 Task: Find connections with filter location Sant Feliu de Llobregat with filter topic #Businesswith filter profile language Spanish with filter current company Fiserv with filter school GIET College of Engineering, NH-5, Chaitanya Knowledge City, Rajahmundry, PIN -533296 (CC-6R) with filter industry Oil and Coal Product Manufacturing with filter service category Auto Insurance with filter keywords title Animal Control Officer
Action: Mouse moved to (657, 85)
Screenshot: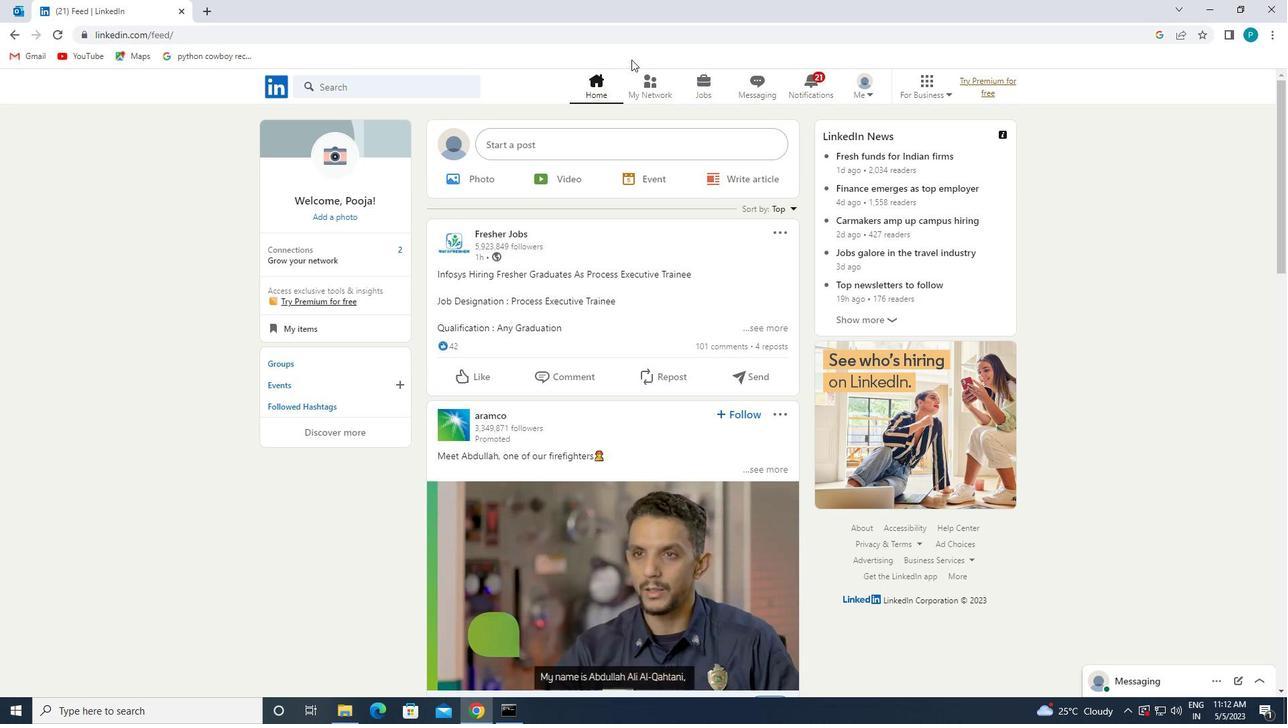 
Action: Mouse pressed left at (657, 85)
Screenshot: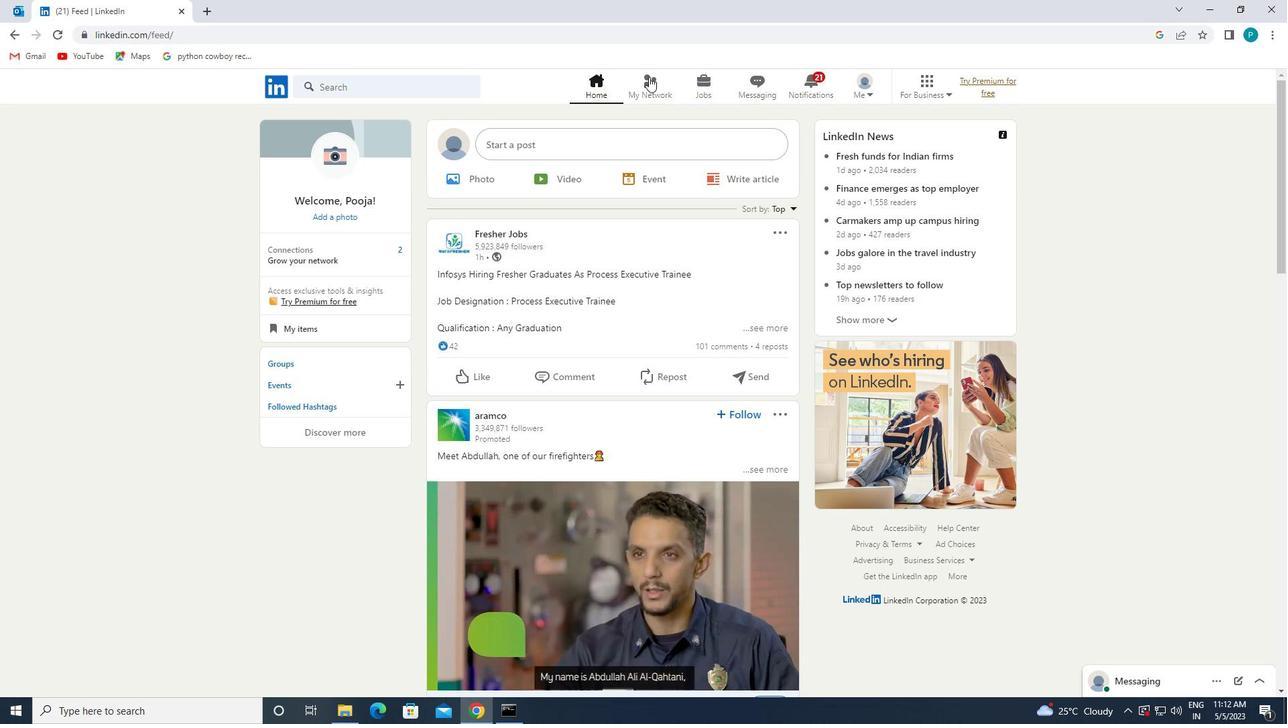 
Action: Mouse moved to (405, 166)
Screenshot: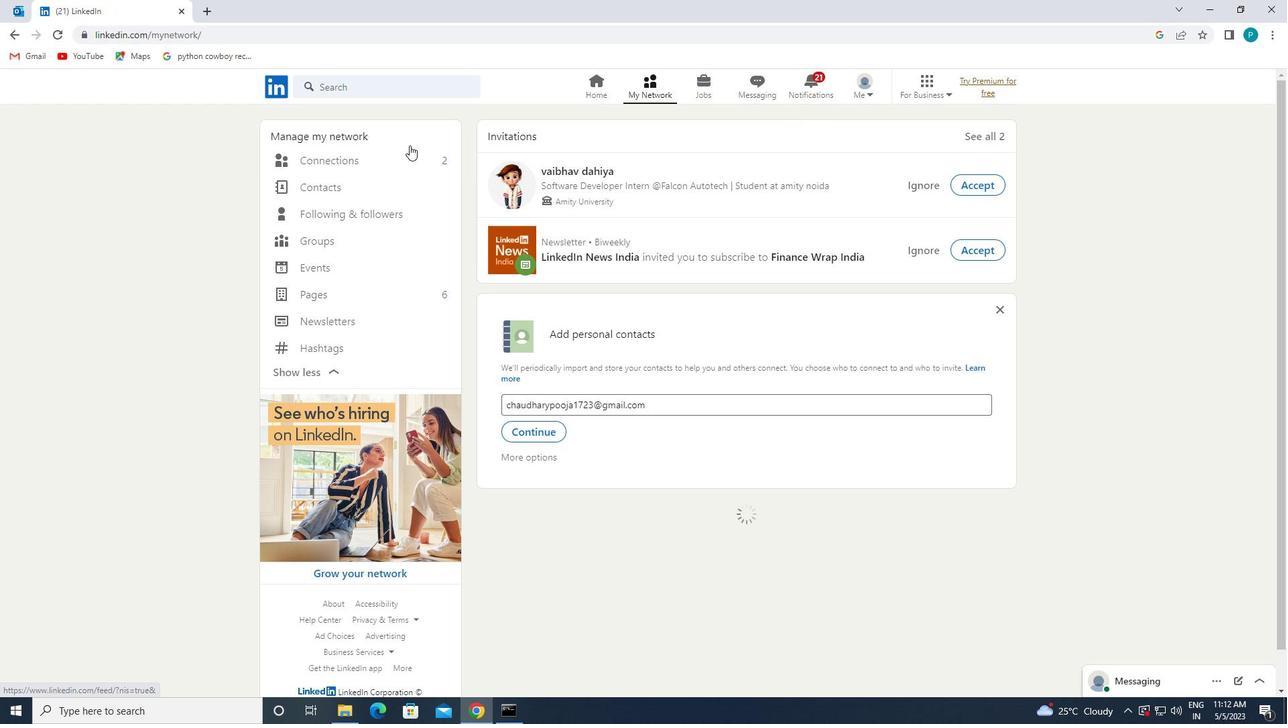 
Action: Mouse pressed left at (405, 166)
Screenshot: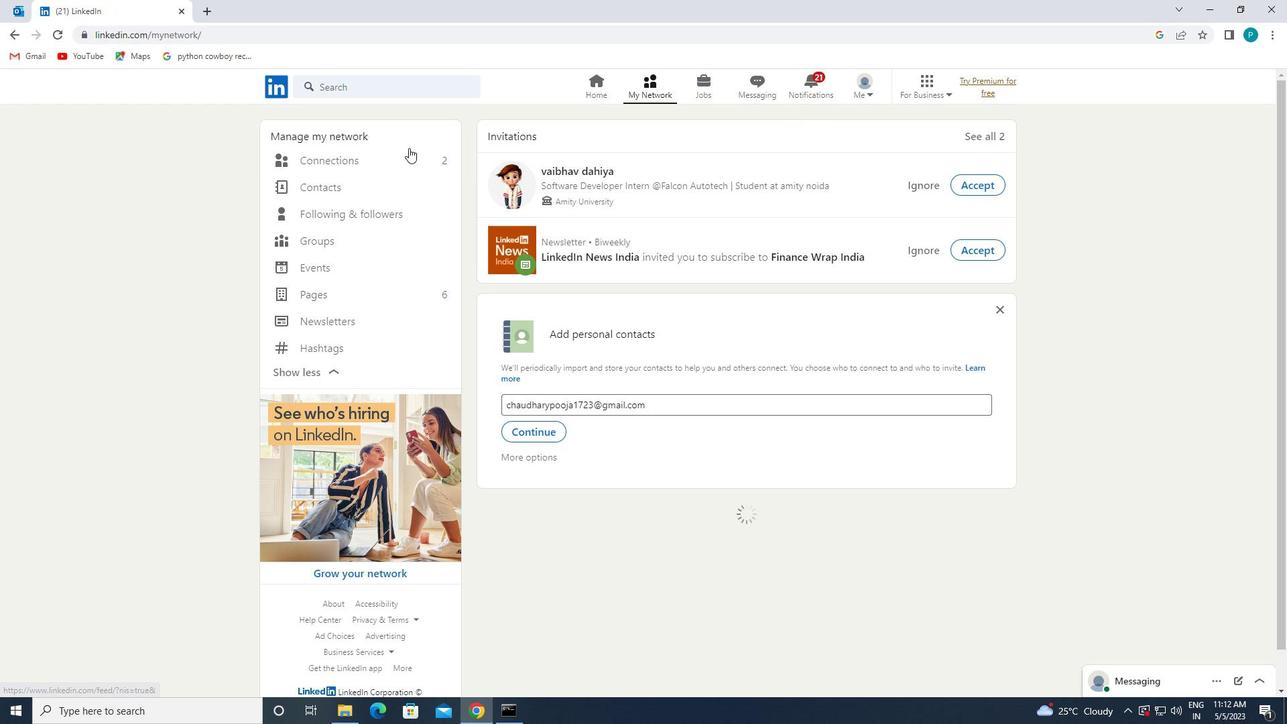 
Action: Mouse moved to (749, 150)
Screenshot: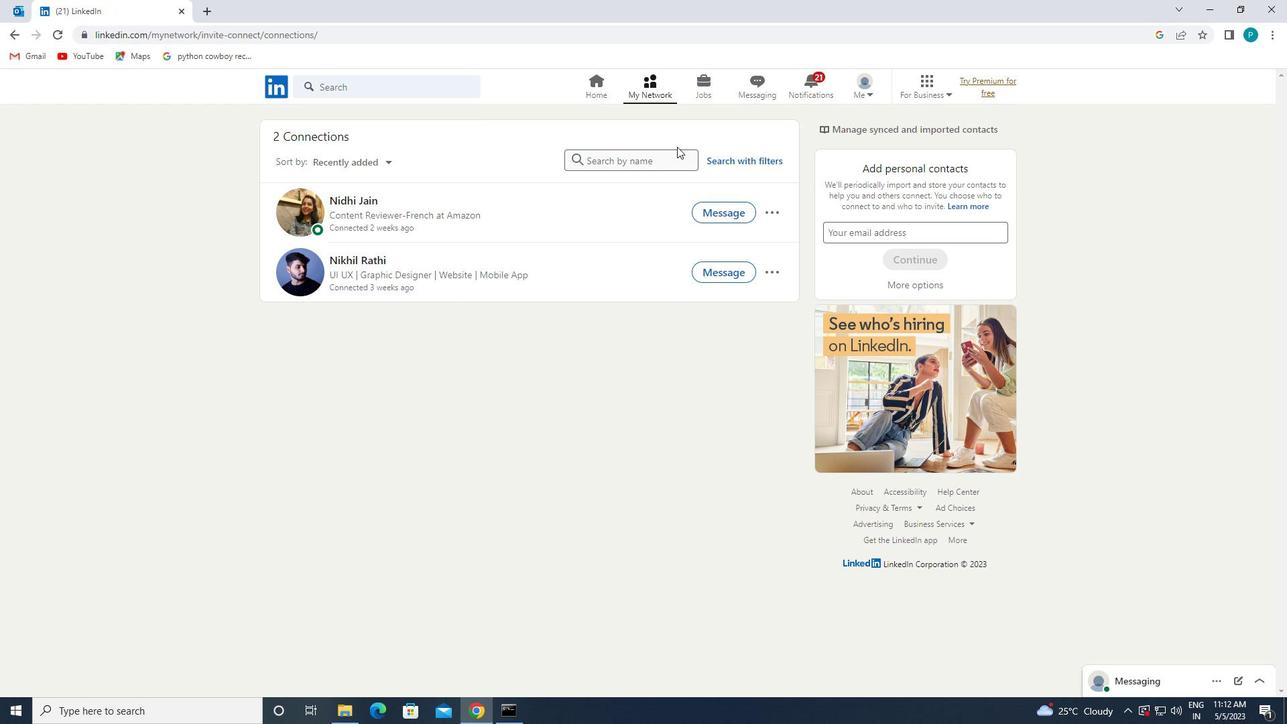
Action: Mouse pressed left at (749, 150)
Screenshot: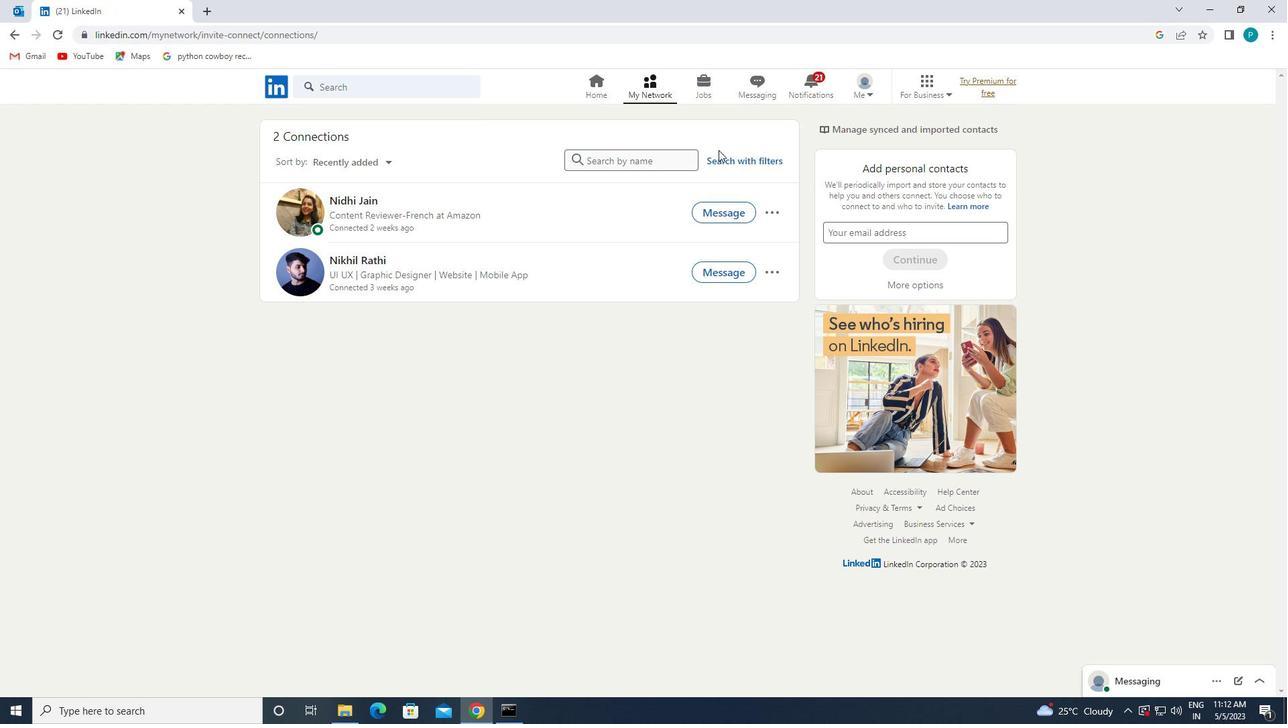 
Action: Mouse moved to (749, 170)
Screenshot: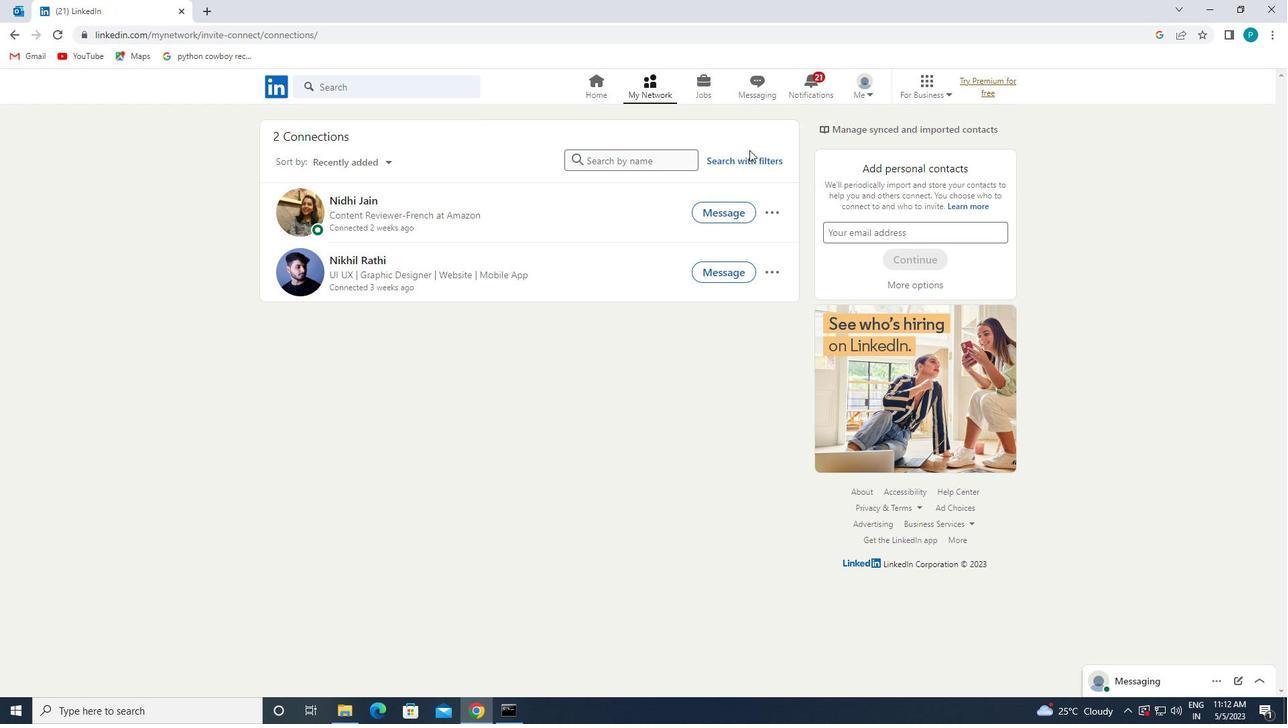 
Action: Mouse pressed left at (749, 170)
Screenshot: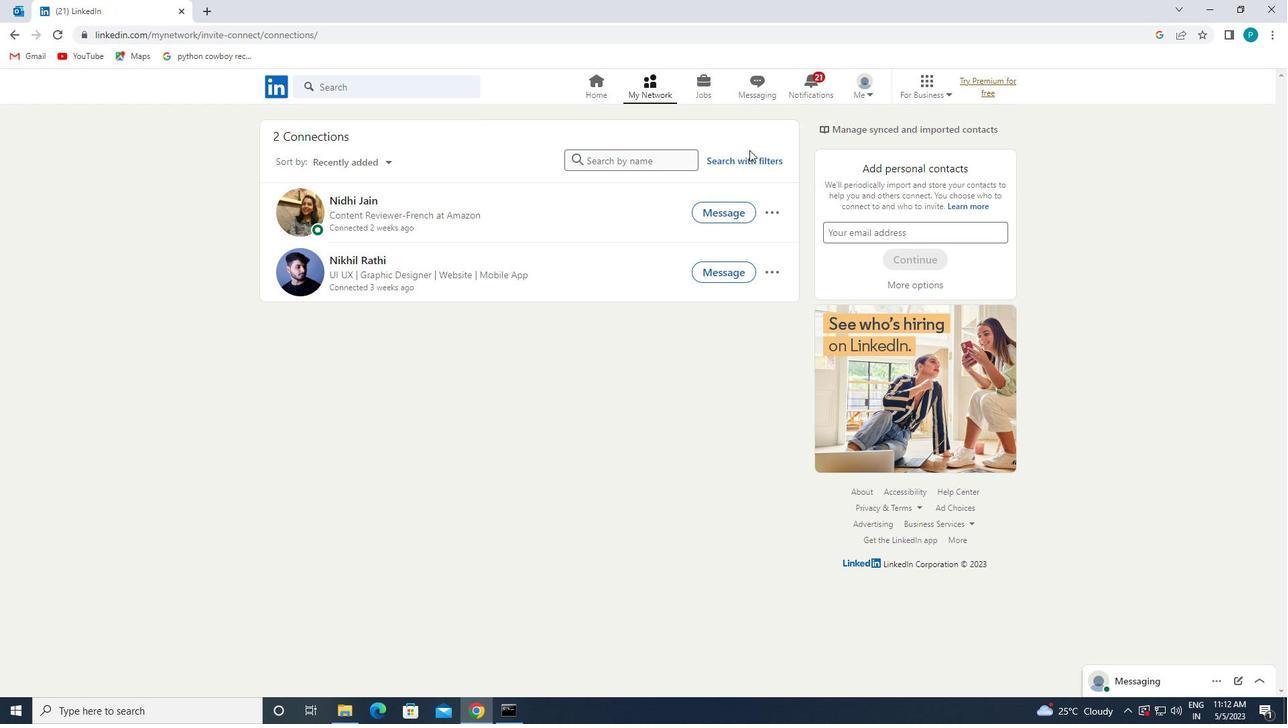
Action: Mouse moved to (748, 165)
Screenshot: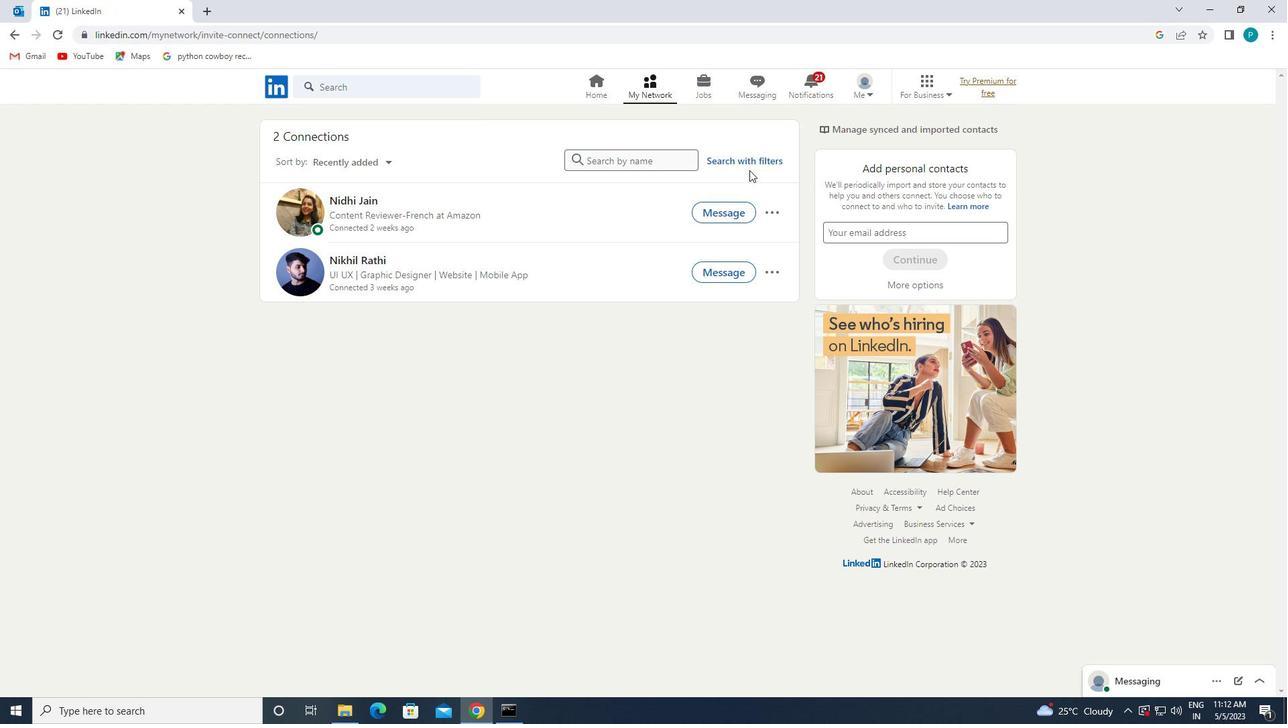 
Action: Mouse pressed left at (748, 165)
Screenshot: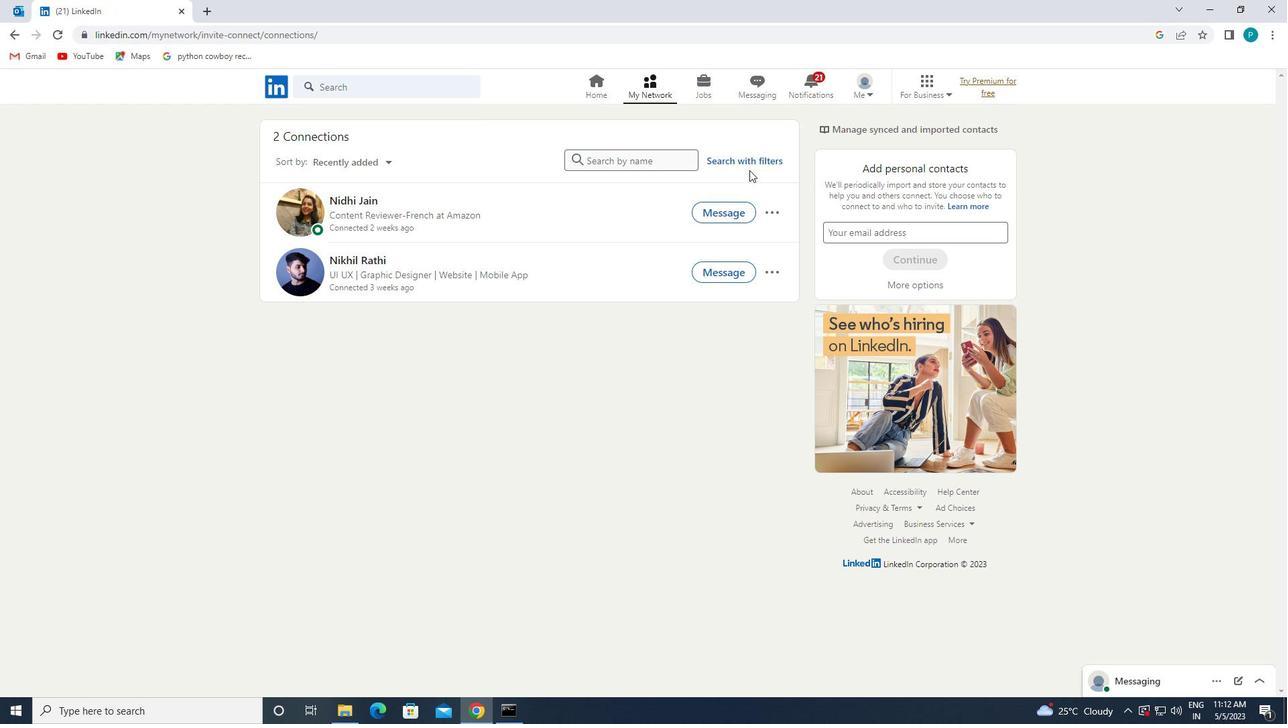 
Action: Mouse moved to (663, 121)
Screenshot: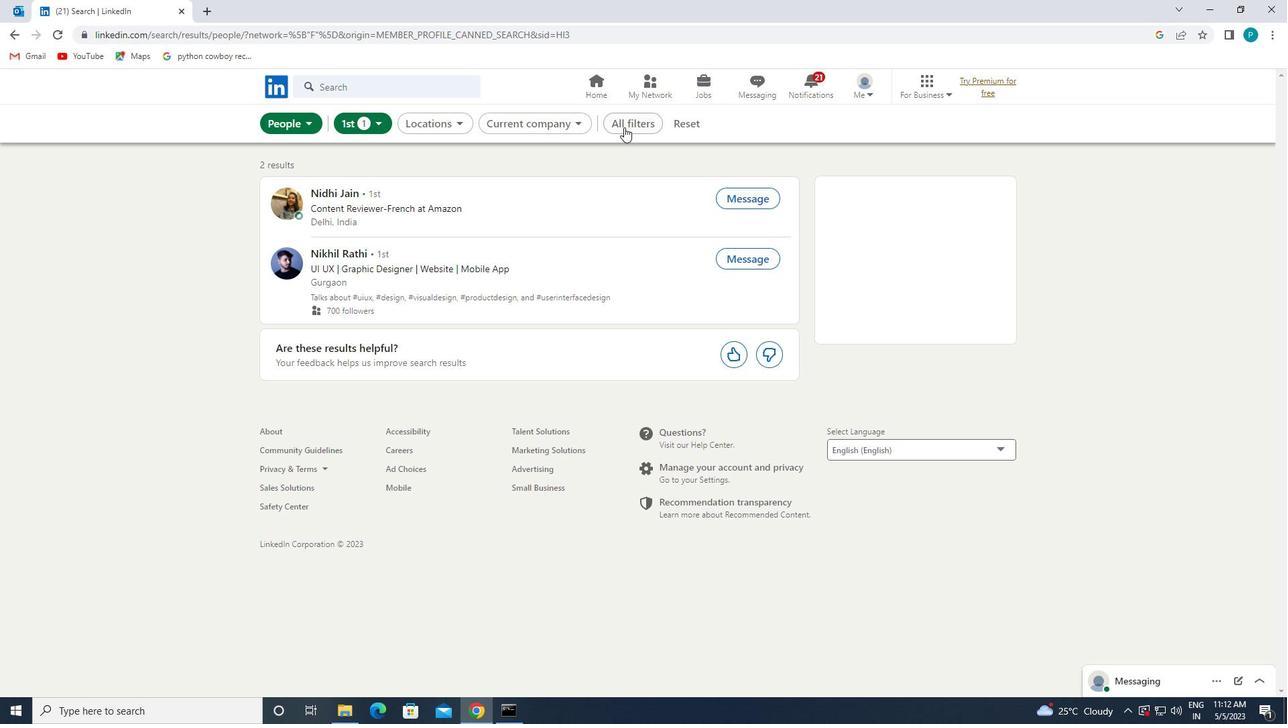 
Action: Mouse pressed left at (663, 121)
Screenshot: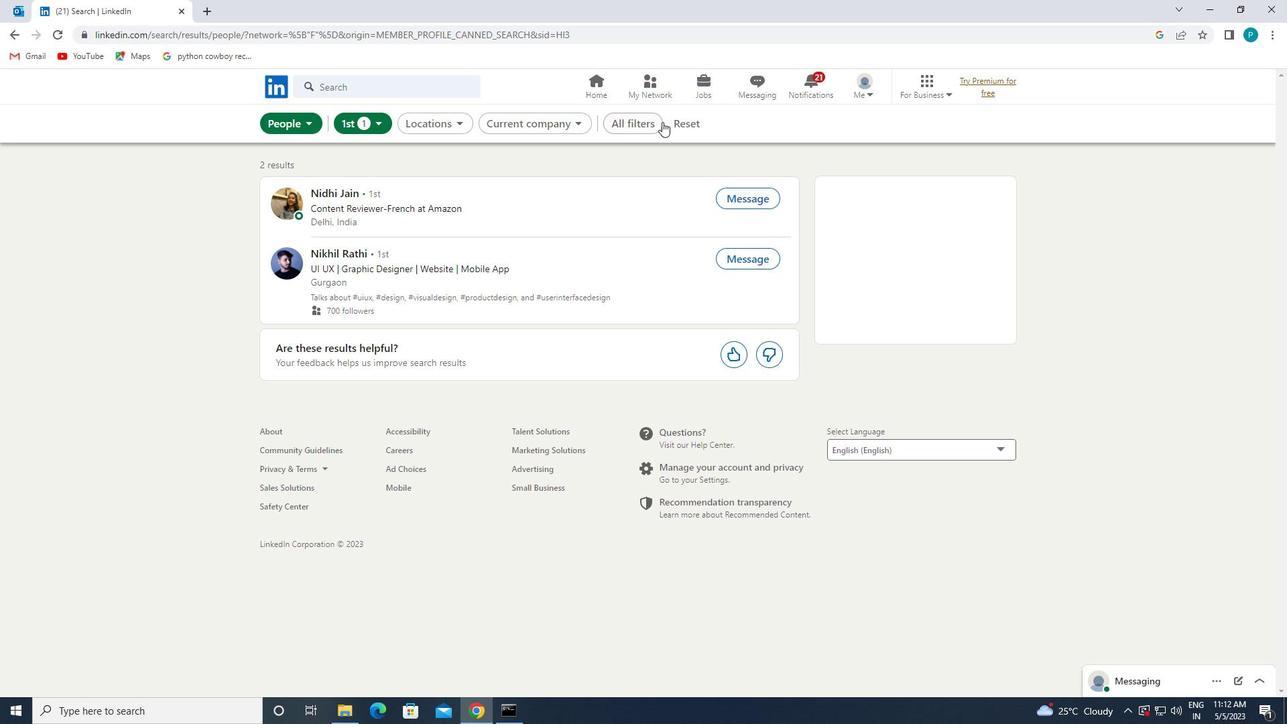 
Action: Mouse moved to (667, 121)
Screenshot: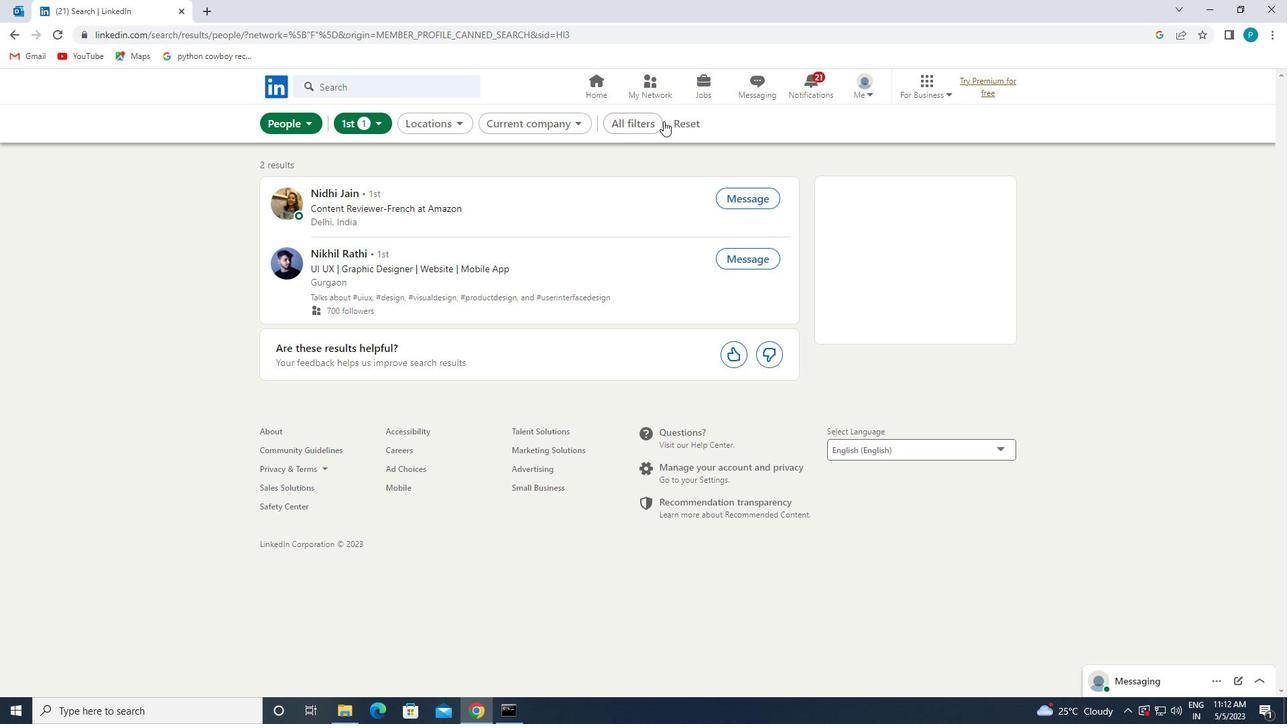 
Action: Mouse pressed left at (667, 121)
Screenshot: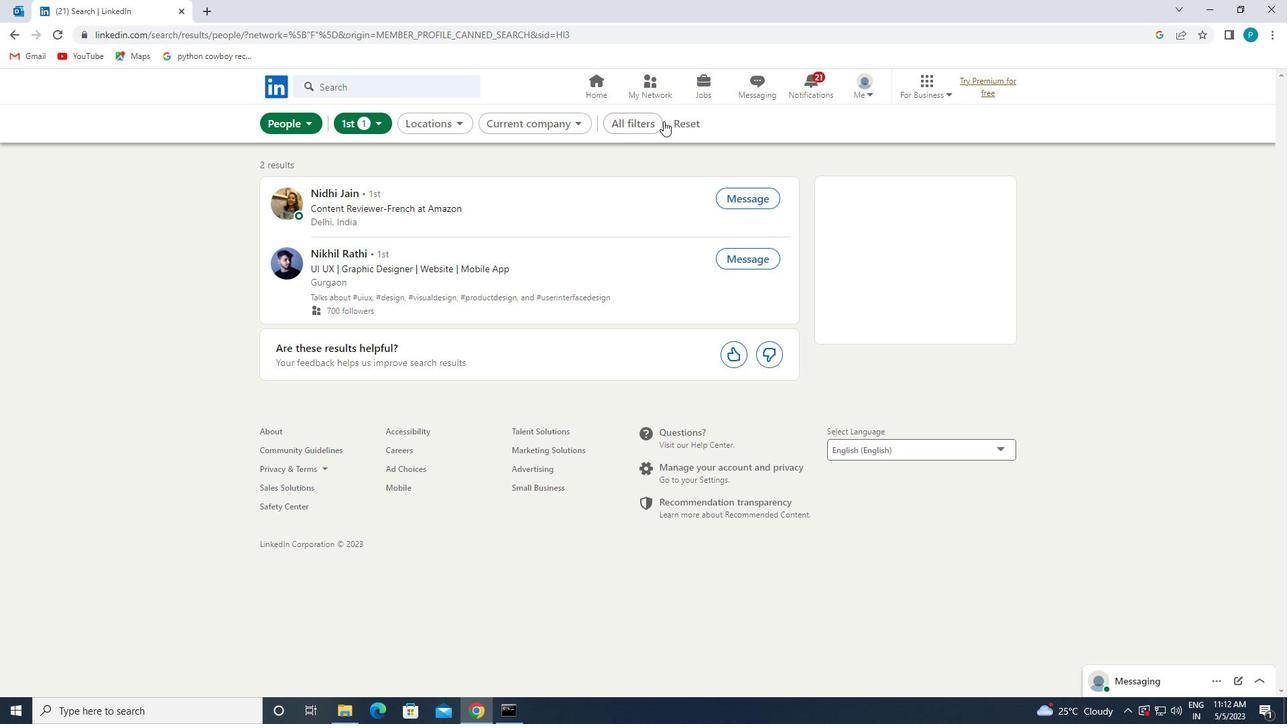 
Action: Mouse pressed left at (667, 121)
Screenshot: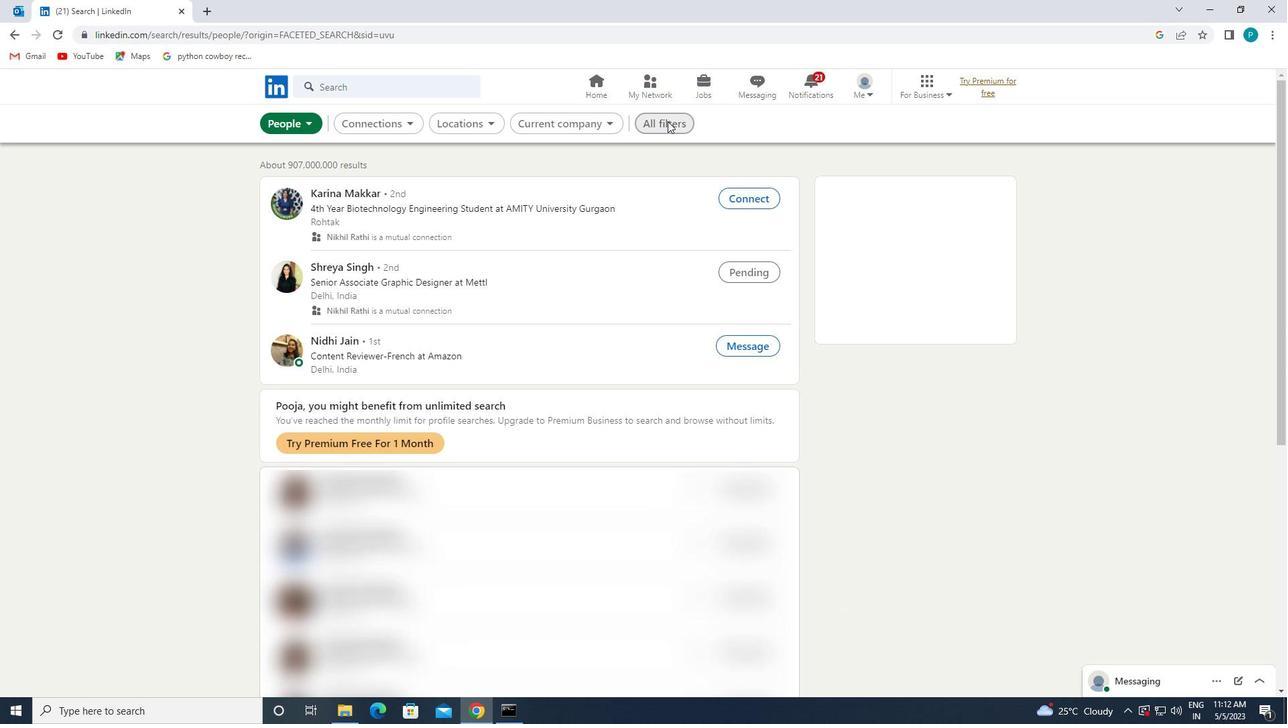 
Action: Mouse moved to (1286, 347)
Screenshot: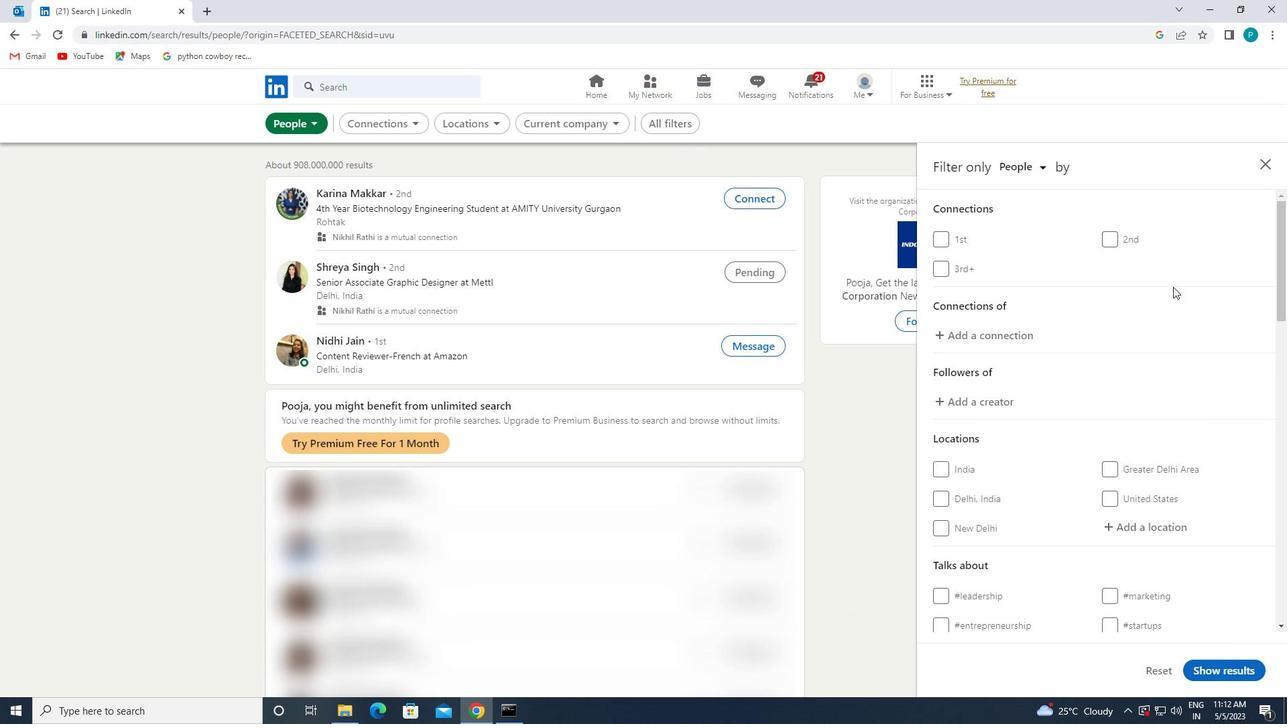 
Action: Mouse scrolled (1286, 346) with delta (0, 0)
Screenshot: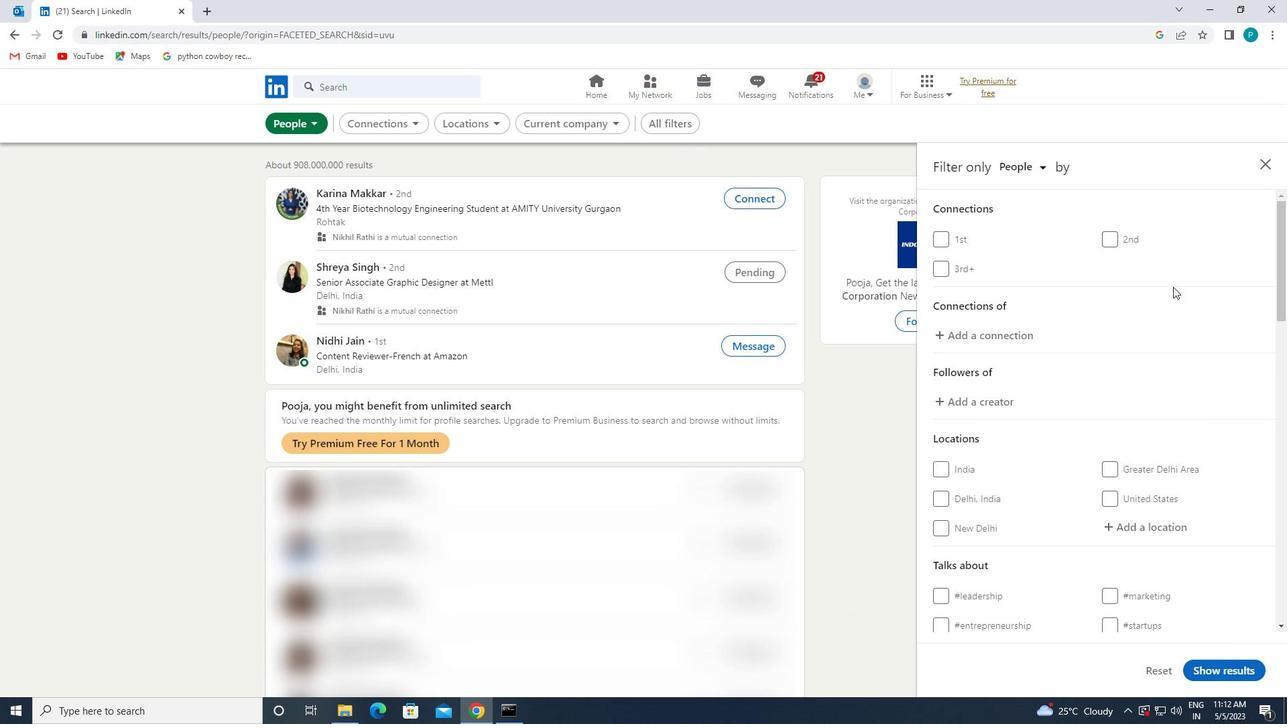 
Action: Mouse moved to (1286, 347)
Screenshot: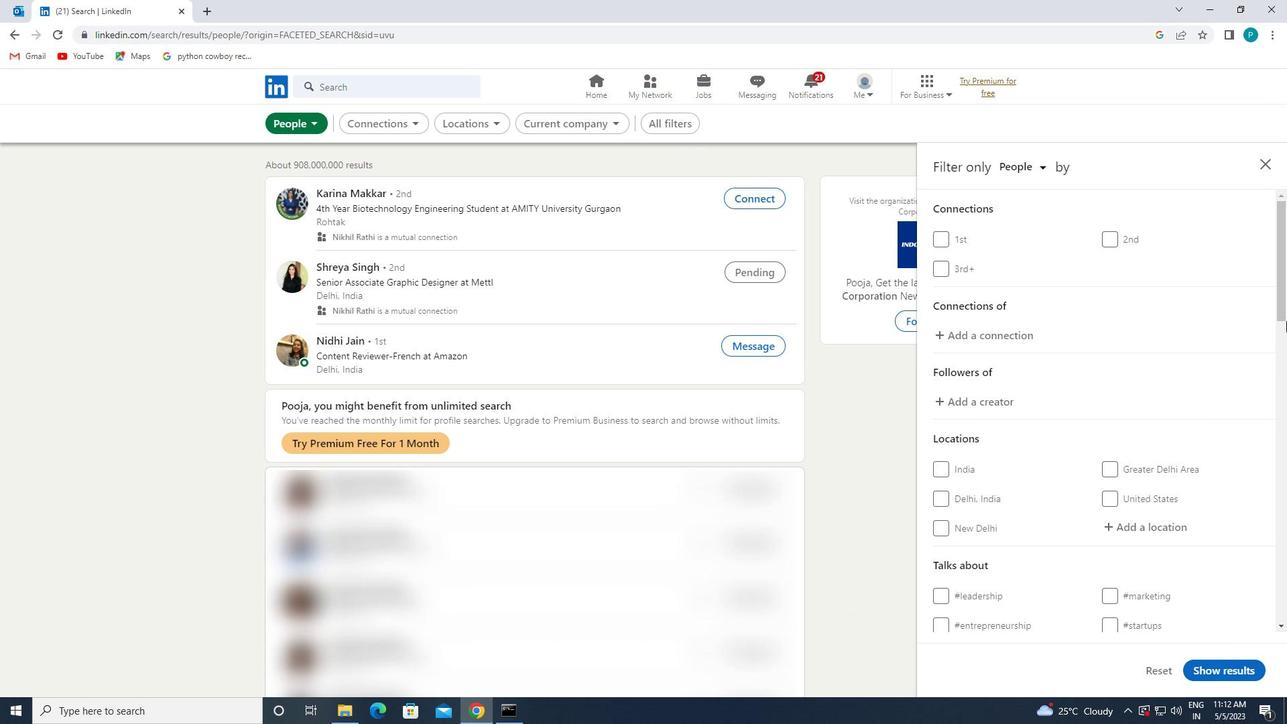 
Action: Mouse scrolled (1286, 346) with delta (0, 0)
Screenshot: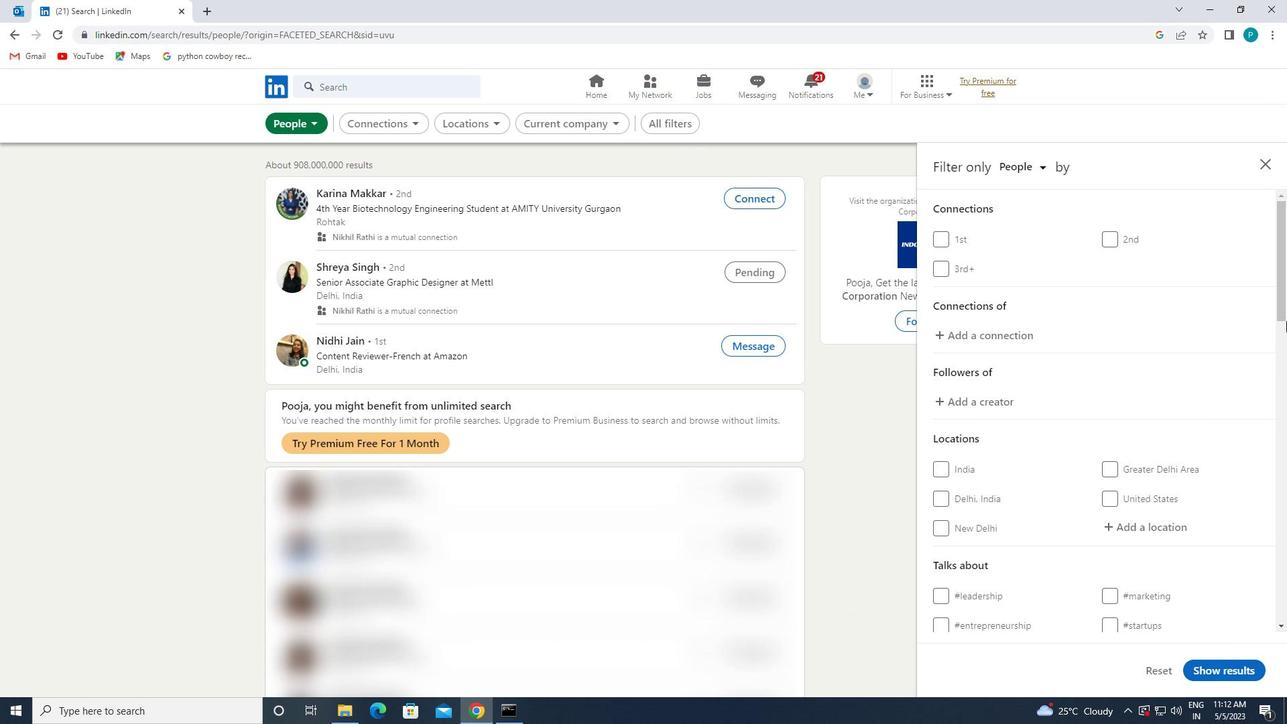 
Action: Mouse moved to (1285, 348)
Screenshot: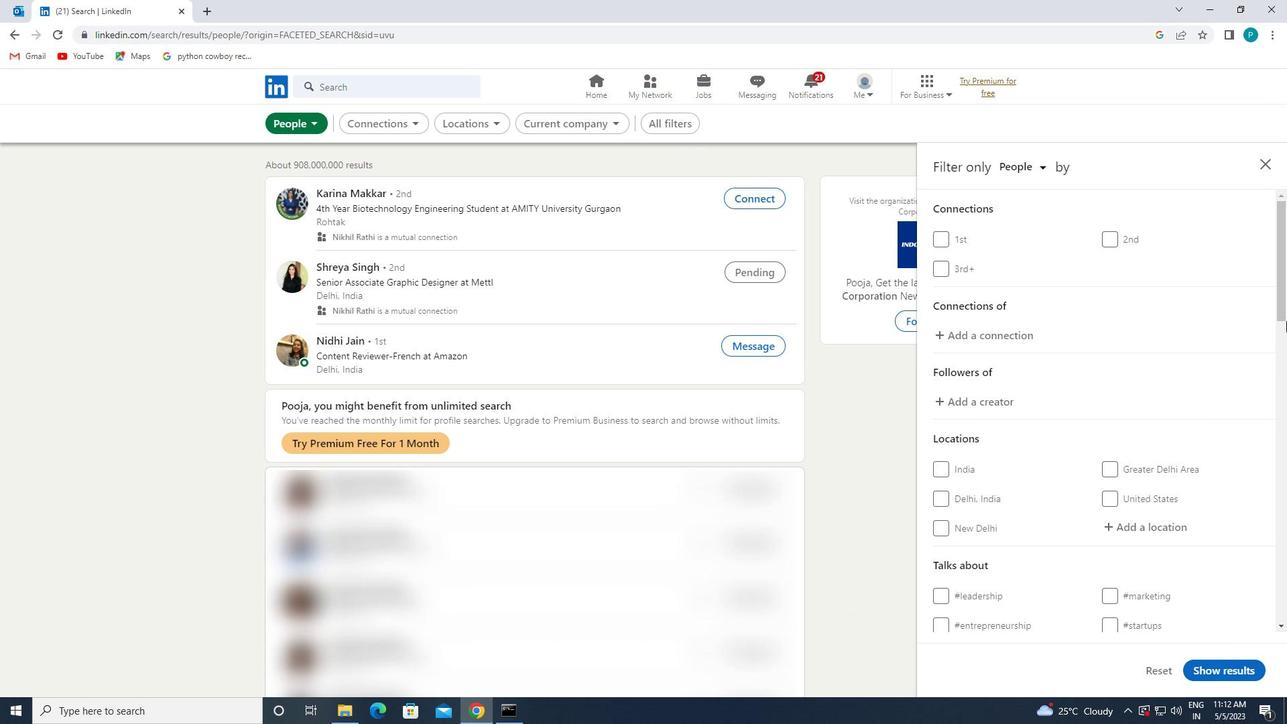 
Action: Mouse scrolled (1285, 347) with delta (0, 0)
Screenshot: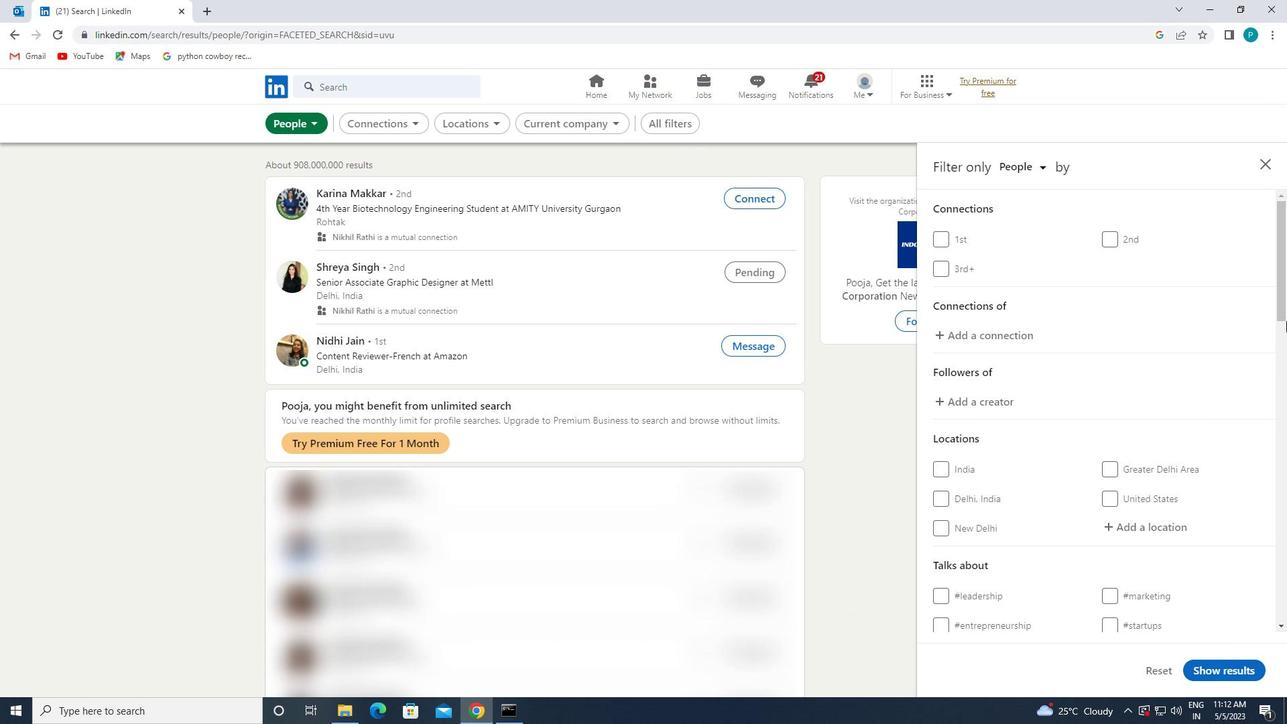 
Action: Mouse moved to (1167, 327)
Screenshot: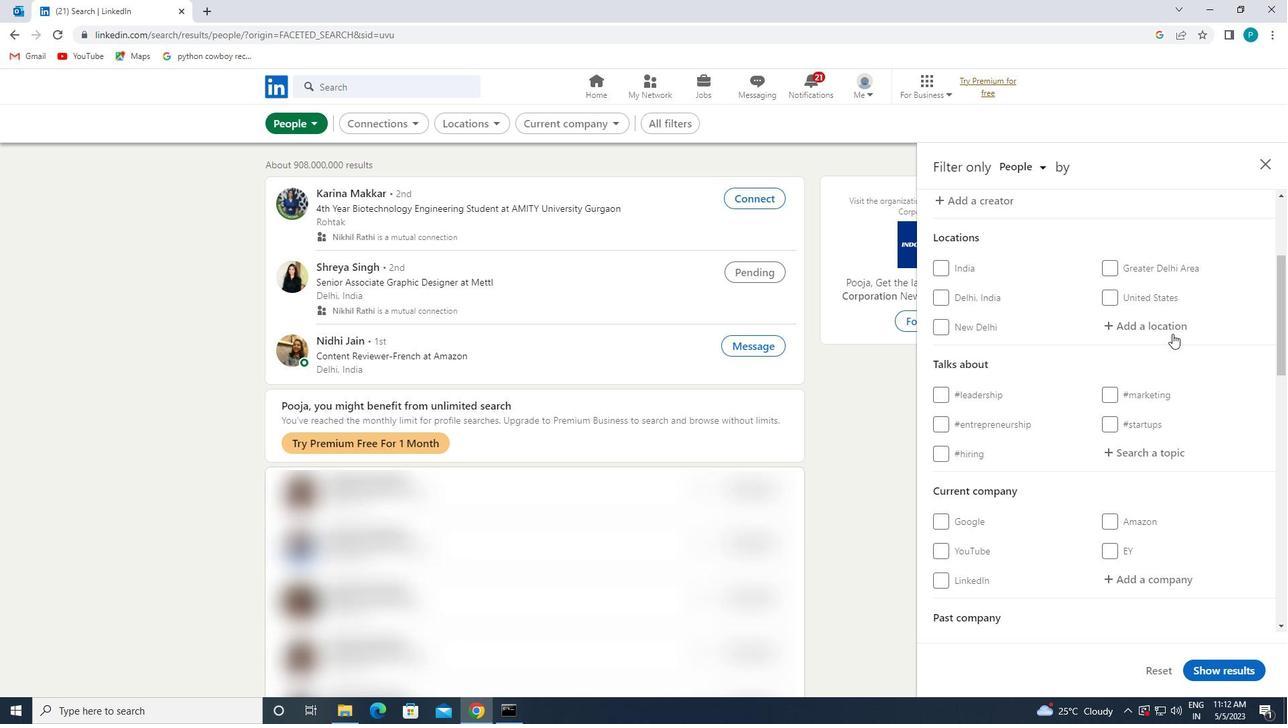 
Action: Mouse pressed left at (1167, 327)
Screenshot: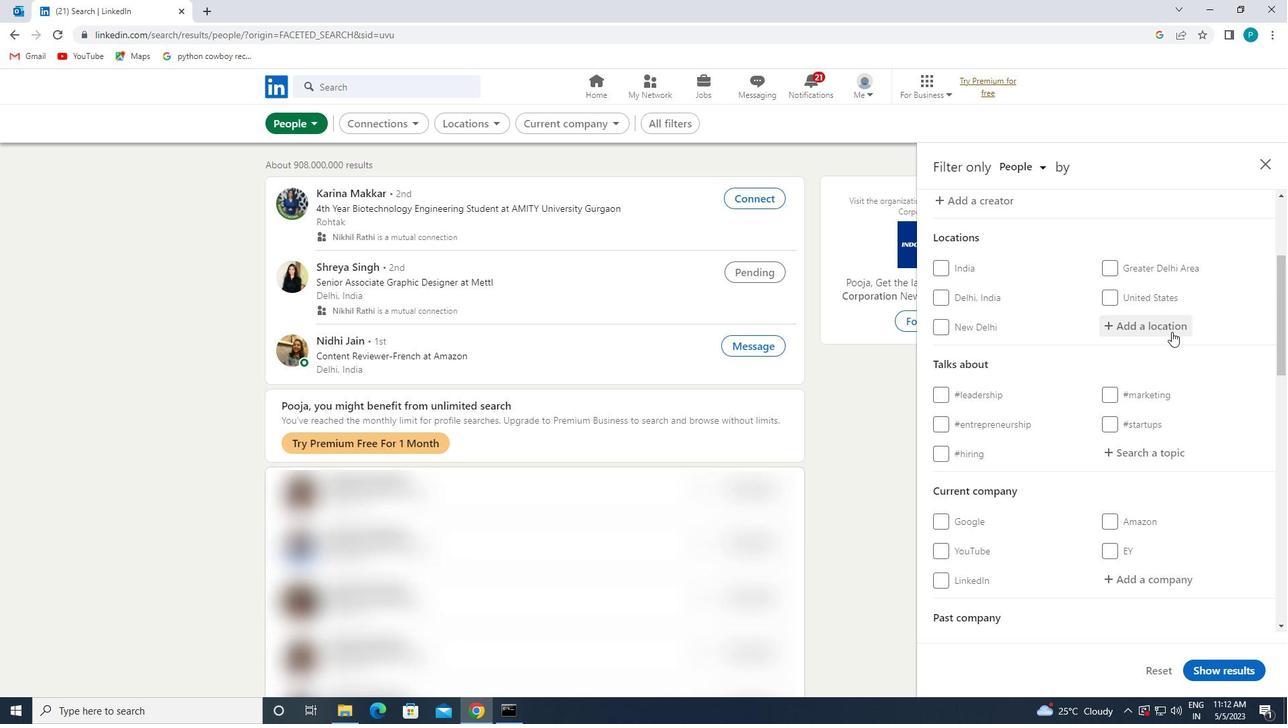 
Action: Mouse moved to (1164, 323)
Screenshot: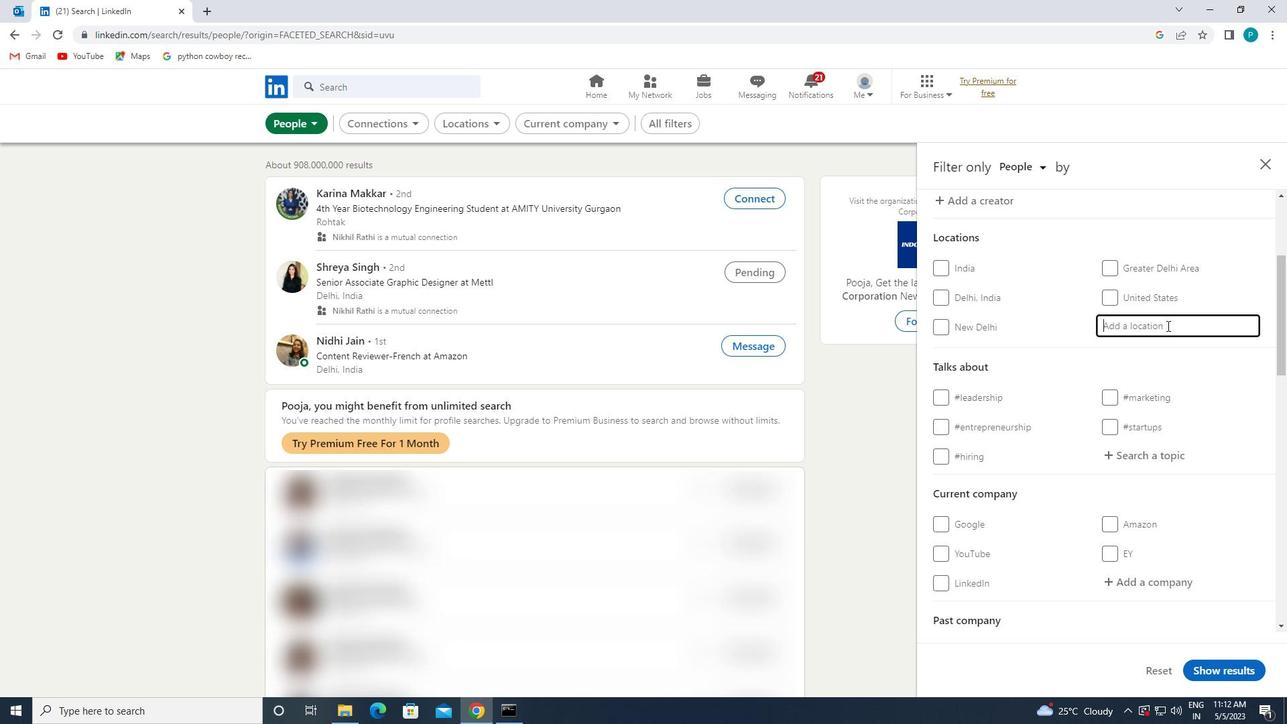 
Action: Key pressed <Key.caps_lock>s<Key.caps_lock>a
Screenshot: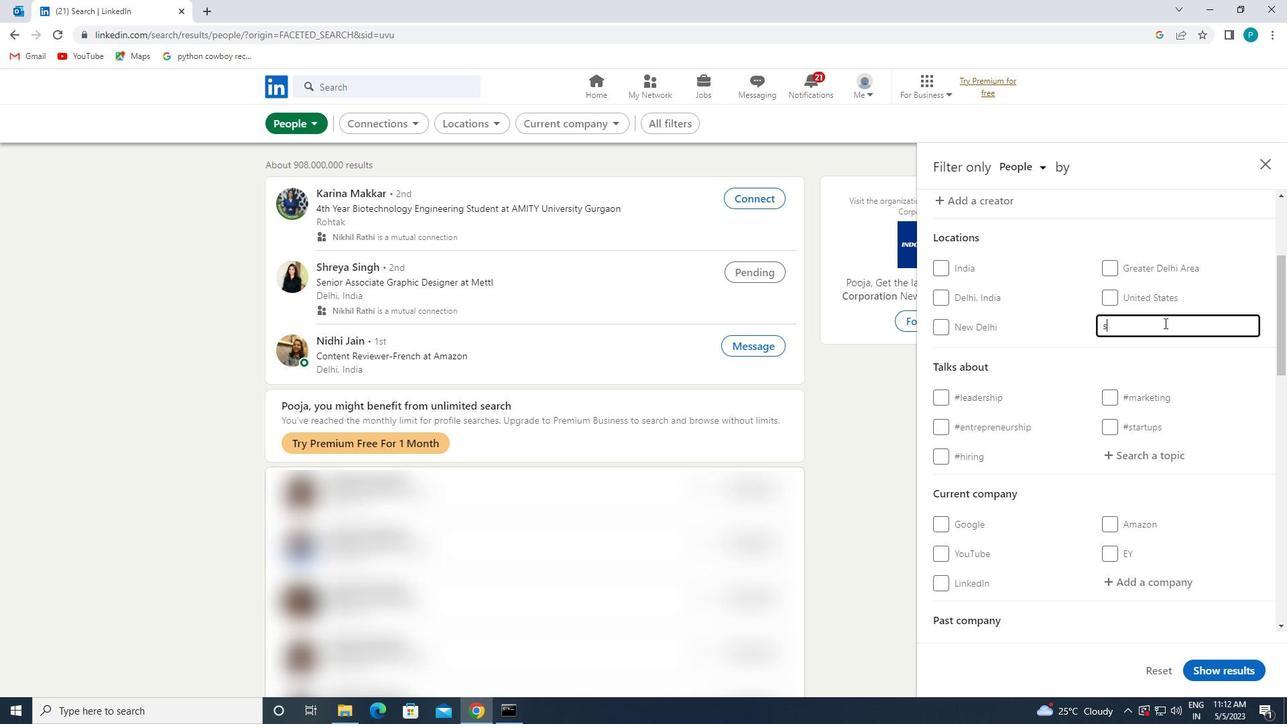 
Action: Mouse moved to (1164, 323)
Screenshot: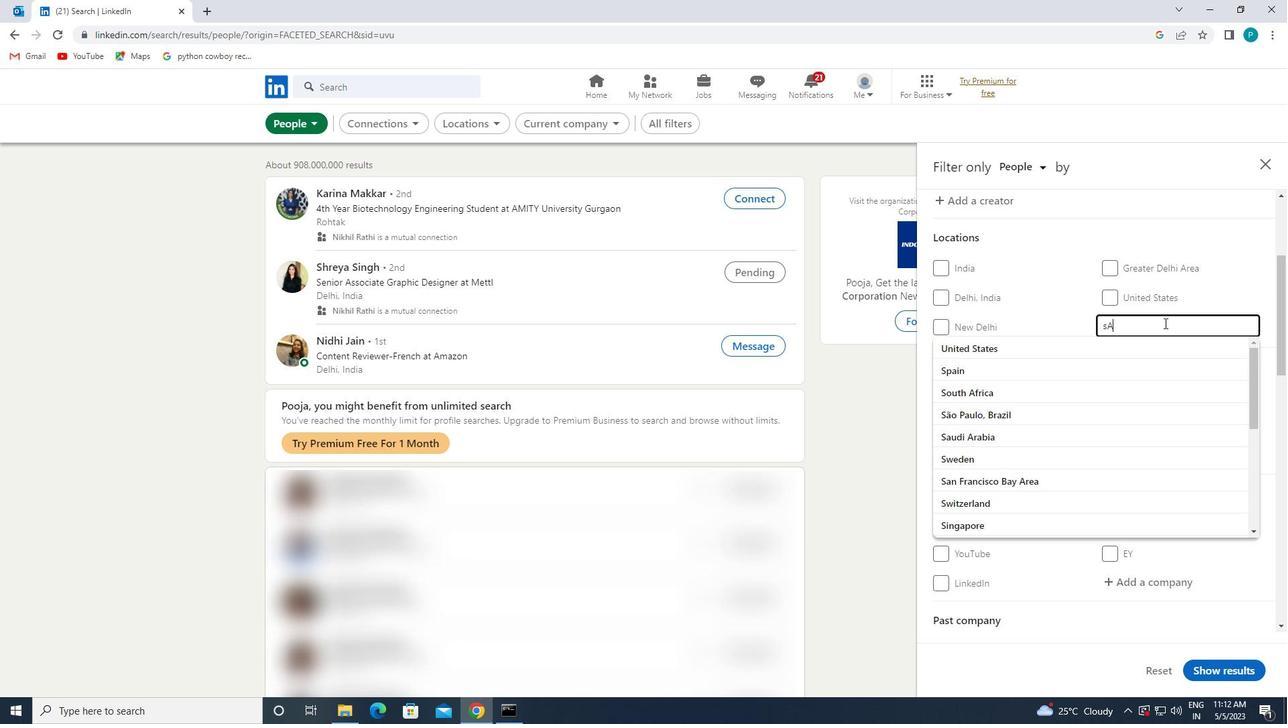 
Action: Key pressed nt<Key.space><Key.caps_lock>f<Key.caps_lock>eliu<Key.space>de
Screenshot: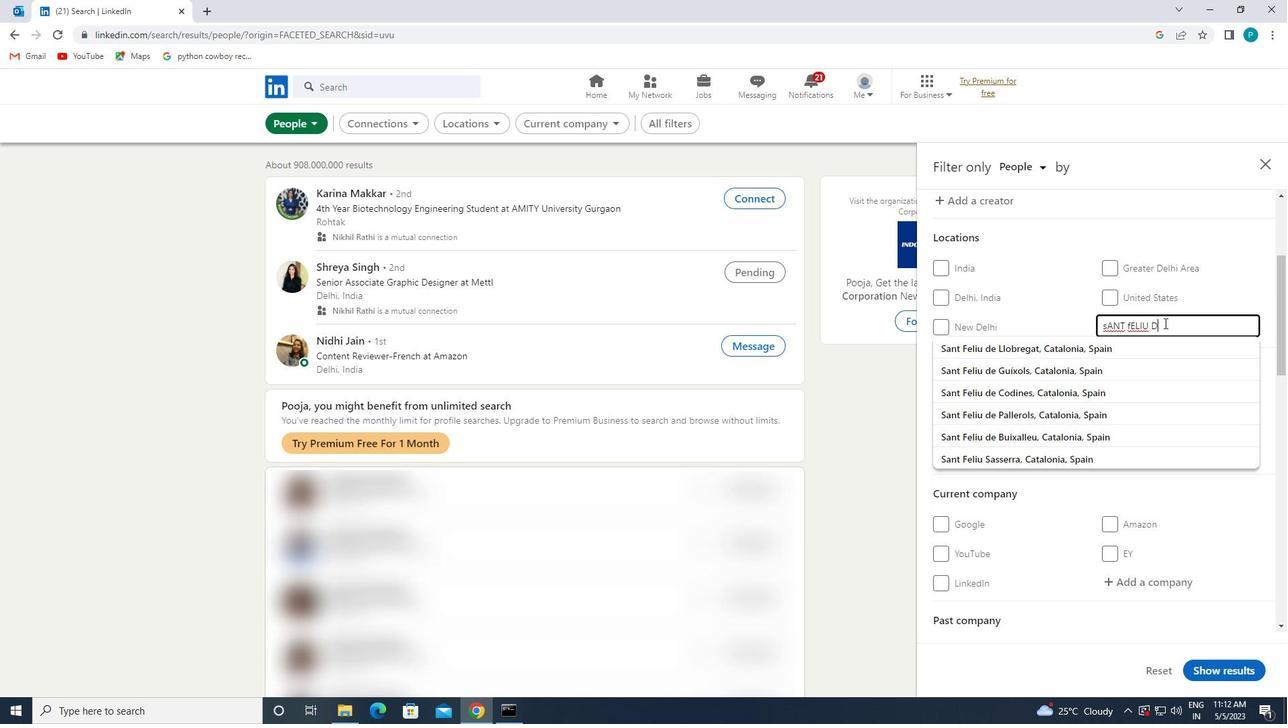 
Action: Mouse moved to (1086, 340)
Screenshot: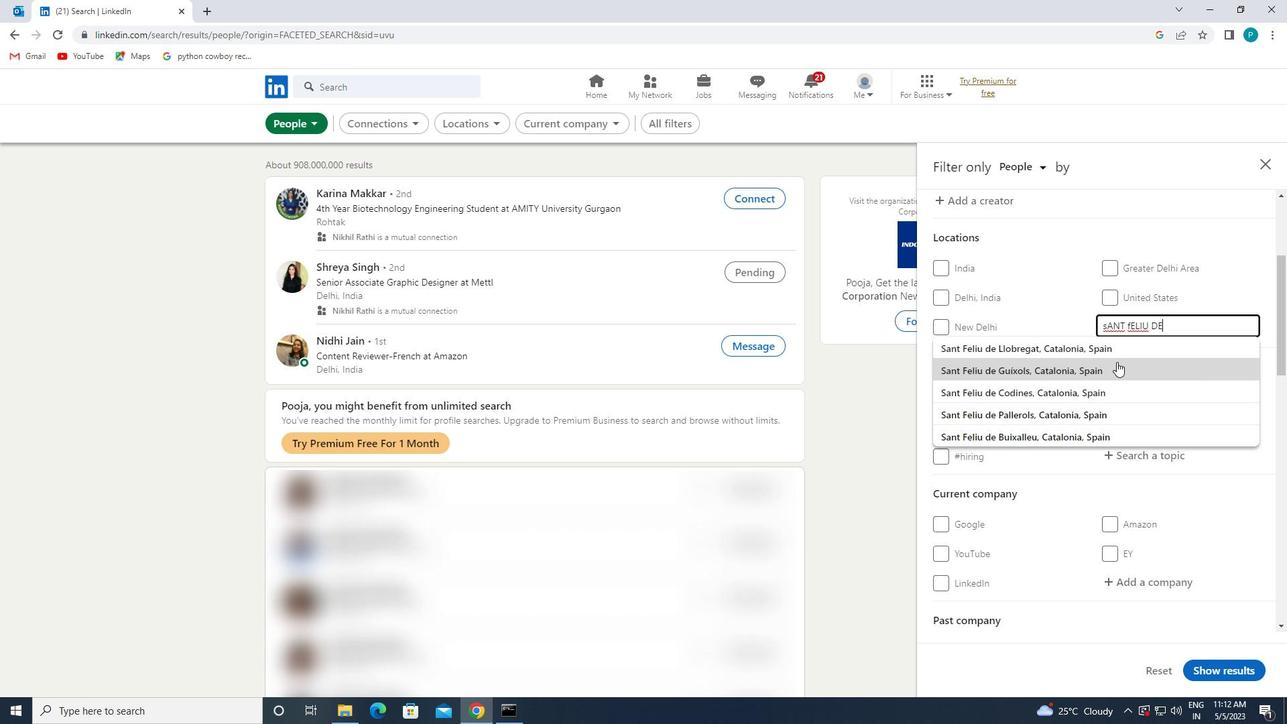 
Action: Mouse pressed left at (1086, 340)
Screenshot: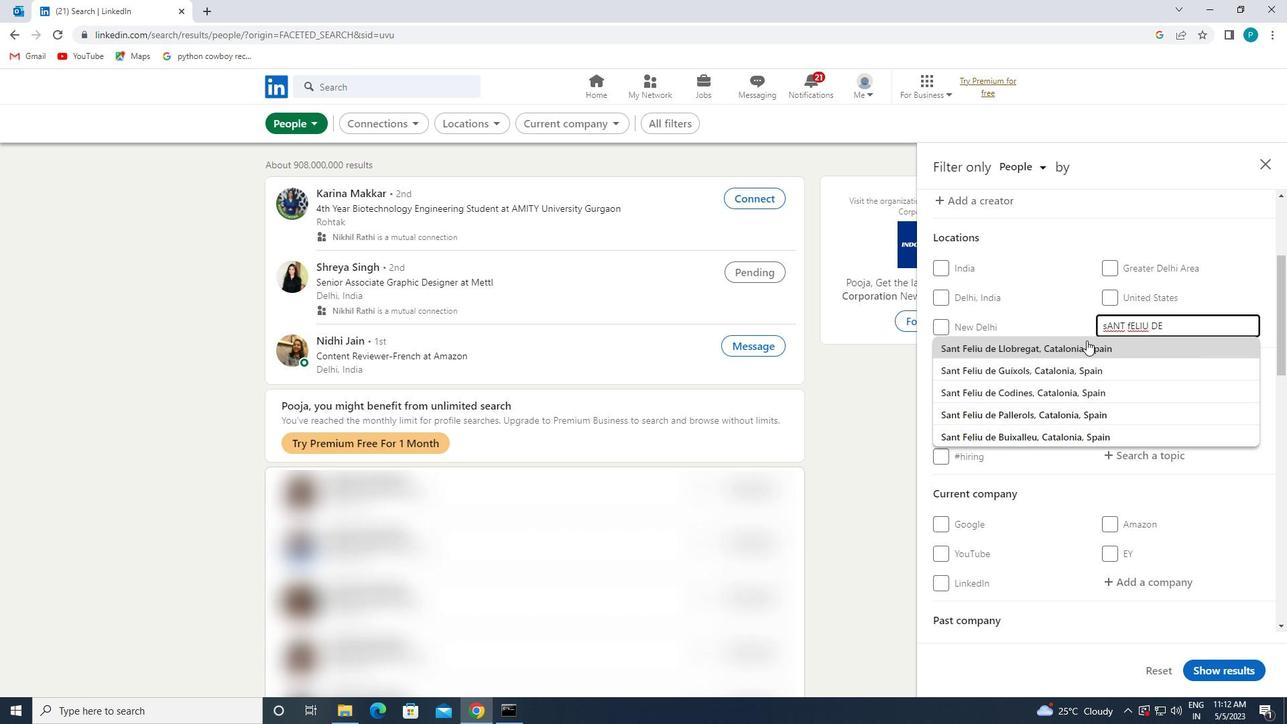 
Action: Mouse moved to (1133, 345)
Screenshot: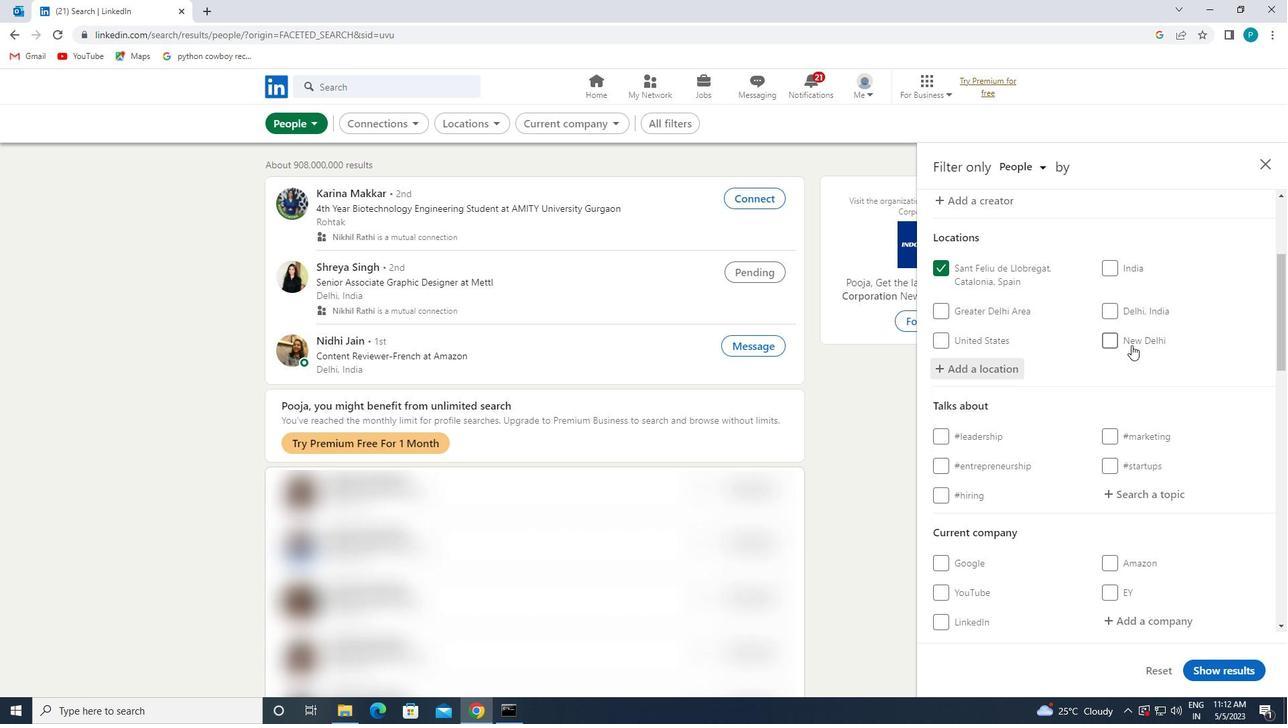 
Action: Mouse scrolled (1133, 344) with delta (0, 0)
Screenshot: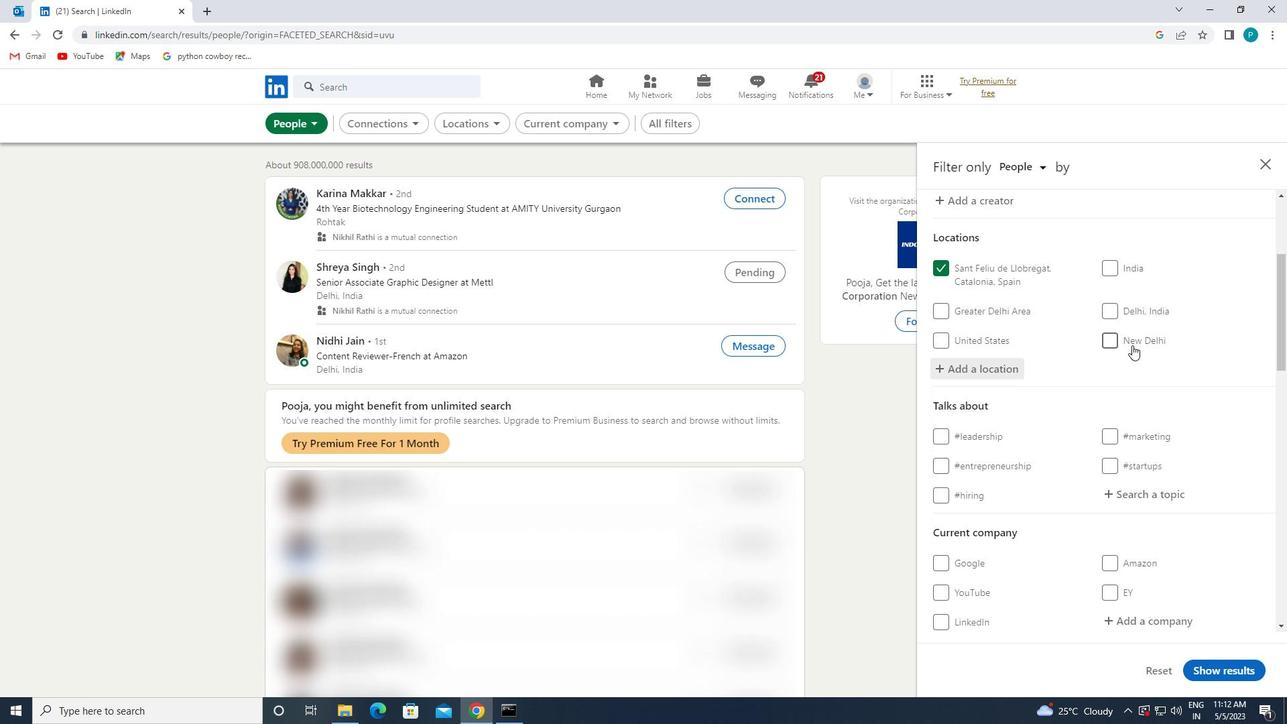 
Action: Mouse scrolled (1133, 344) with delta (0, 0)
Screenshot: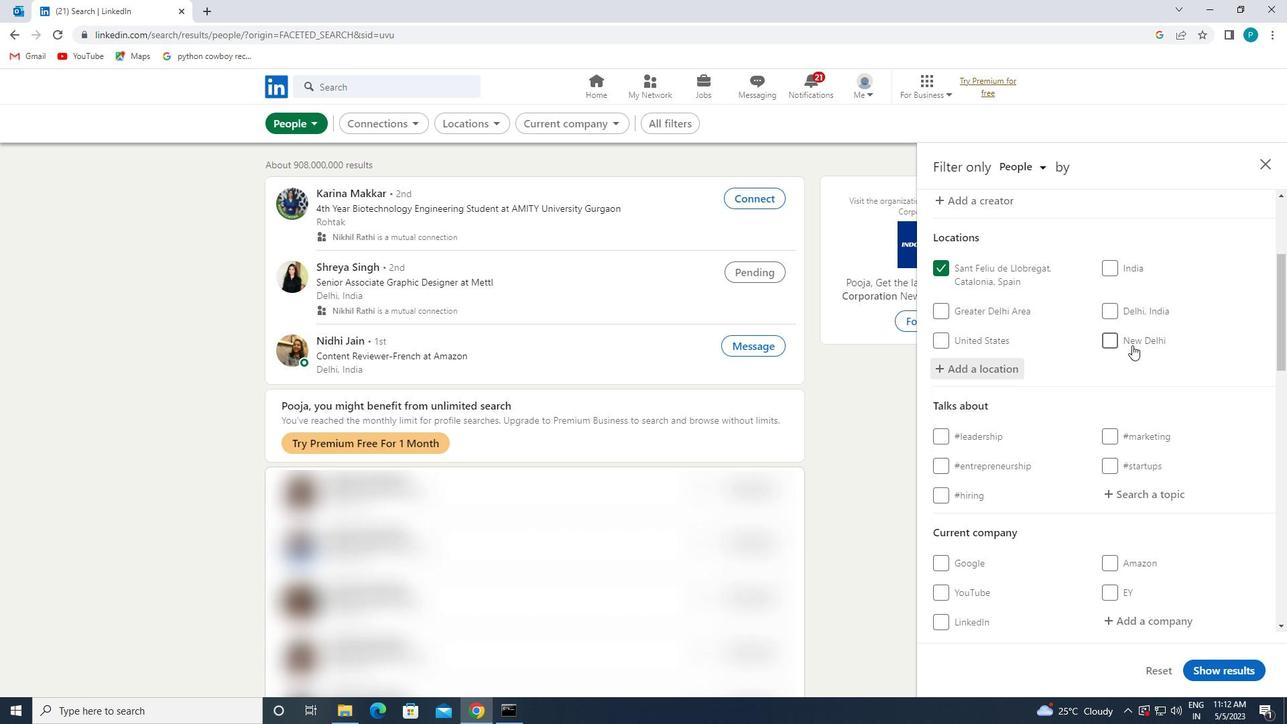 
Action: Mouse scrolled (1133, 344) with delta (0, 0)
Screenshot: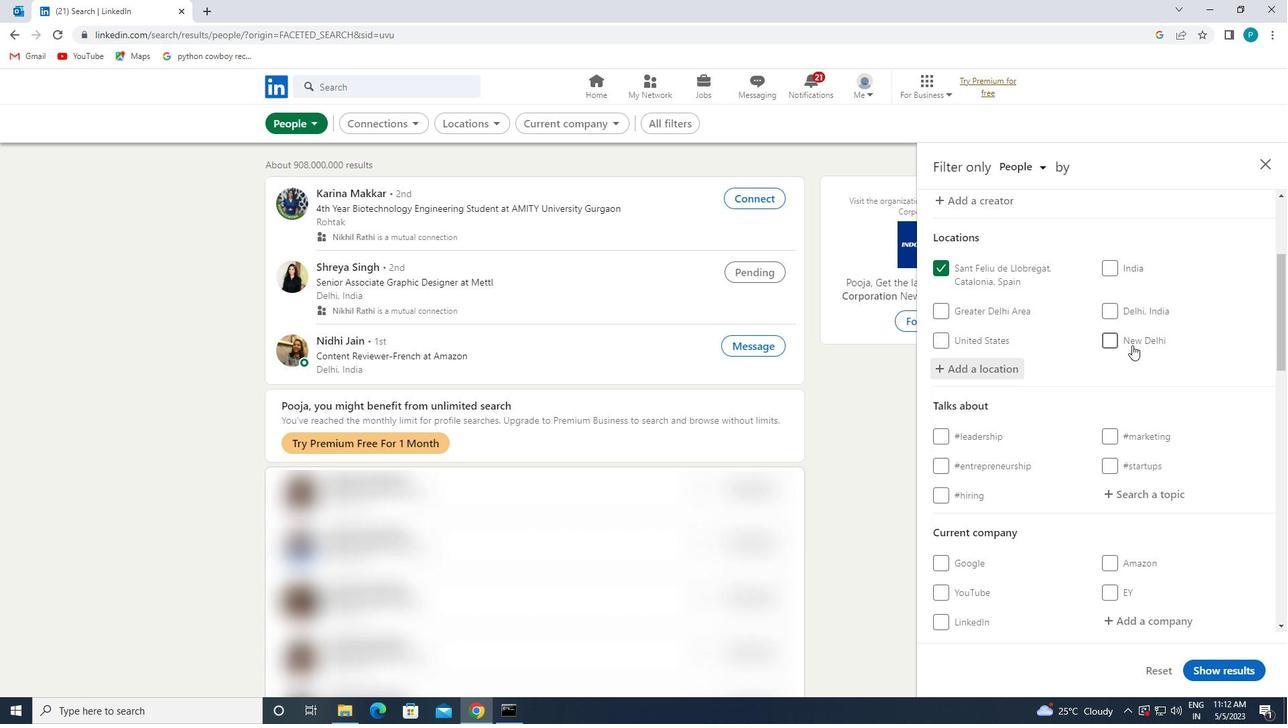 
Action: Mouse moved to (1141, 304)
Screenshot: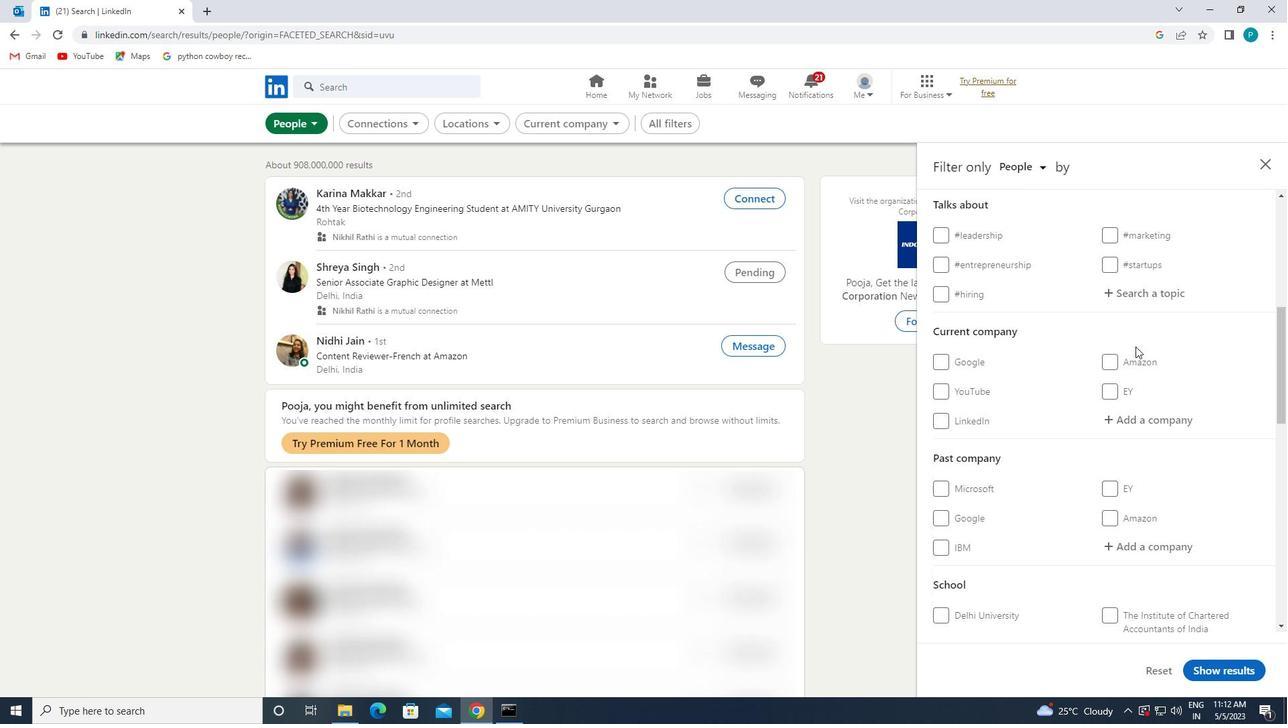 
Action: Mouse pressed left at (1141, 304)
Screenshot: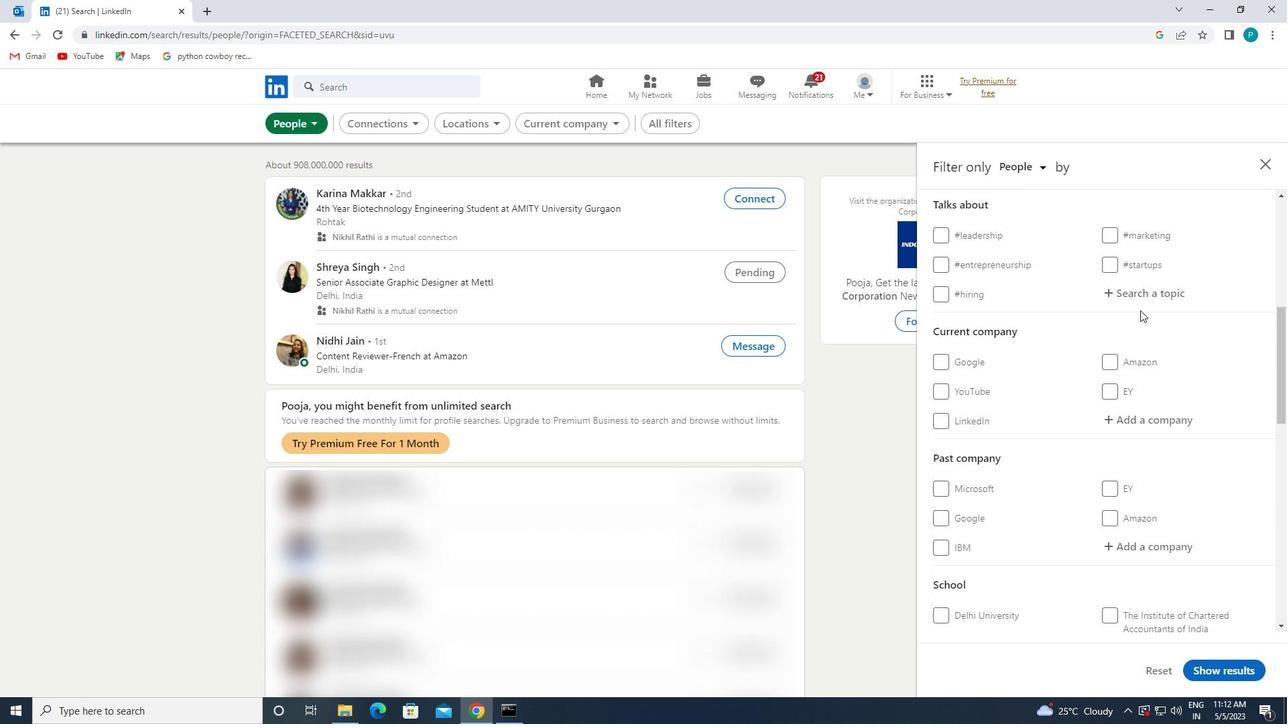 
Action: Mouse moved to (1141, 298)
Screenshot: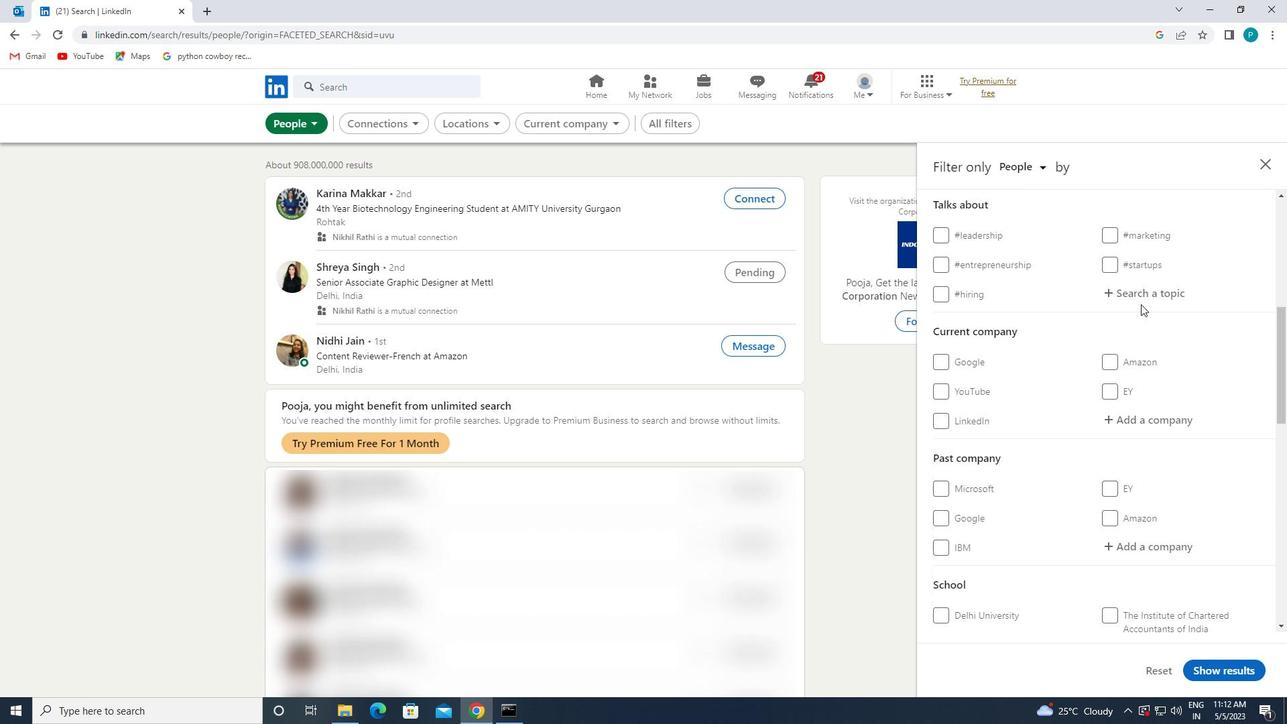 
Action: Mouse pressed left at (1141, 298)
Screenshot: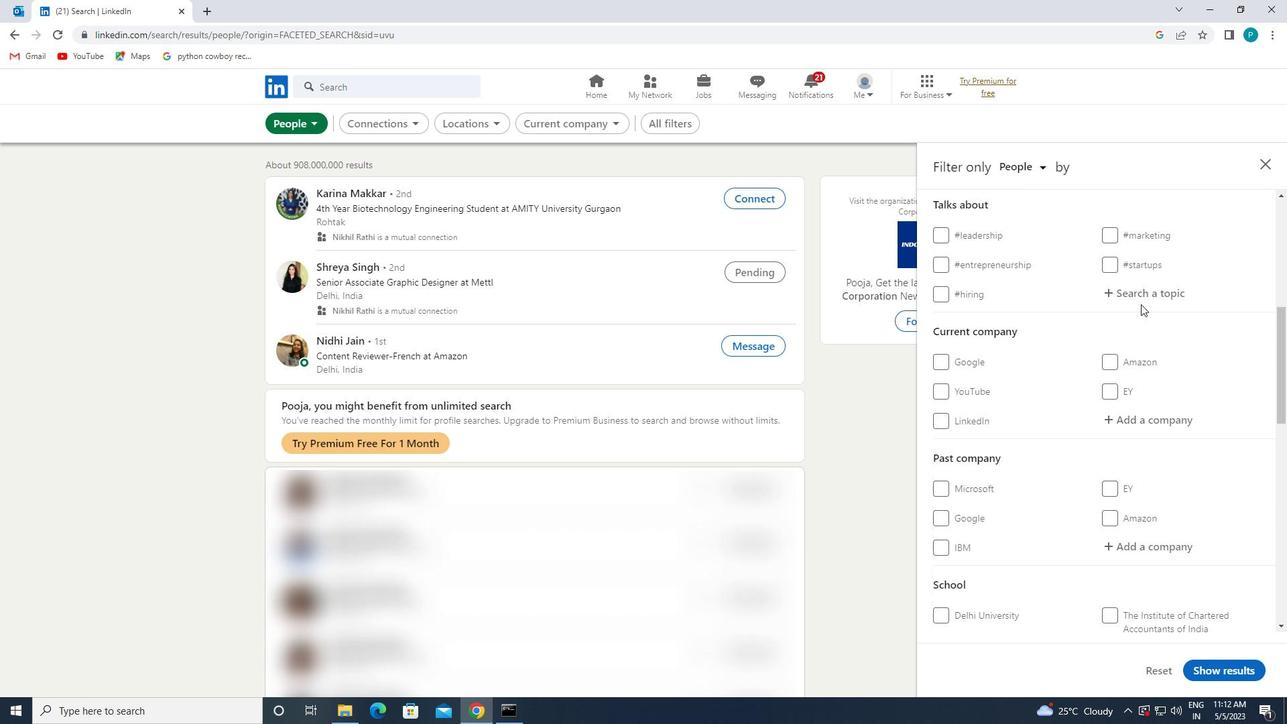 
Action: Key pressed <Key.shift>#<Key.caps_lock>B<Key.caps_lock>USINESS
Screenshot: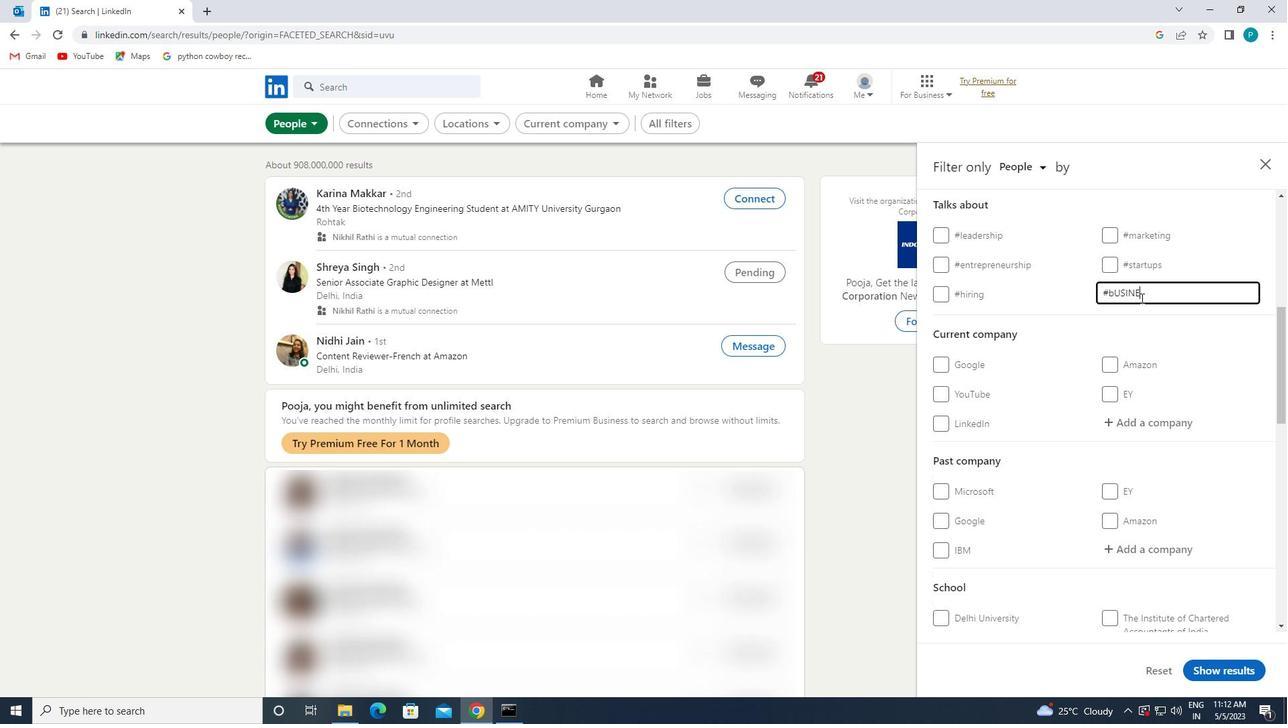 
Action: Mouse moved to (1141, 298)
Screenshot: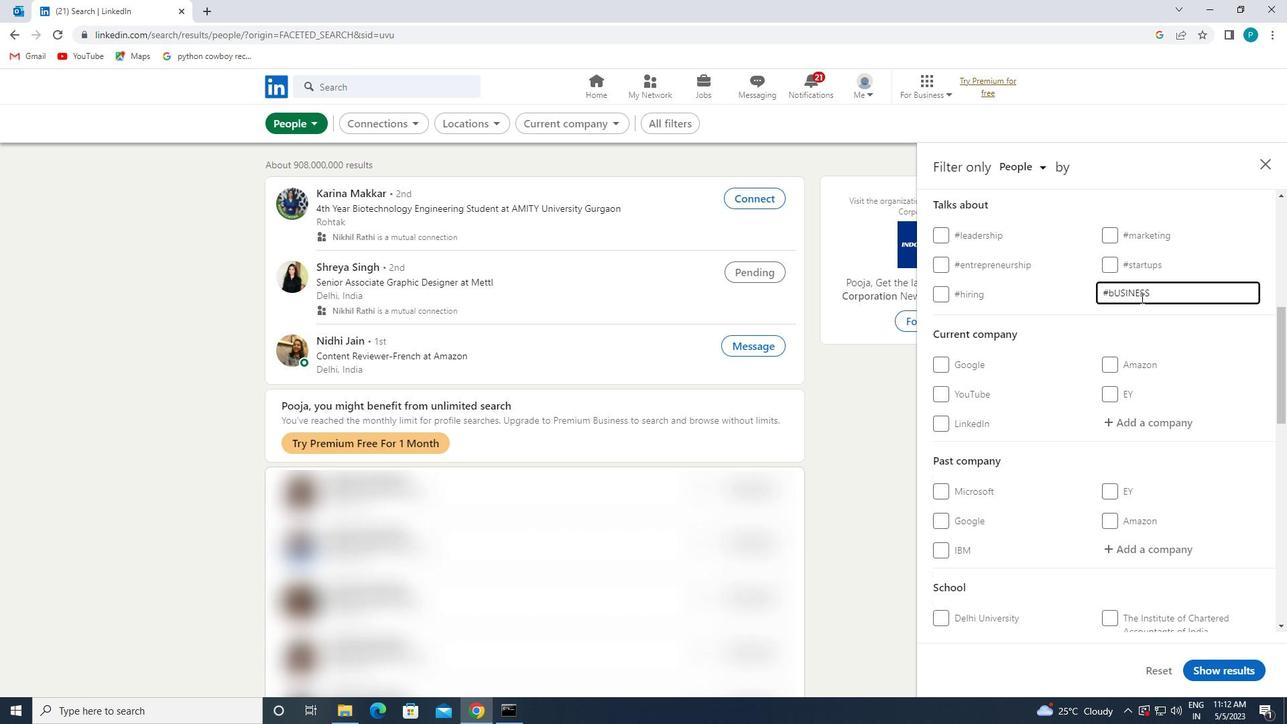 
Action: Mouse scrolled (1141, 297) with delta (0, 0)
Screenshot: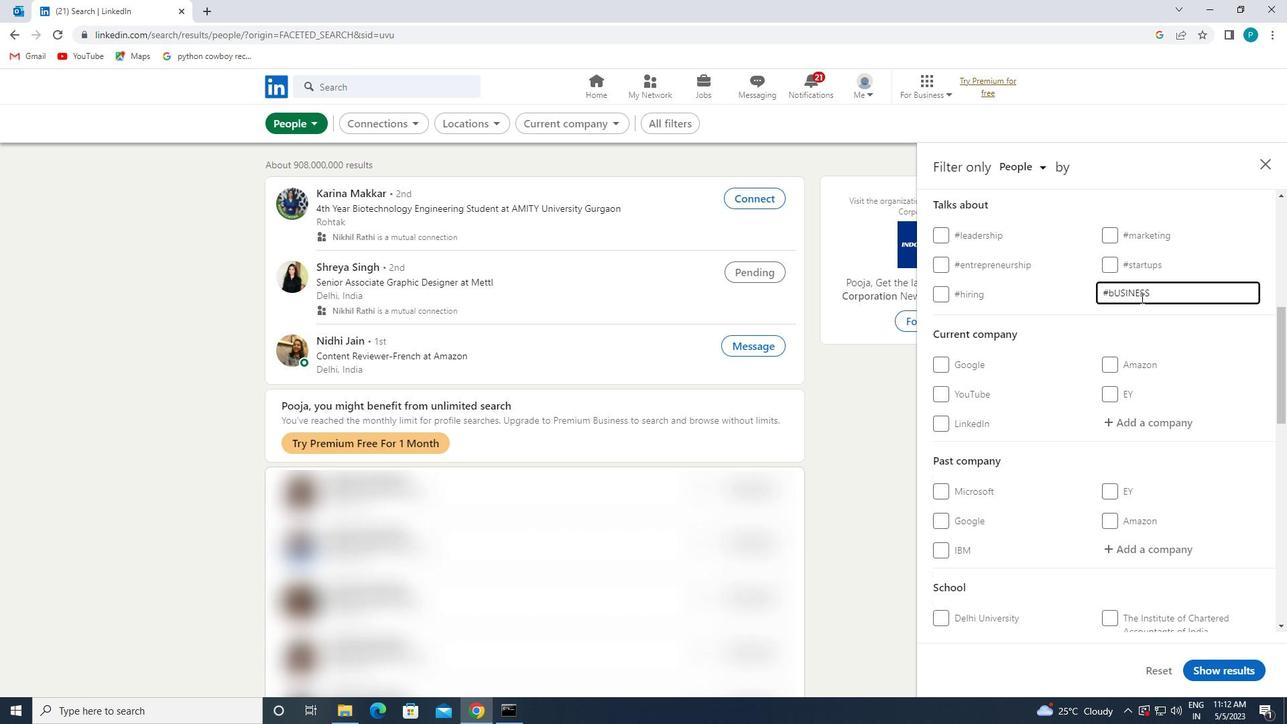 
Action: Mouse moved to (1141, 298)
Screenshot: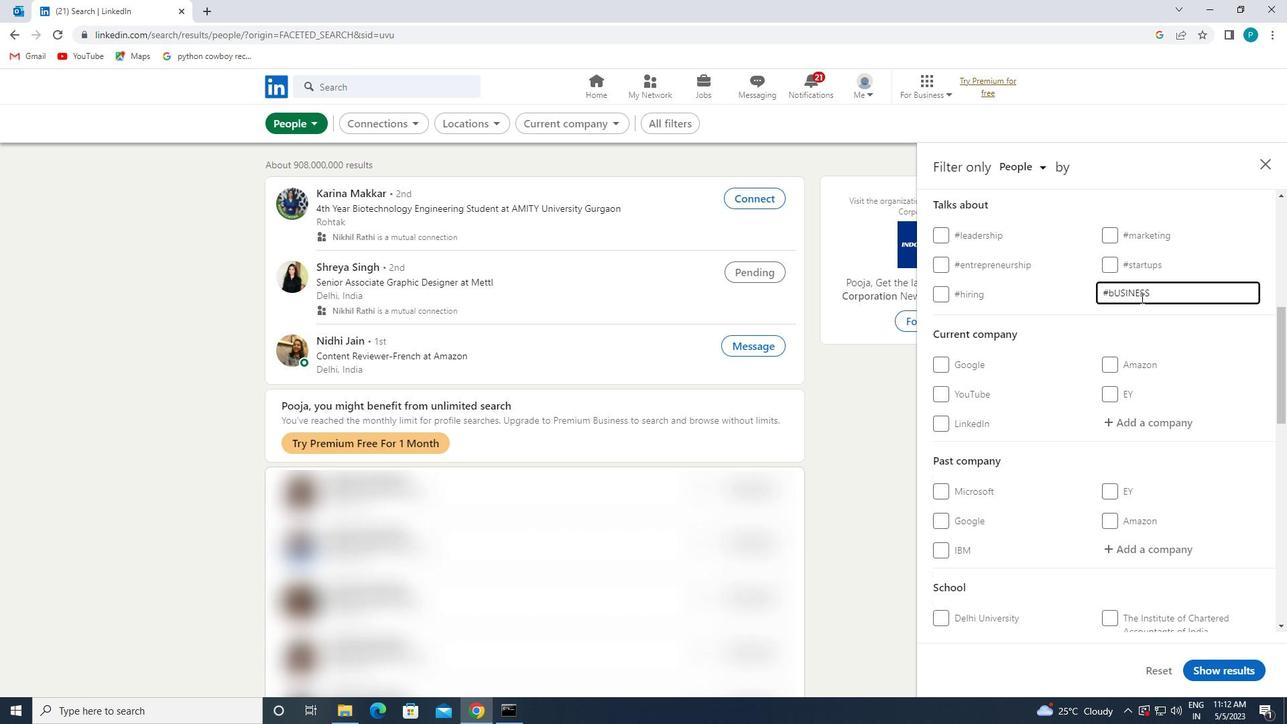 
Action: Mouse scrolled (1141, 297) with delta (0, 0)
Screenshot: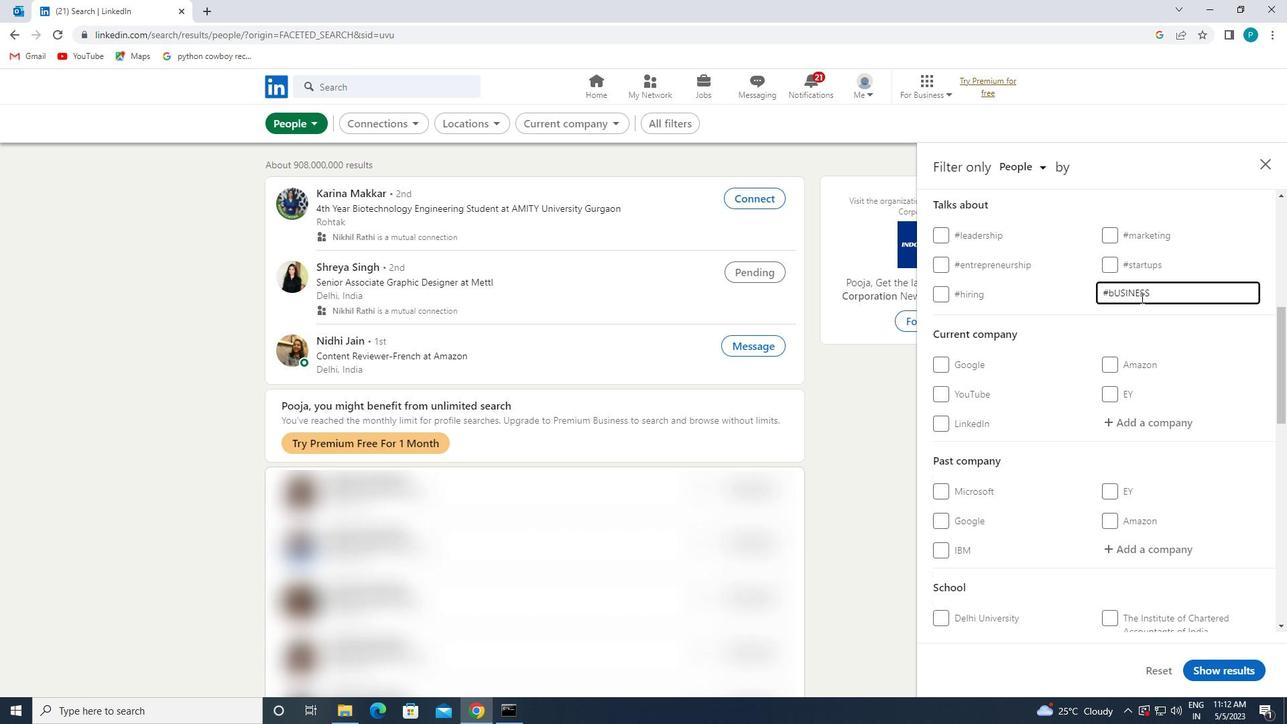 
Action: Mouse scrolled (1141, 299) with delta (0, 0)
Screenshot: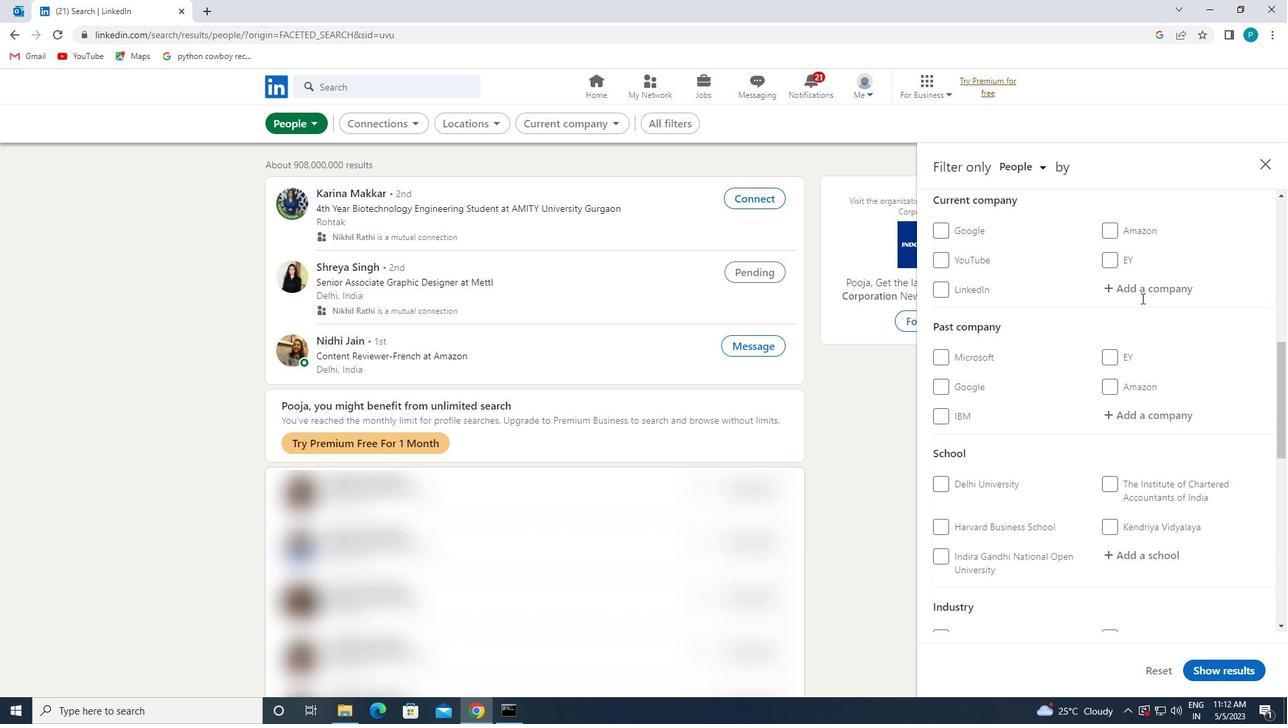 
Action: Mouse scrolled (1141, 299) with delta (0, 0)
Screenshot: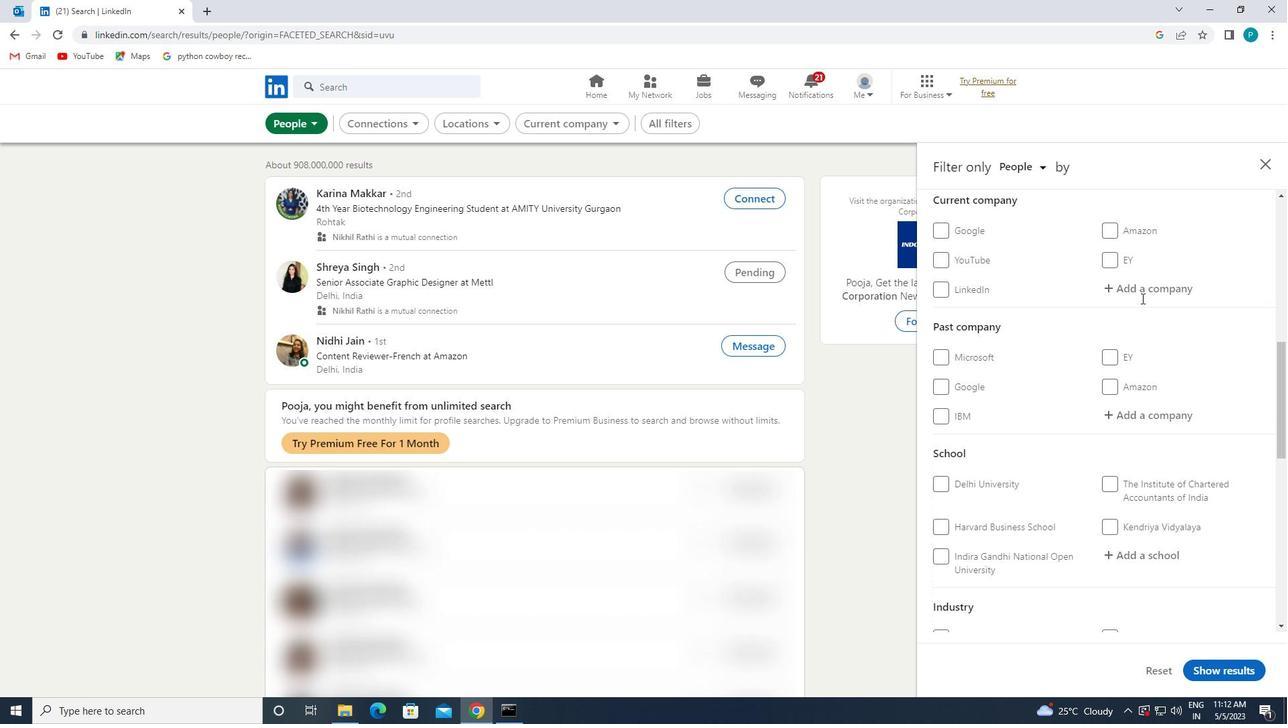 
Action: Mouse moved to (1195, 297)
Screenshot: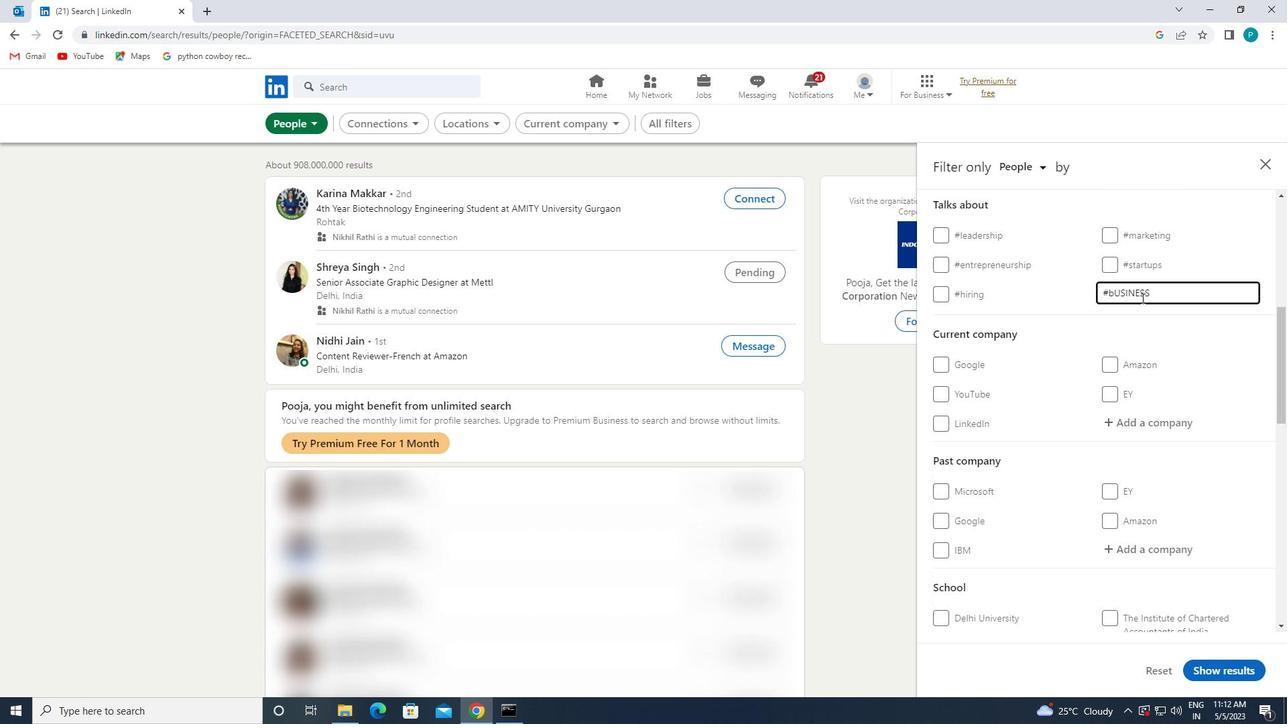 
Action: Key pressed <Key.backspace><Key.backspace><Key.backspace><Key.backspace><Key.backspace><Key.backspace><Key.backspace><Key.backspace><Key.caps_lock>BUSINESS
Screenshot: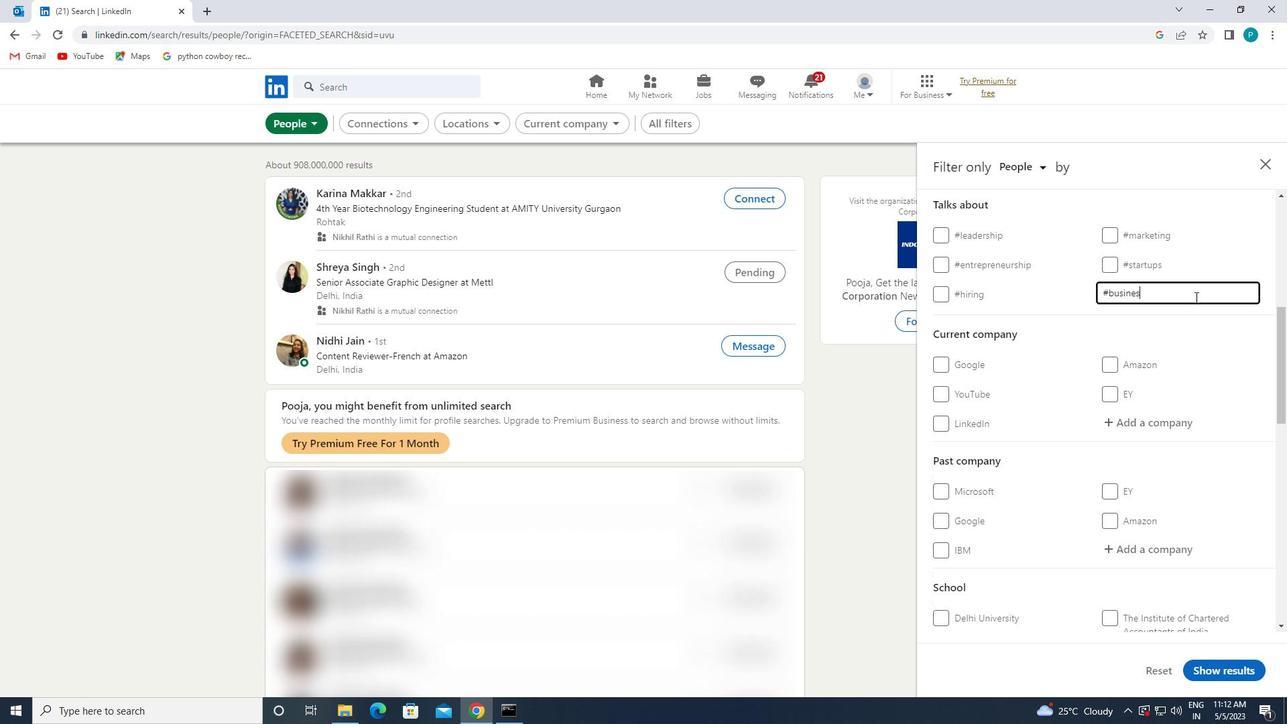 
Action: Mouse moved to (1198, 307)
Screenshot: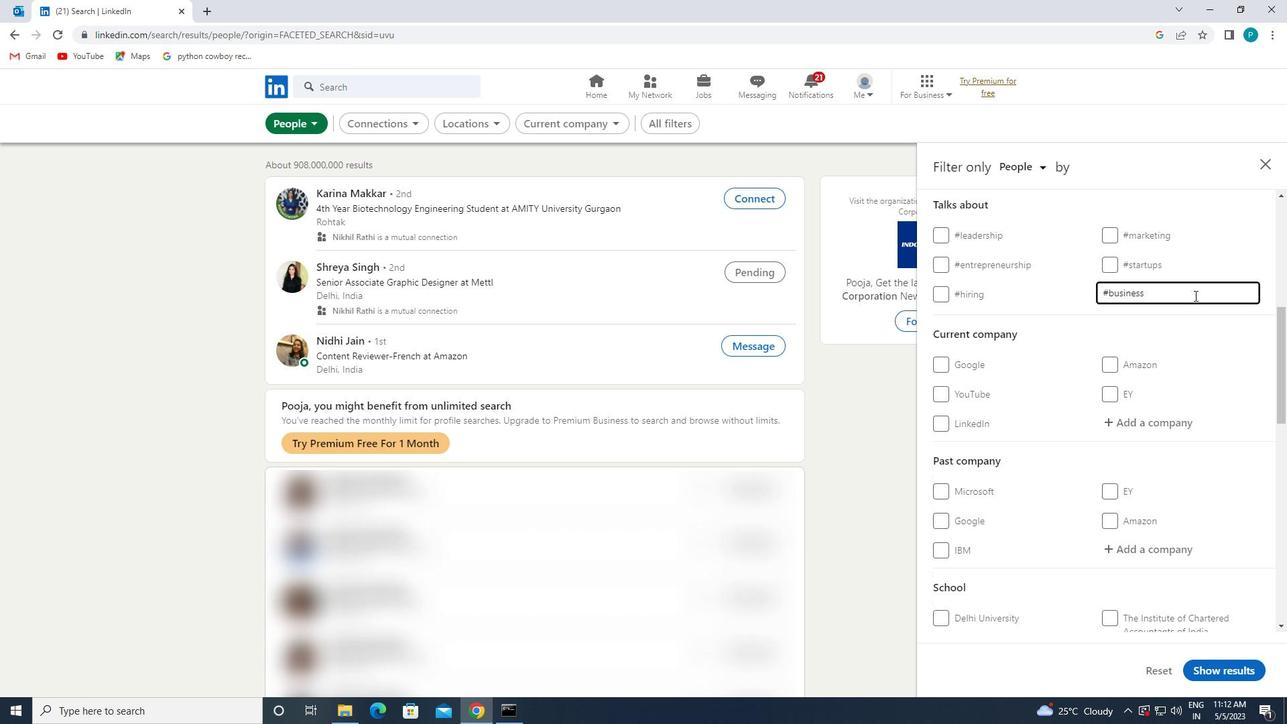 
Action: Mouse scrolled (1198, 307) with delta (0, 0)
Screenshot: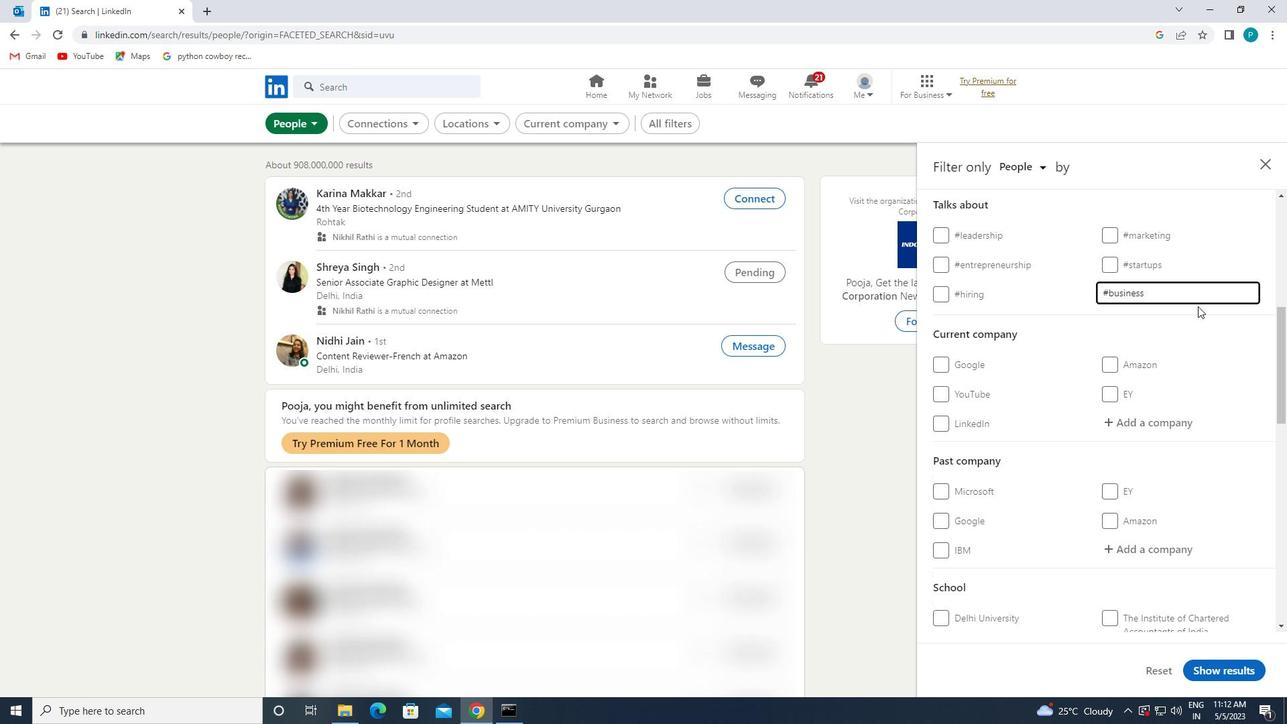 
Action: Mouse scrolled (1198, 307) with delta (0, 0)
Screenshot: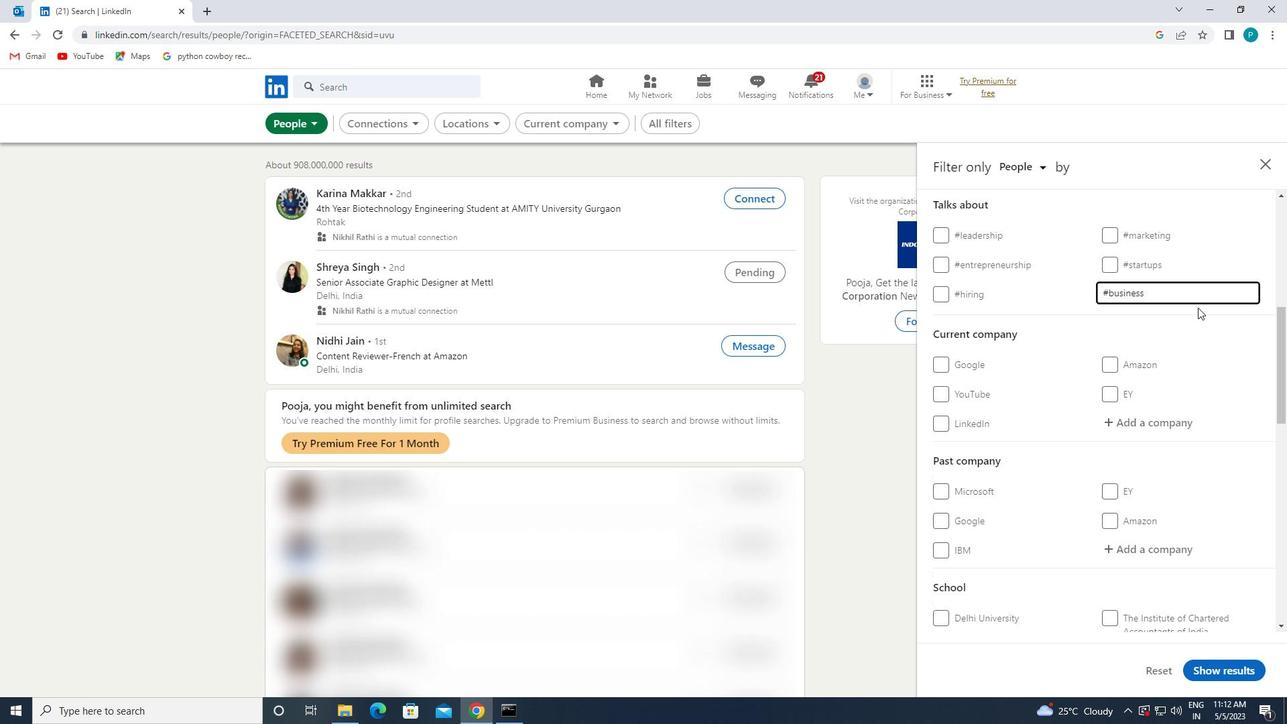 
Action: Mouse scrolled (1198, 307) with delta (0, 0)
Screenshot: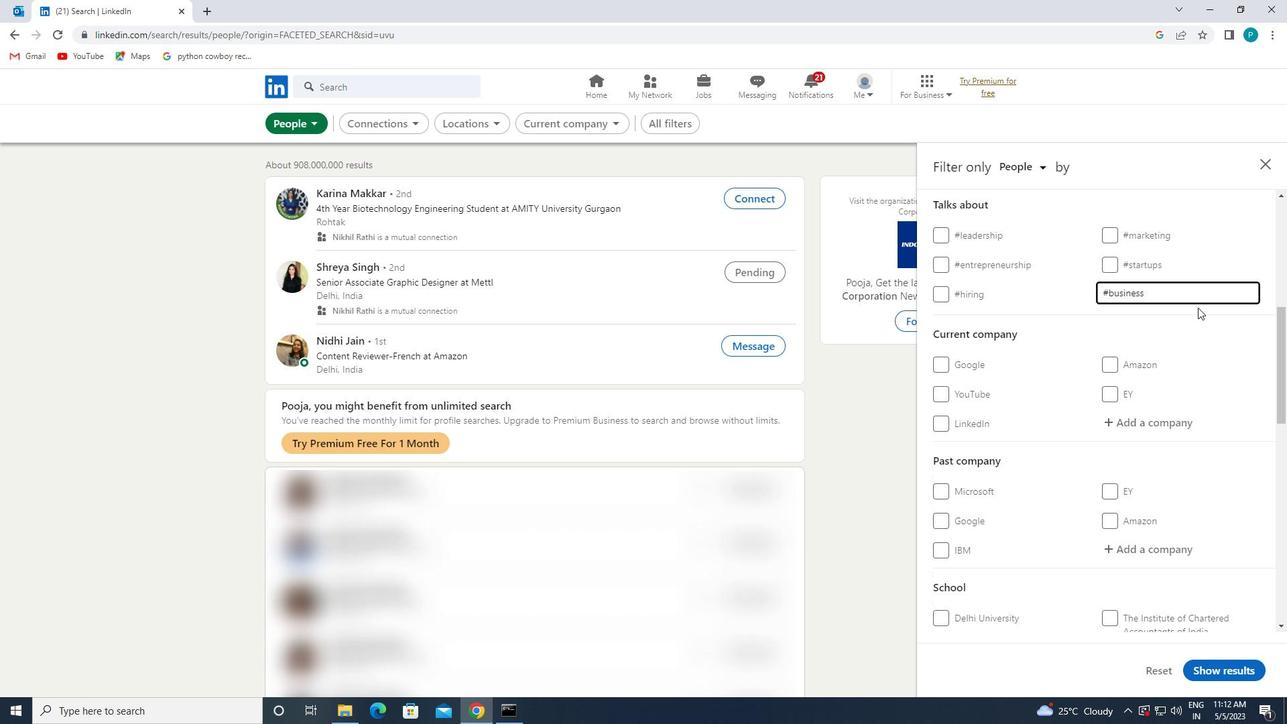 
Action: Mouse moved to (1170, 390)
Screenshot: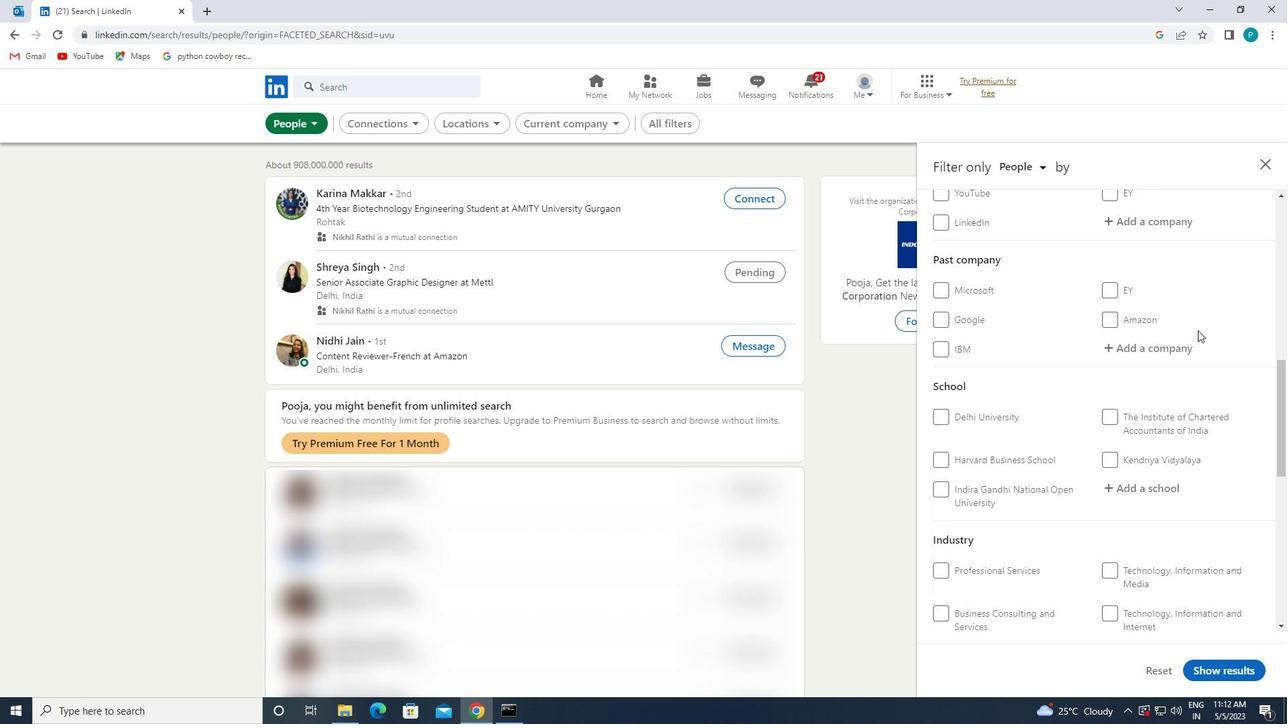 
Action: Mouse scrolled (1170, 390) with delta (0, 0)
Screenshot: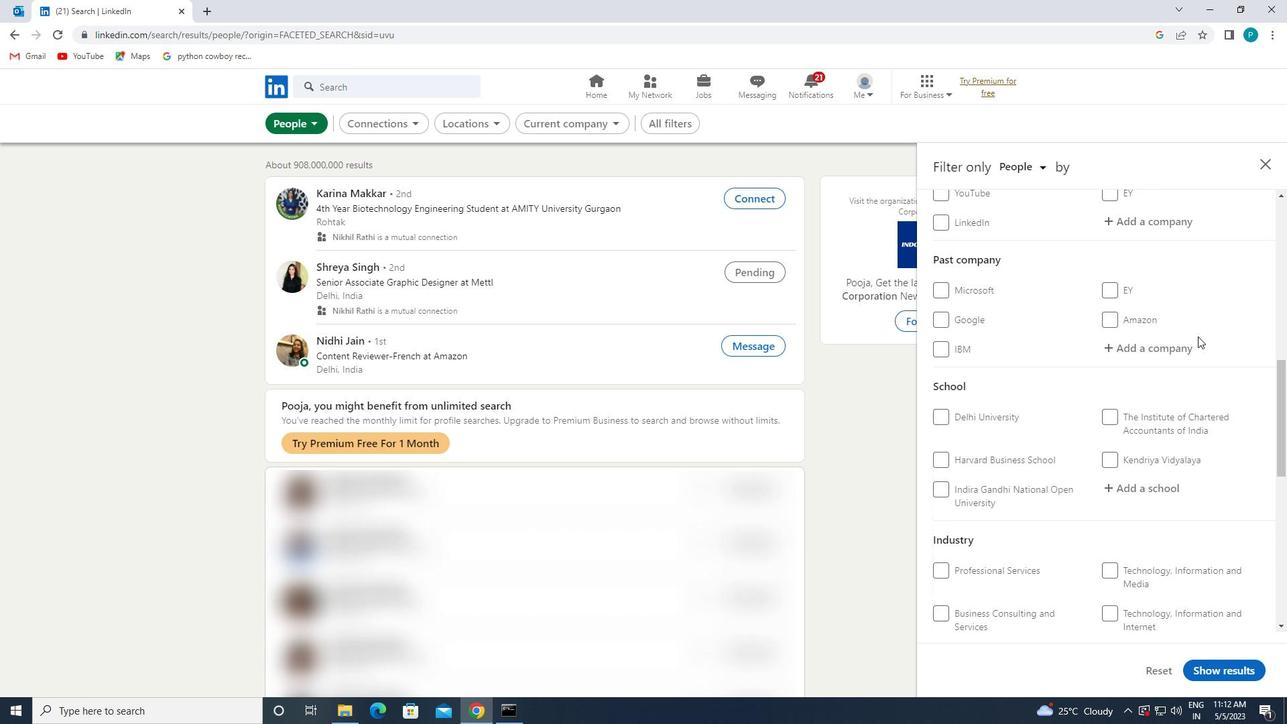 
Action: Mouse scrolled (1170, 390) with delta (0, 0)
Screenshot: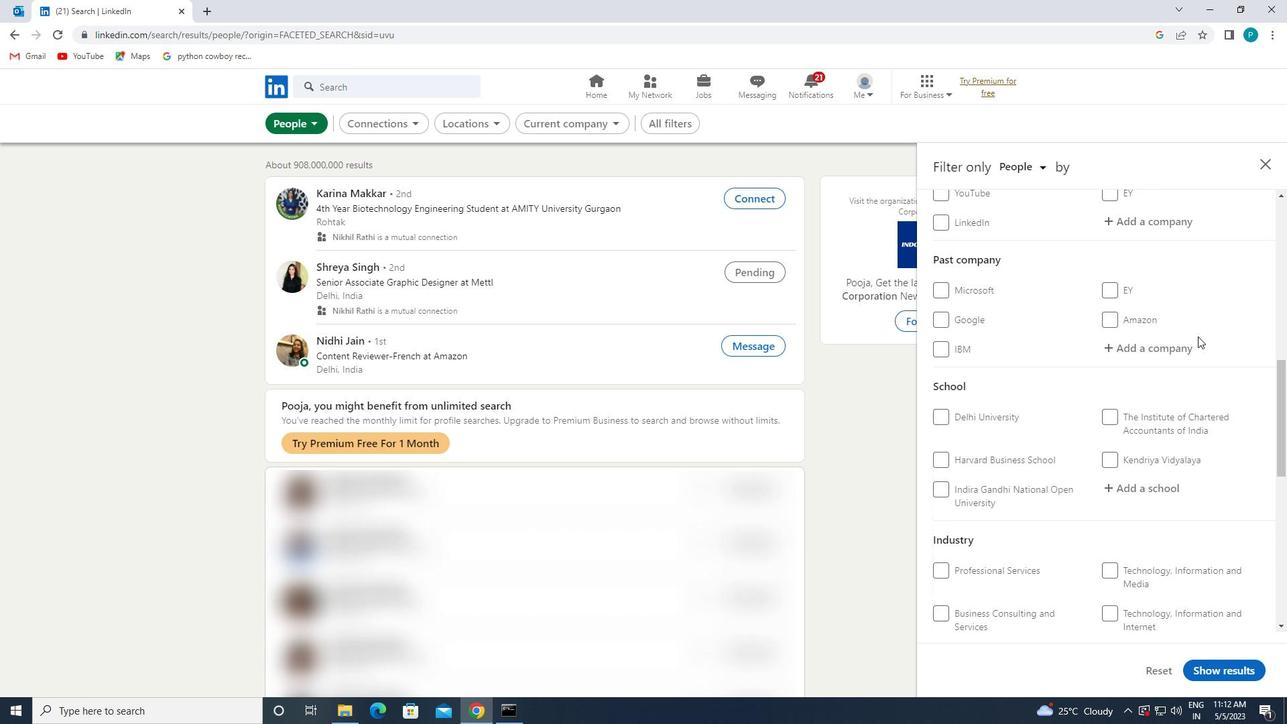 
Action: Mouse scrolled (1170, 390) with delta (0, 0)
Screenshot: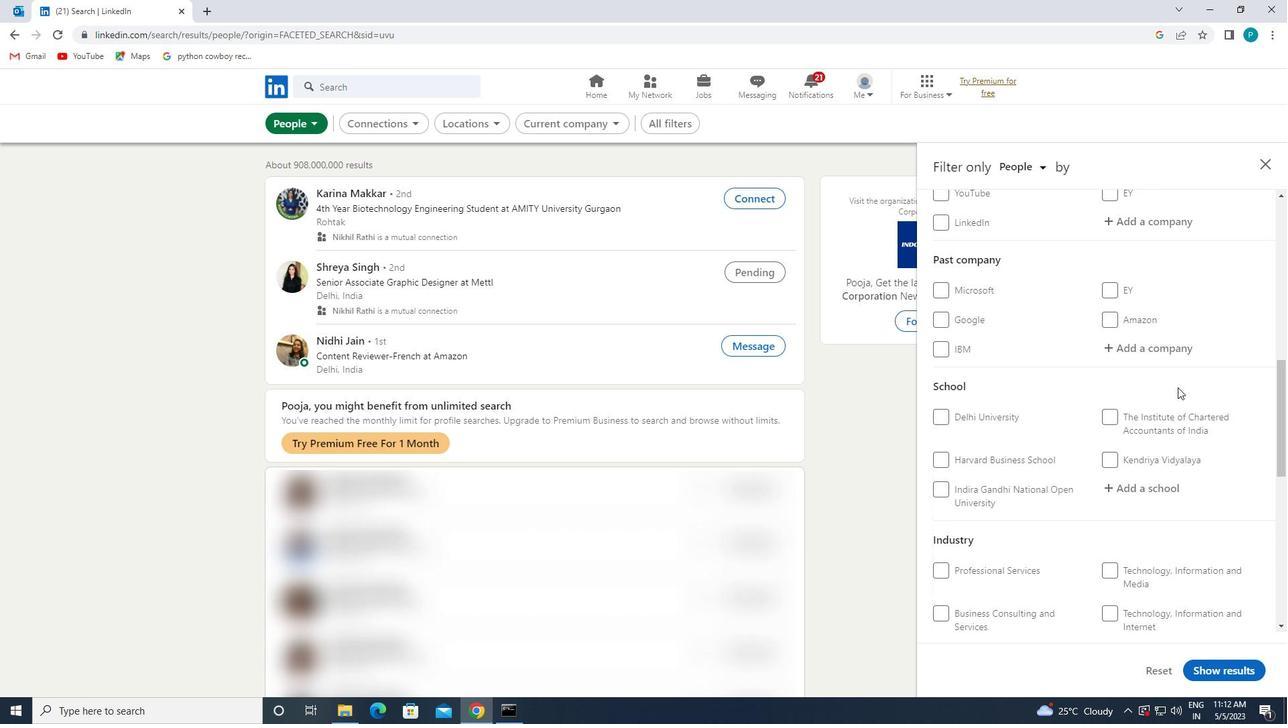 
Action: Mouse scrolled (1170, 389) with delta (0, 0)
Screenshot: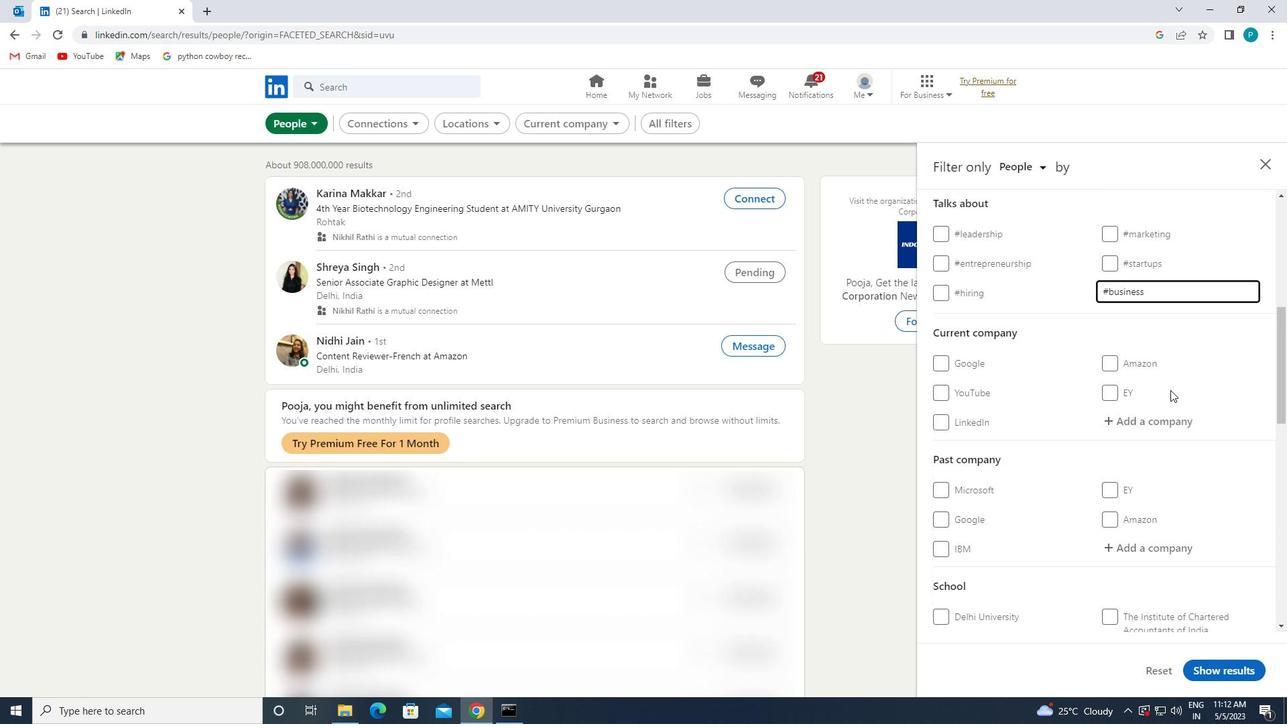 
Action: Mouse moved to (1169, 390)
Screenshot: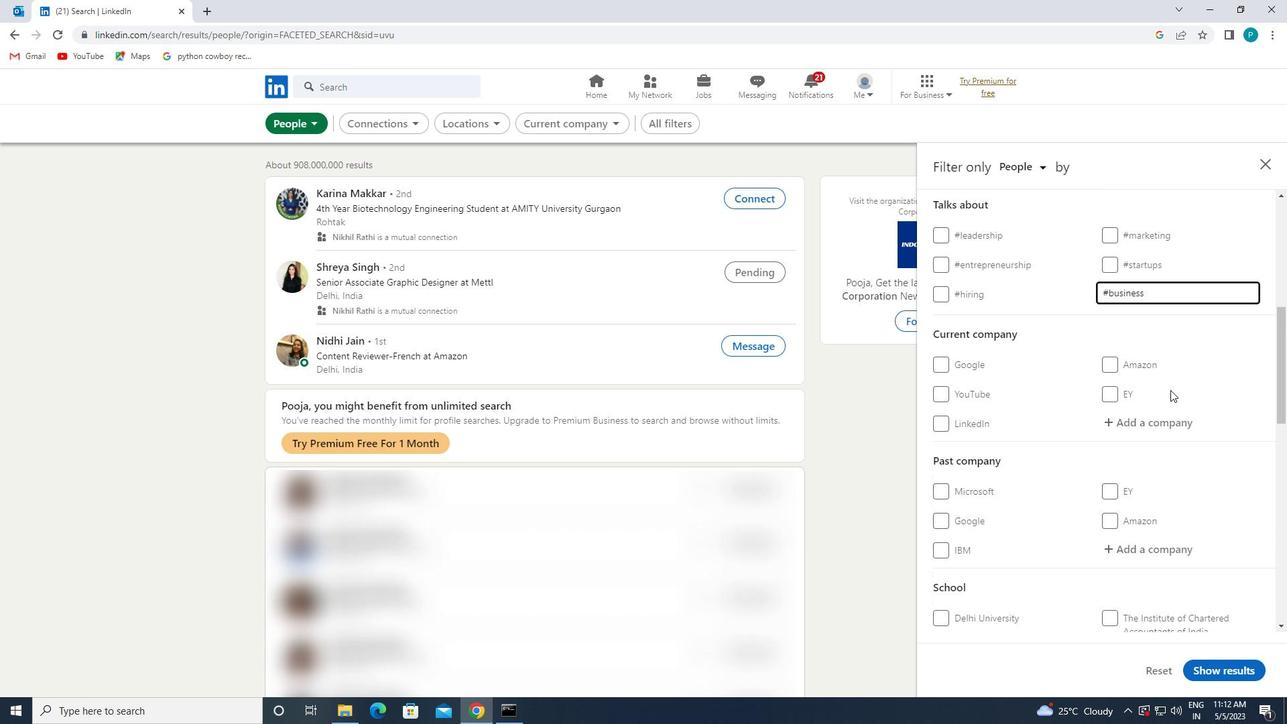 
Action: Mouse scrolled (1169, 389) with delta (0, 0)
Screenshot: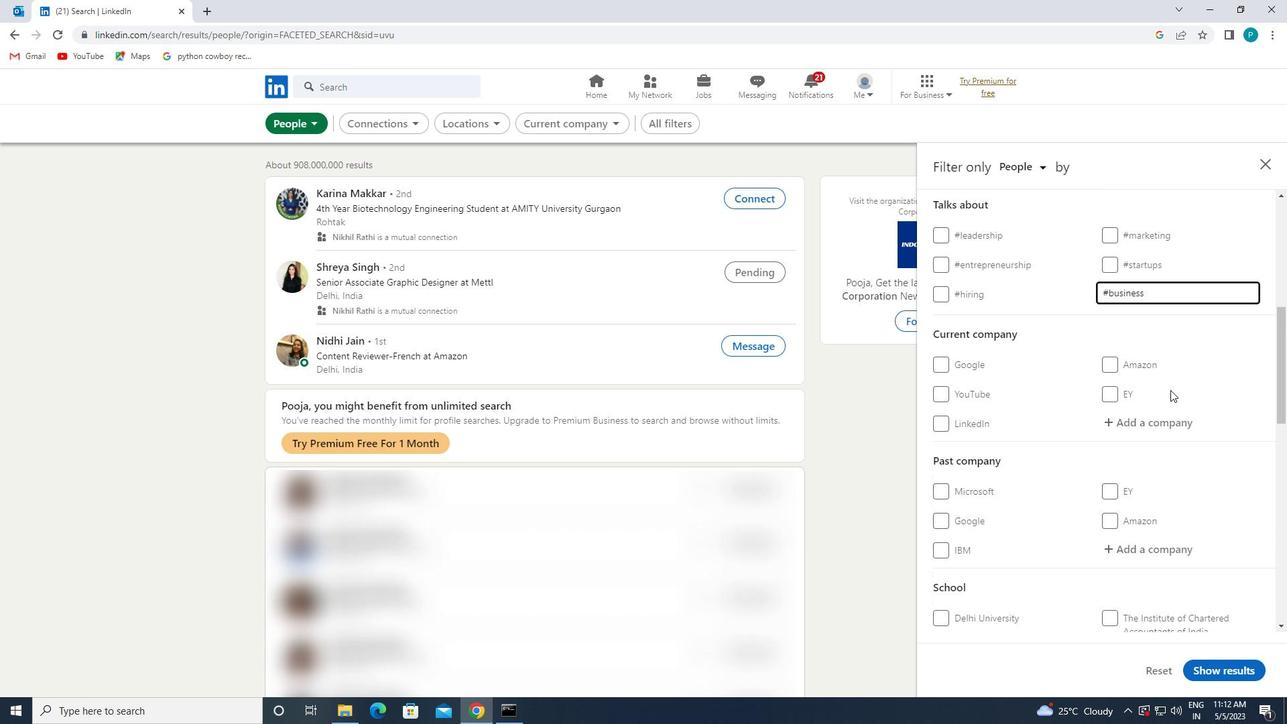 
Action: Mouse moved to (1169, 390)
Screenshot: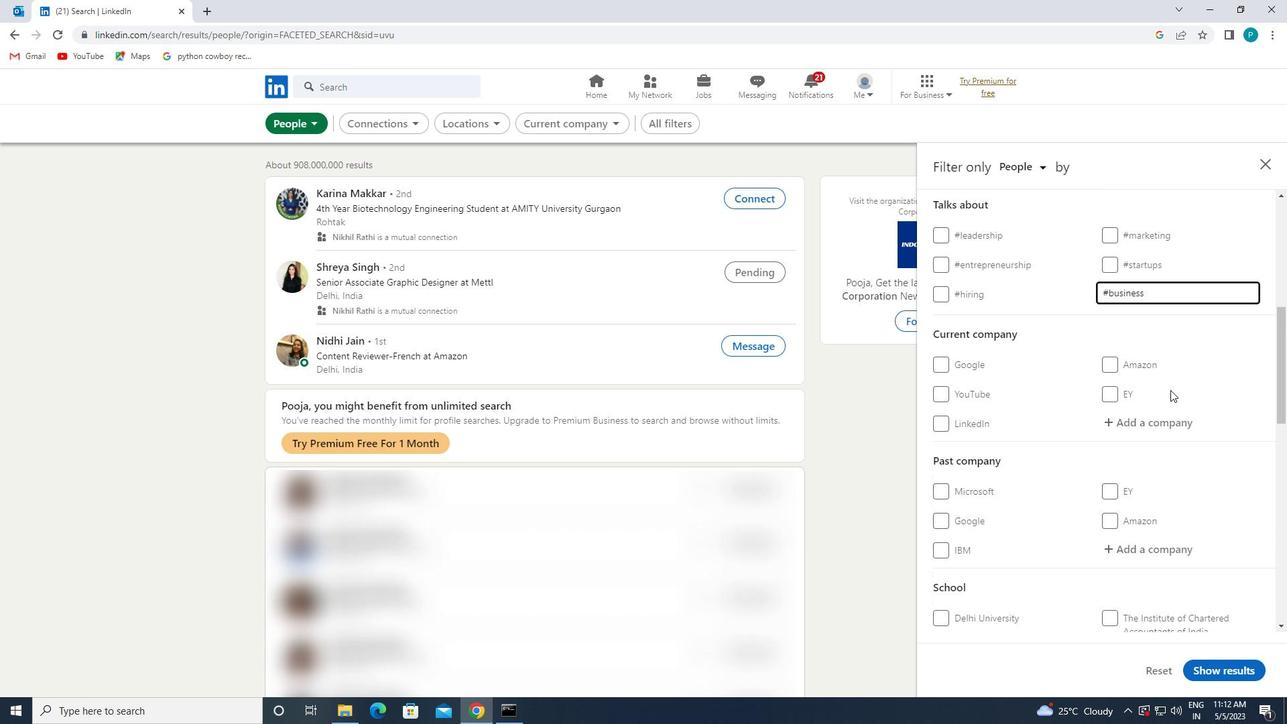 
Action: Mouse scrolled (1169, 389) with delta (0, 0)
Screenshot: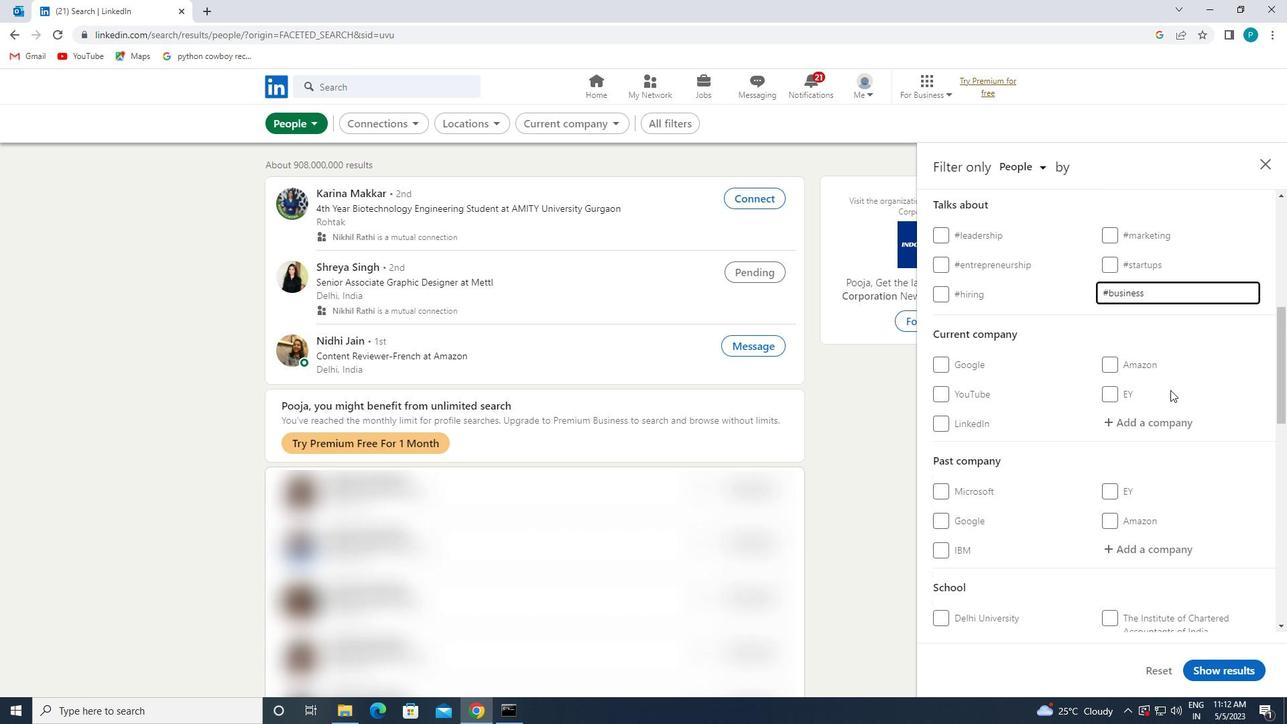 
Action: Mouse moved to (1167, 390)
Screenshot: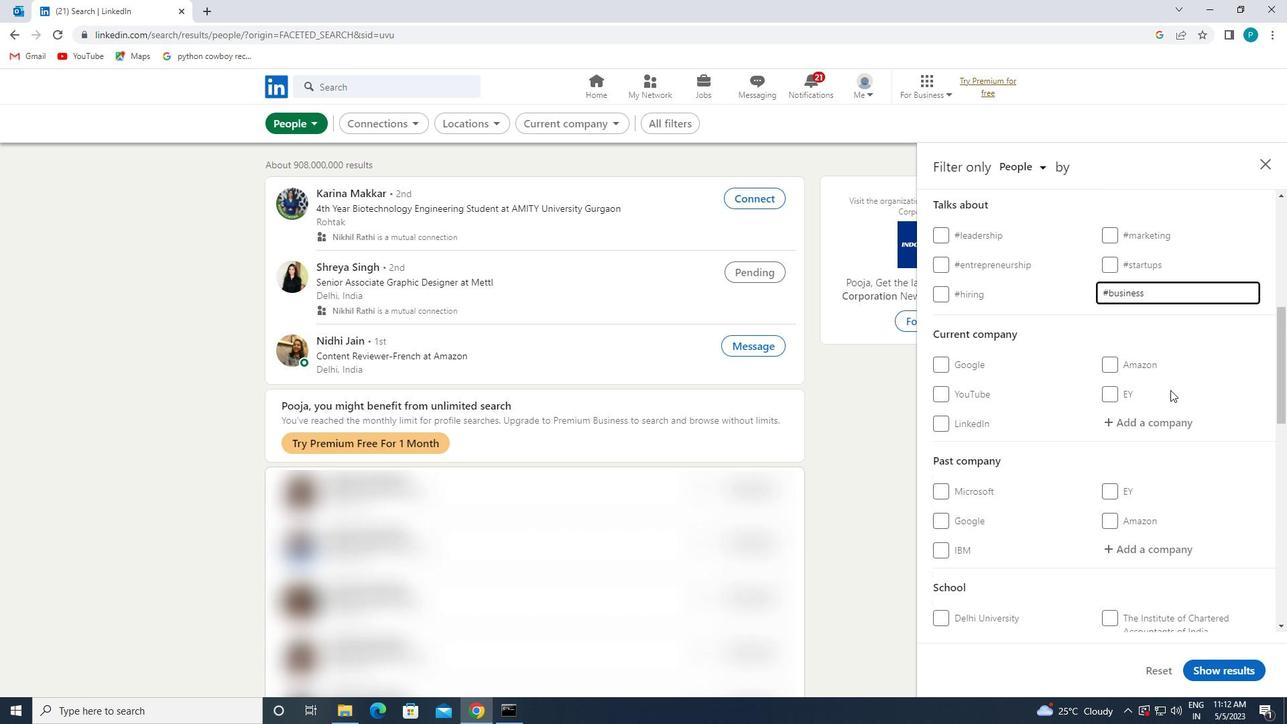 
Action: Mouse scrolled (1167, 389) with delta (0, 0)
Screenshot: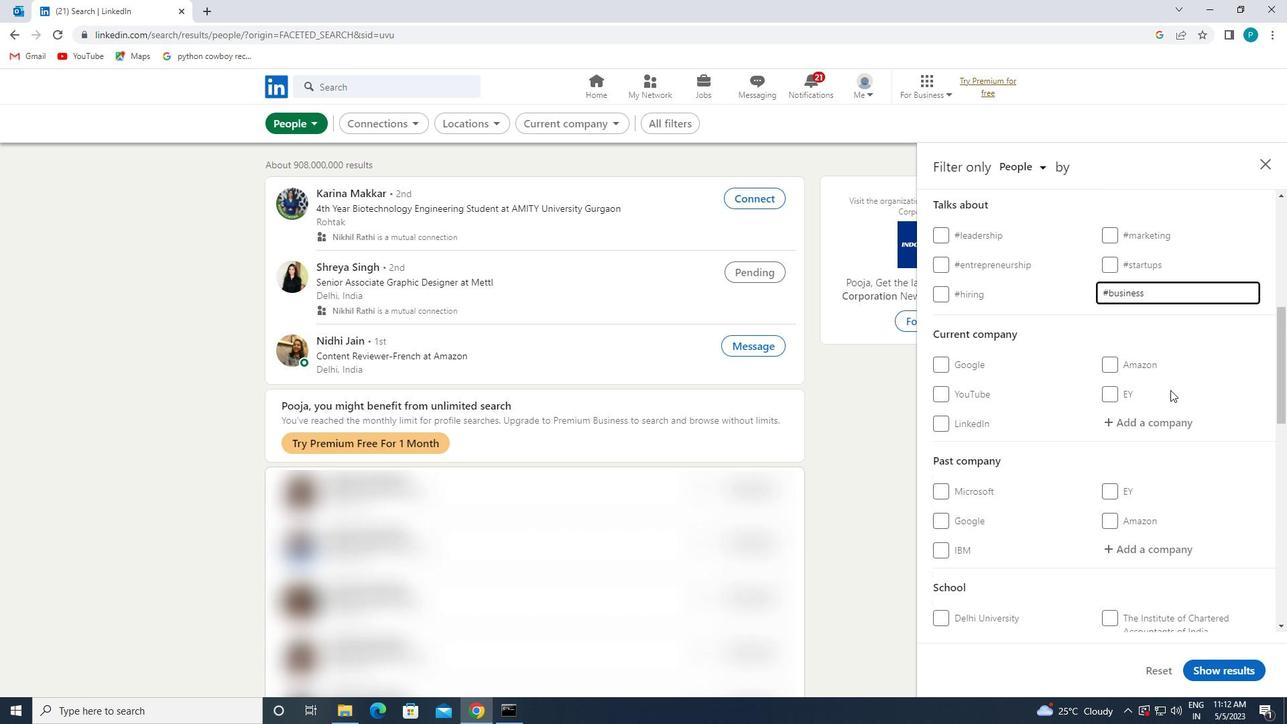 
Action: Mouse moved to (1167, 390)
Screenshot: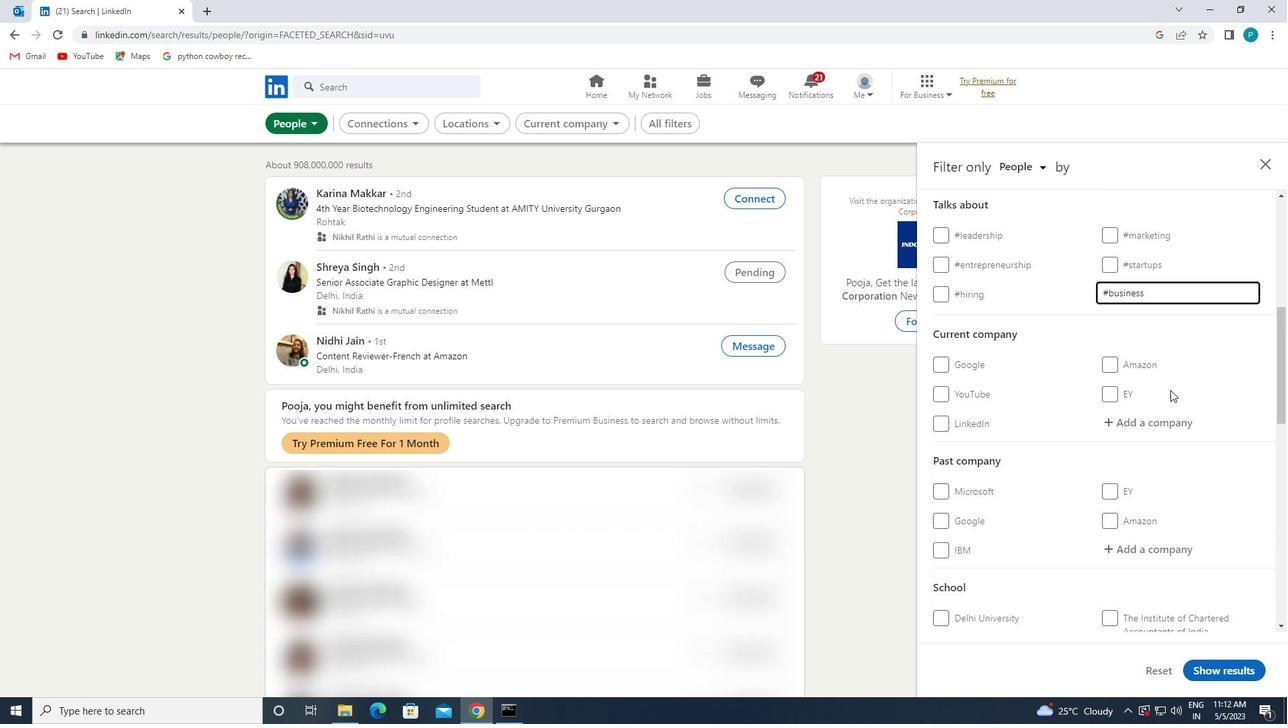 
Action: Mouse scrolled (1167, 389) with delta (0, 0)
Screenshot: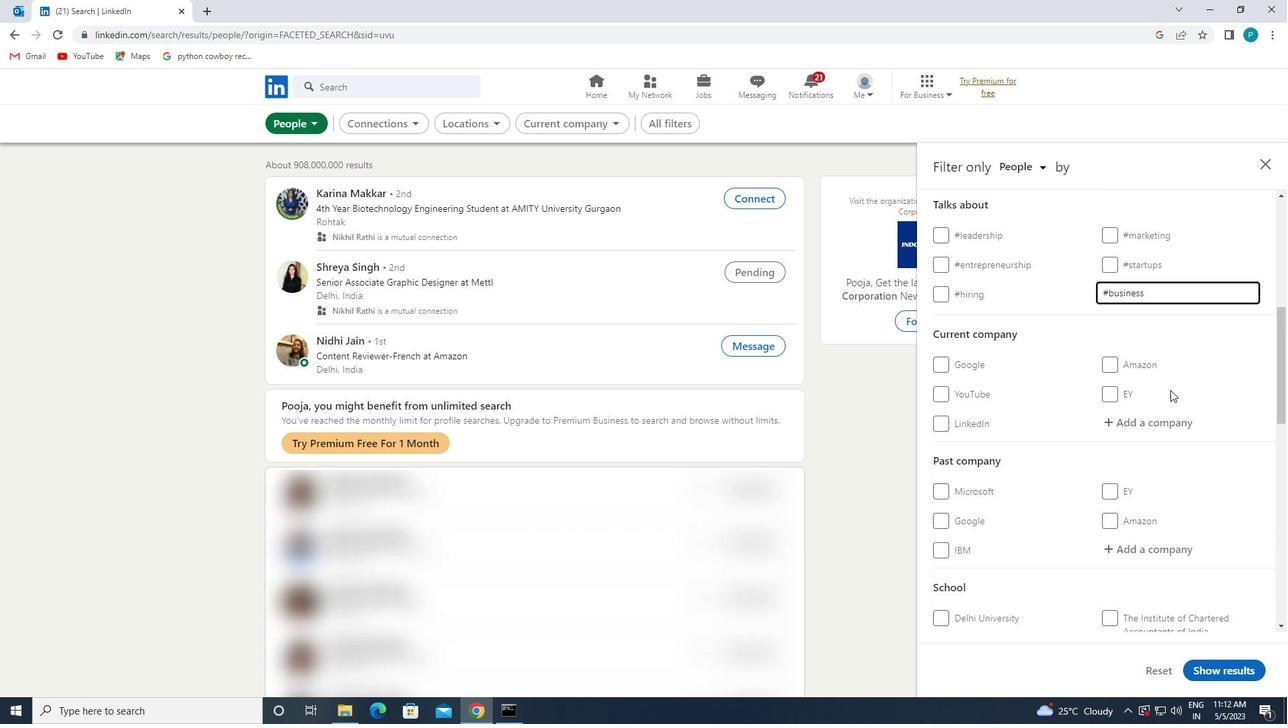 
Action: Mouse moved to (1090, 435)
Screenshot: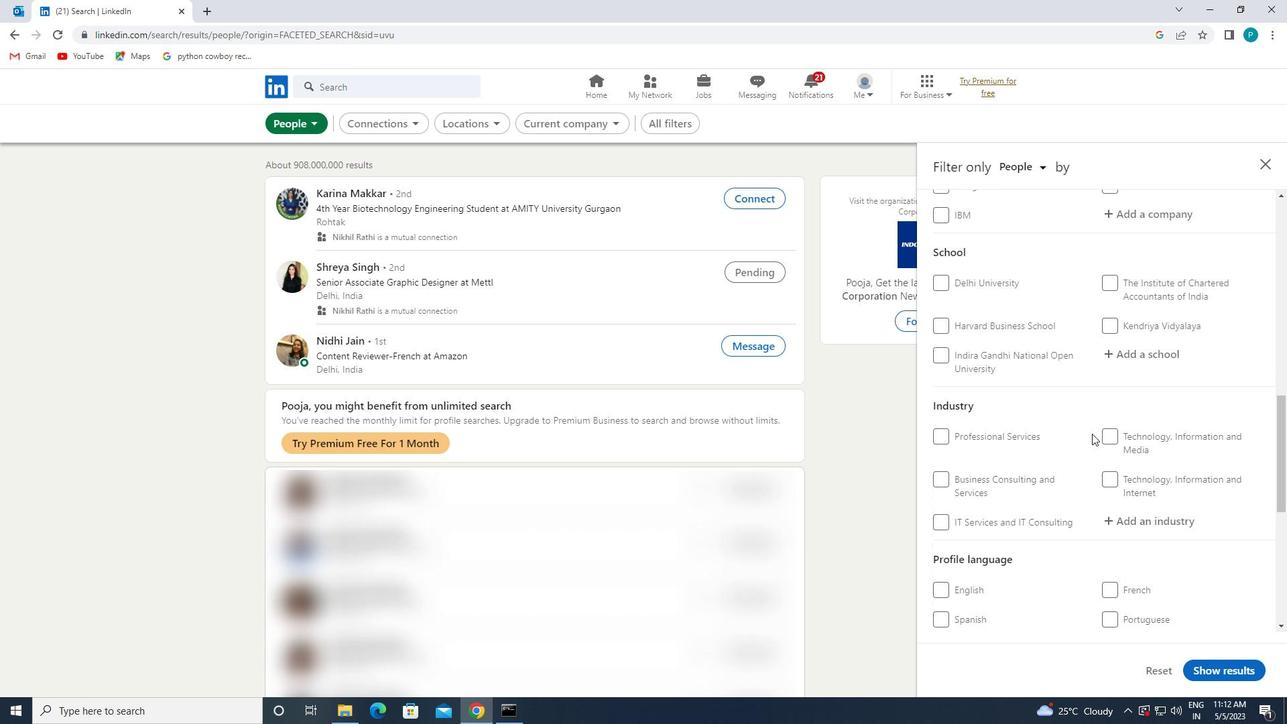 
Action: Mouse scrolled (1090, 435) with delta (0, 0)
Screenshot: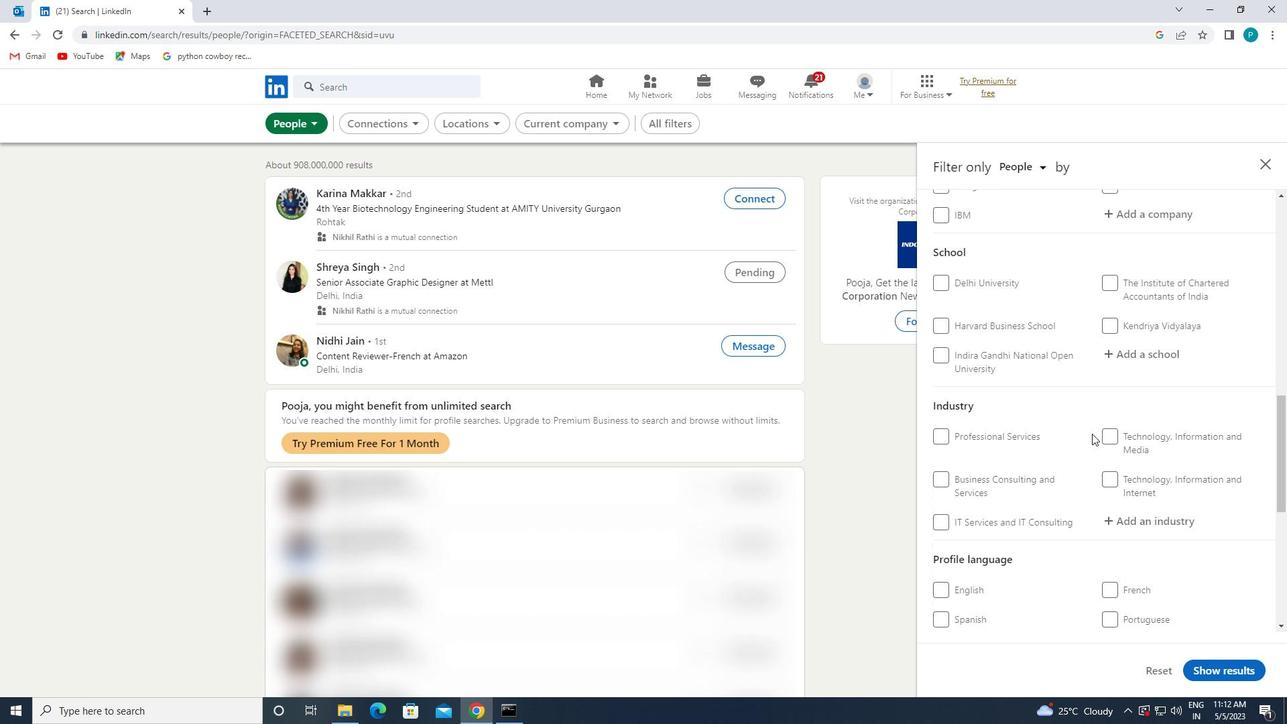 
Action: Mouse moved to (1090, 435)
Screenshot: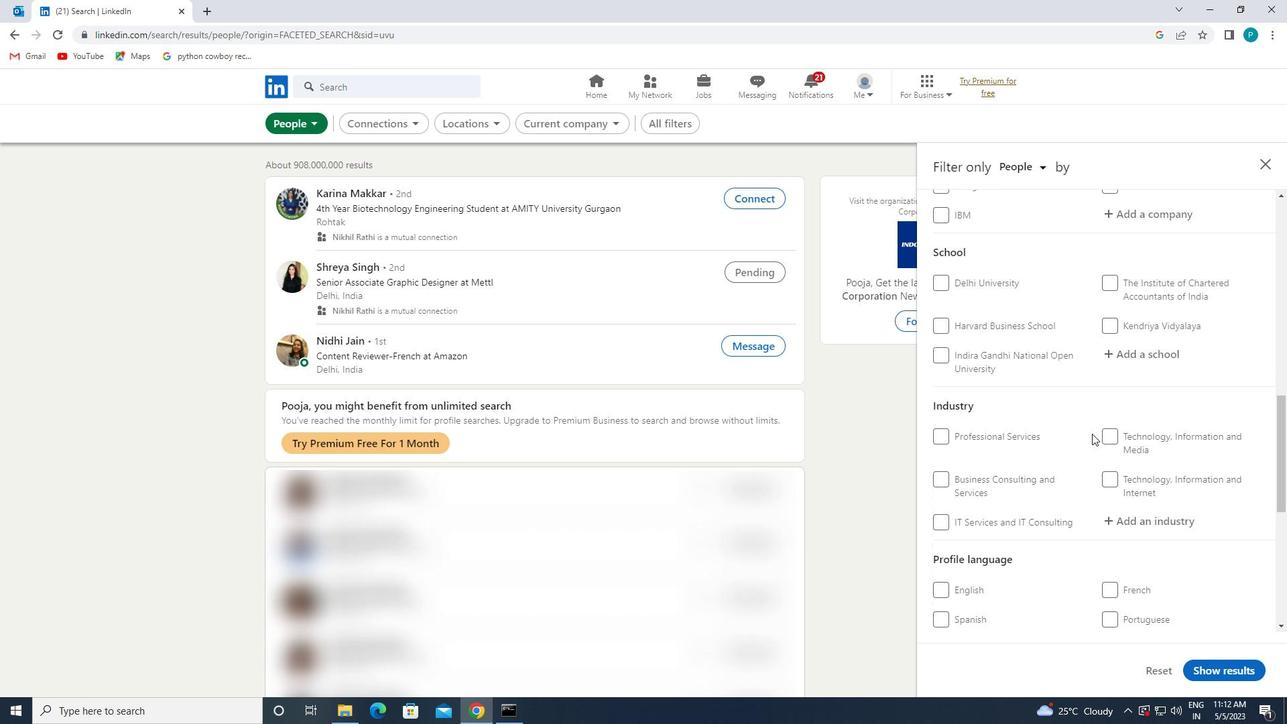 
Action: Mouse scrolled (1090, 435) with delta (0, 0)
Screenshot: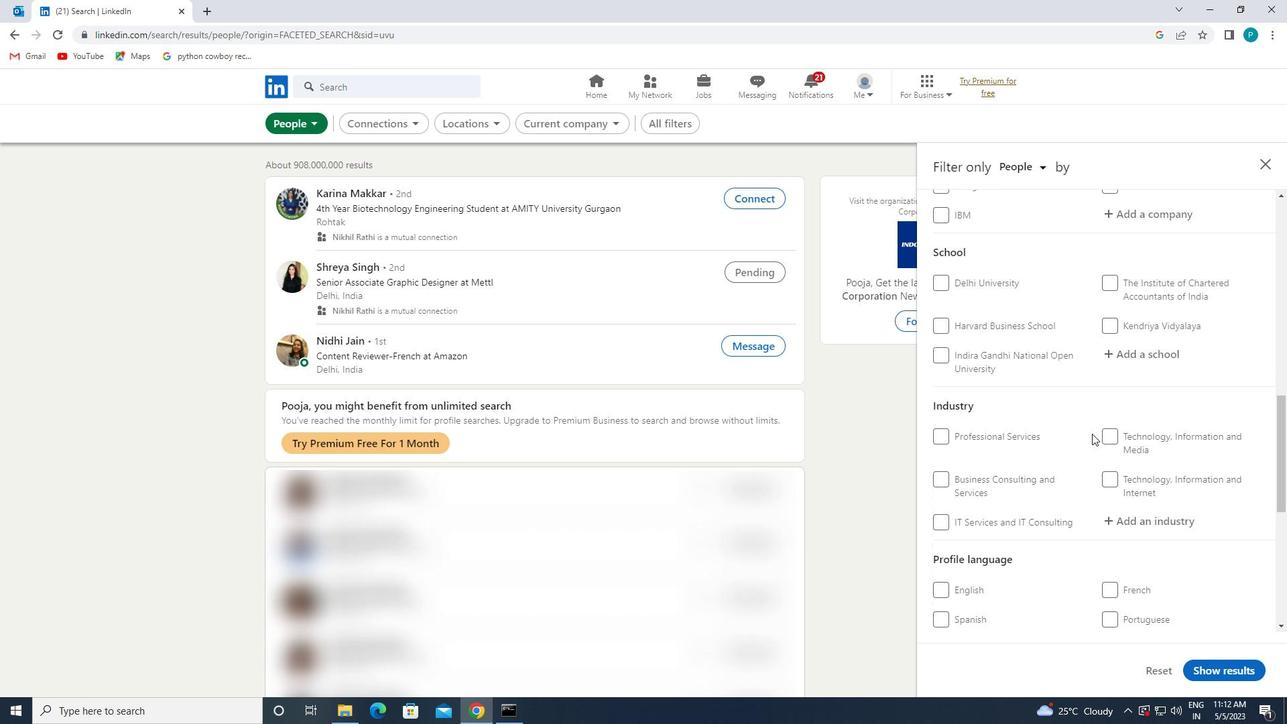 
Action: Mouse moved to (1090, 436)
Screenshot: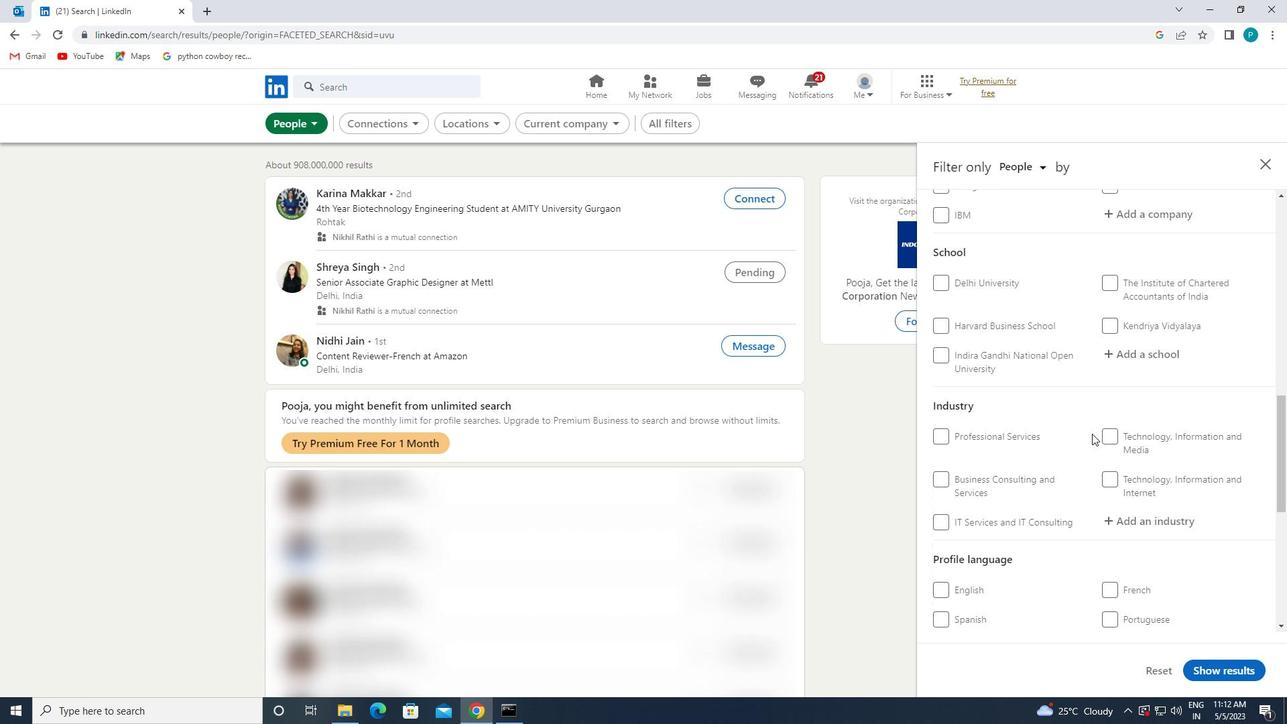 
Action: Mouse scrolled (1090, 435) with delta (0, 0)
Screenshot: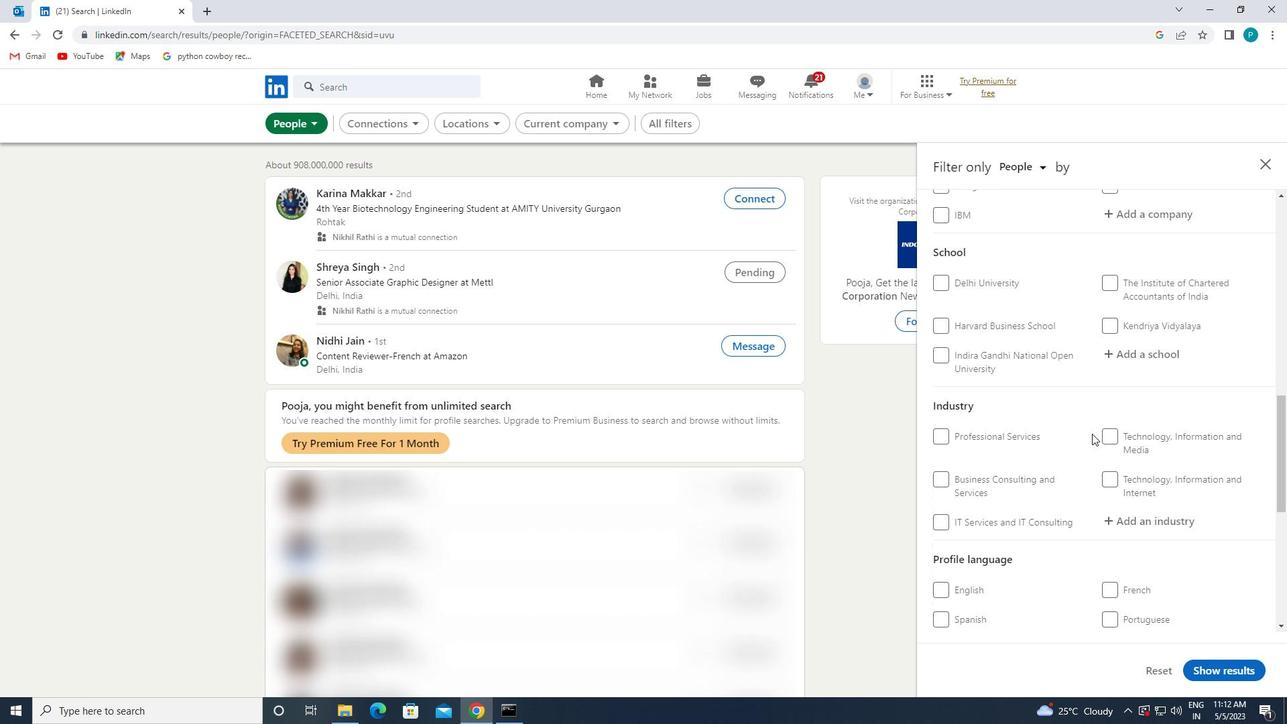 
Action: Mouse moved to (964, 412)
Screenshot: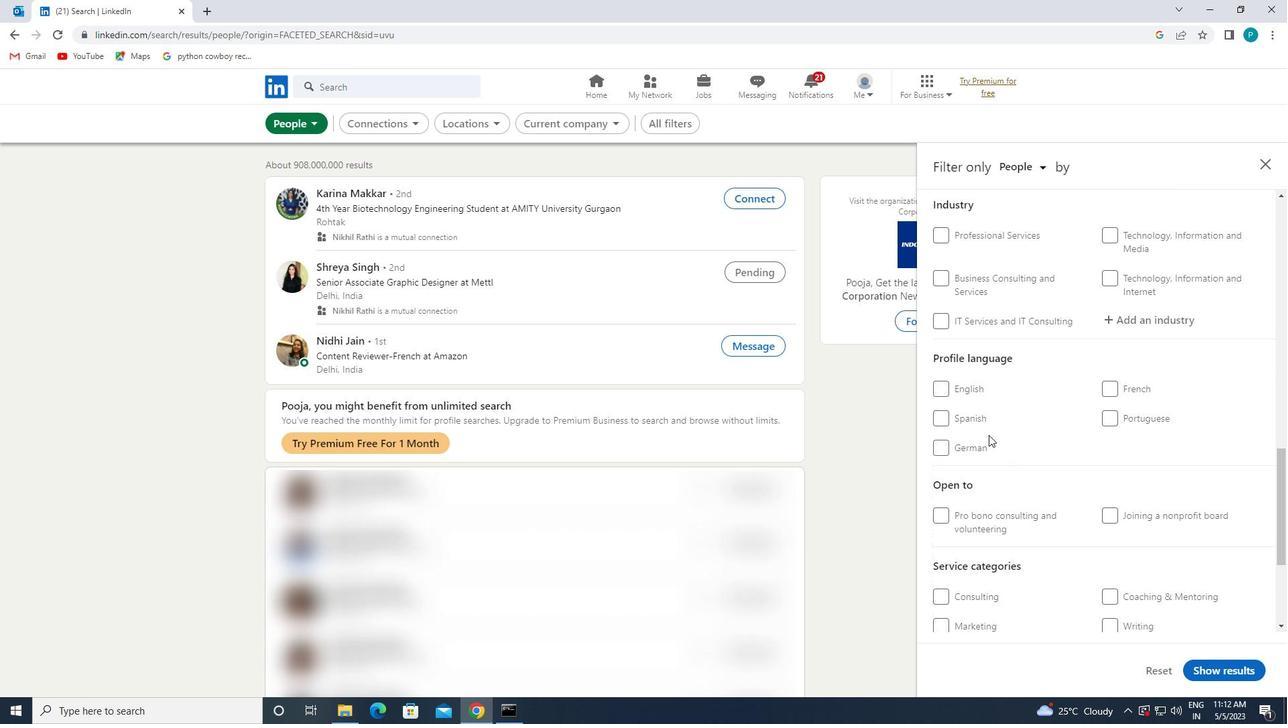
Action: Mouse pressed left at (964, 412)
Screenshot: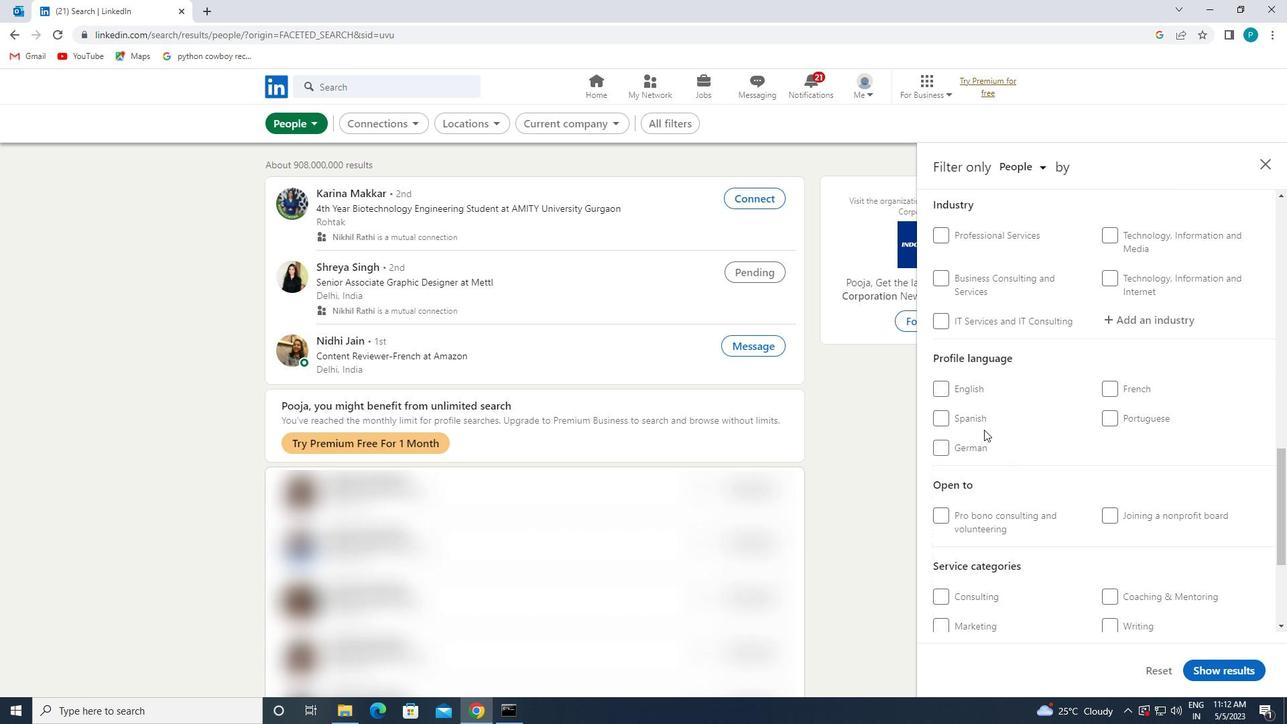 
Action: Mouse moved to (1232, 374)
Screenshot: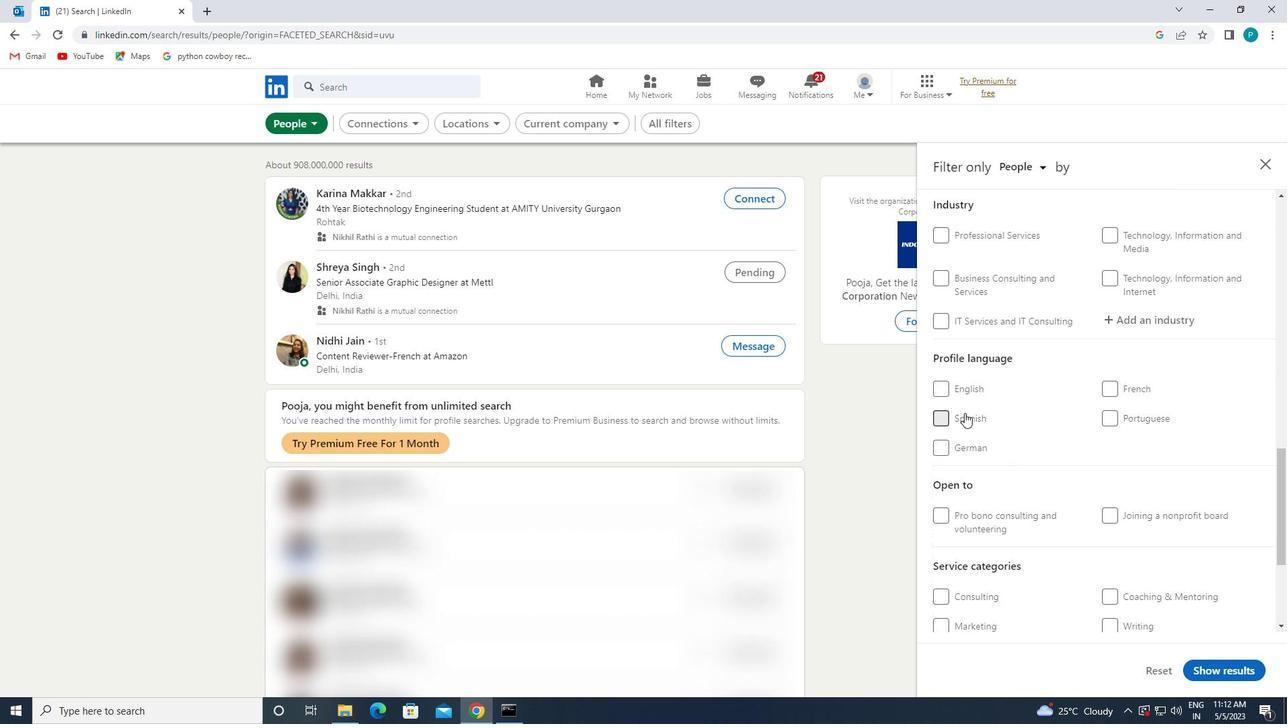 
Action: Mouse scrolled (1232, 374) with delta (0, 0)
Screenshot: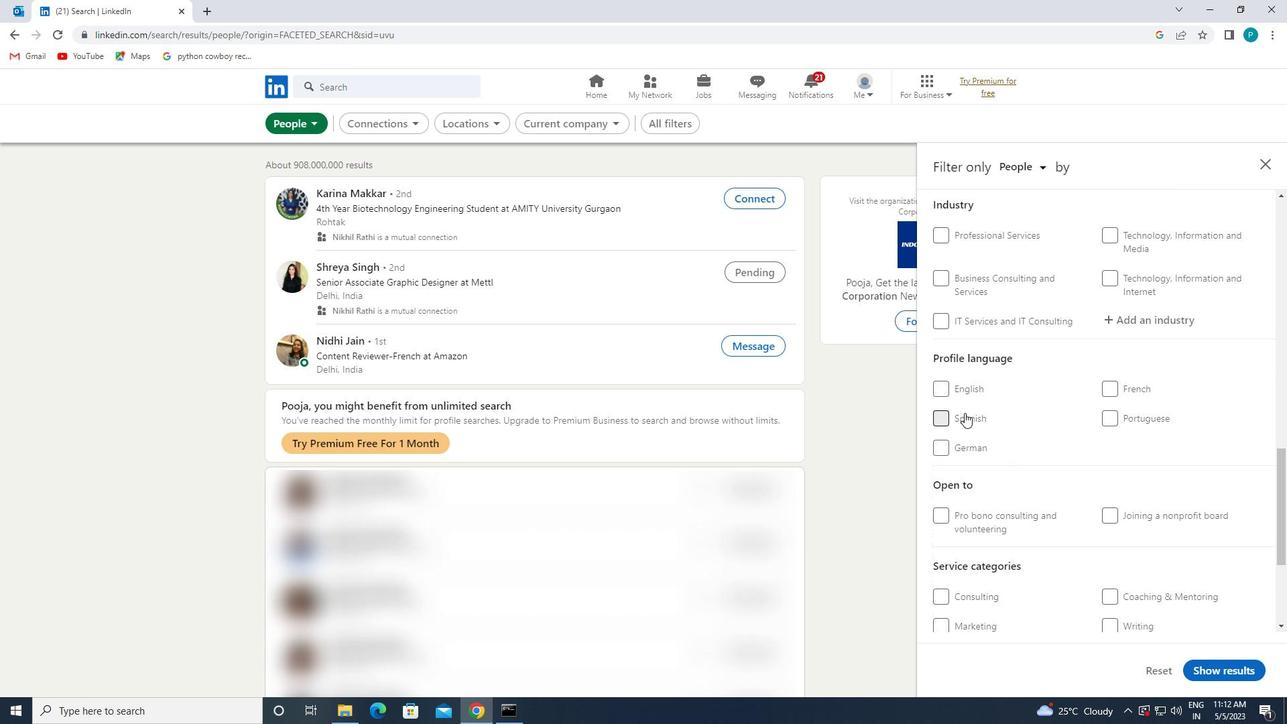 
Action: Mouse scrolled (1232, 374) with delta (0, 0)
Screenshot: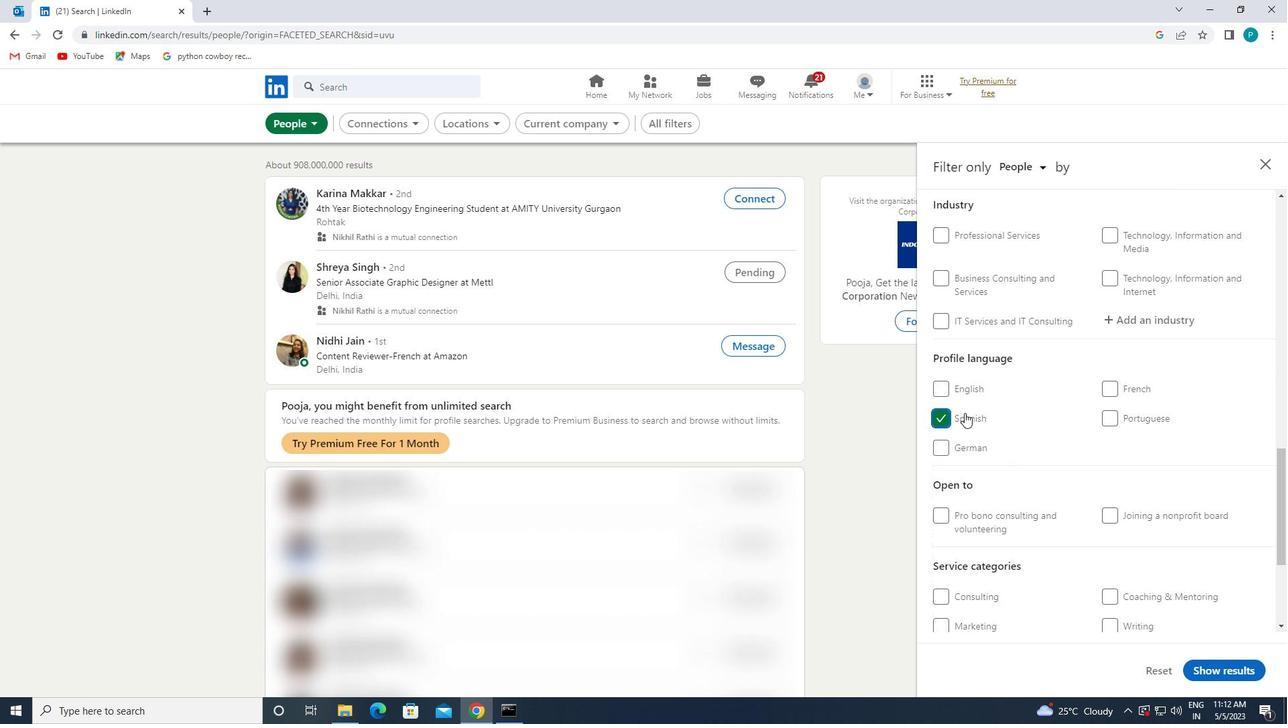 
Action: Mouse scrolled (1232, 374) with delta (0, 0)
Screenshot: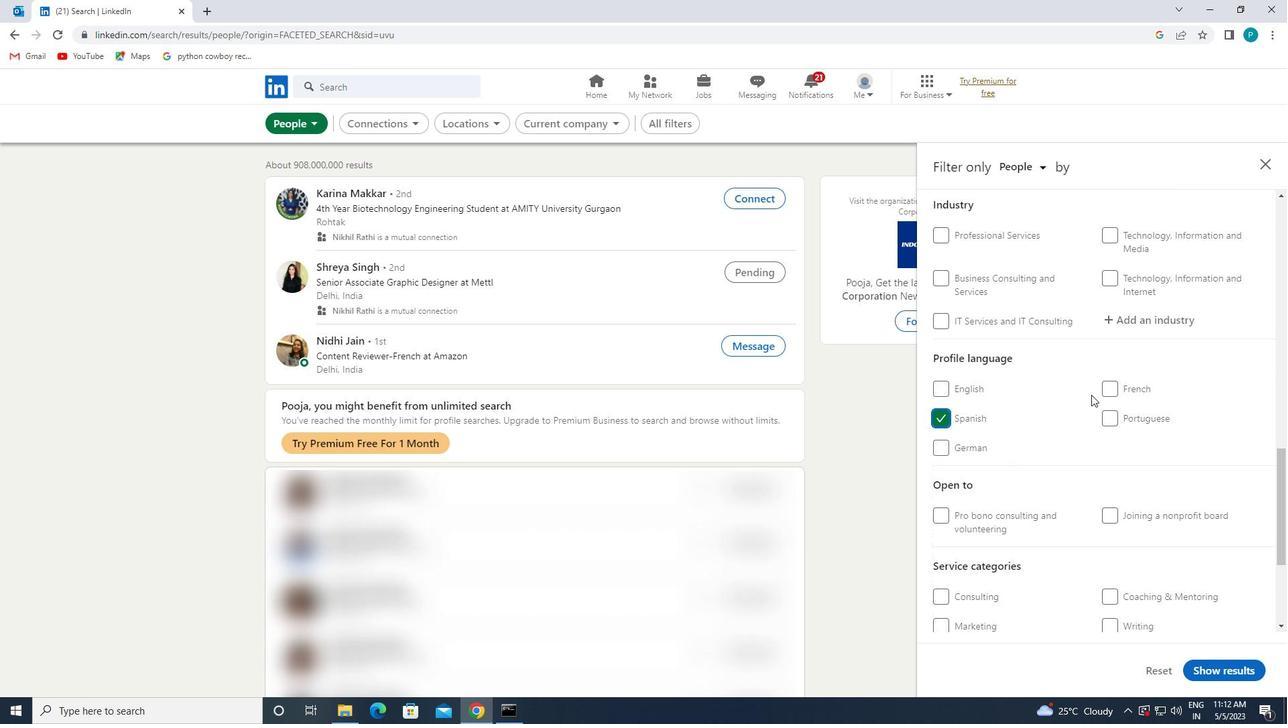 
Action: Mouse scrolled (1232, 374) with delta (0, 0)
Screenshot: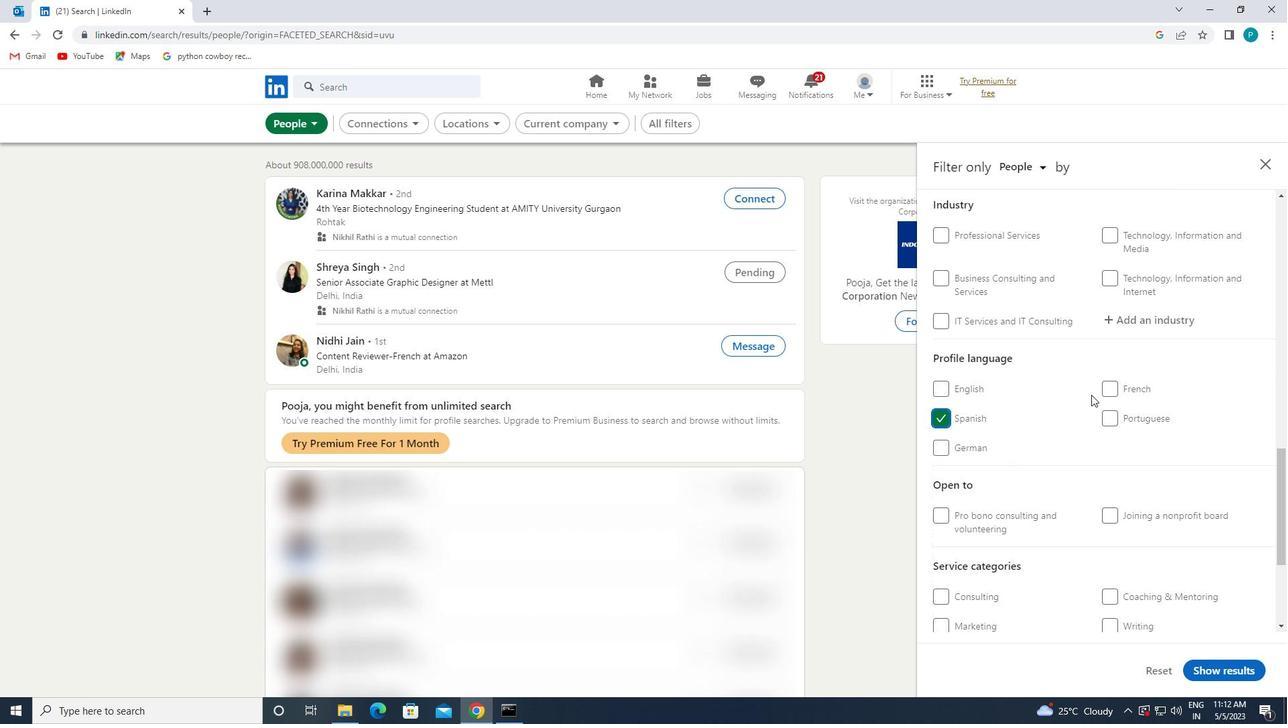 
Action: Mouse scrolled (1232, 374) with delta (0, 0)
Screenshot: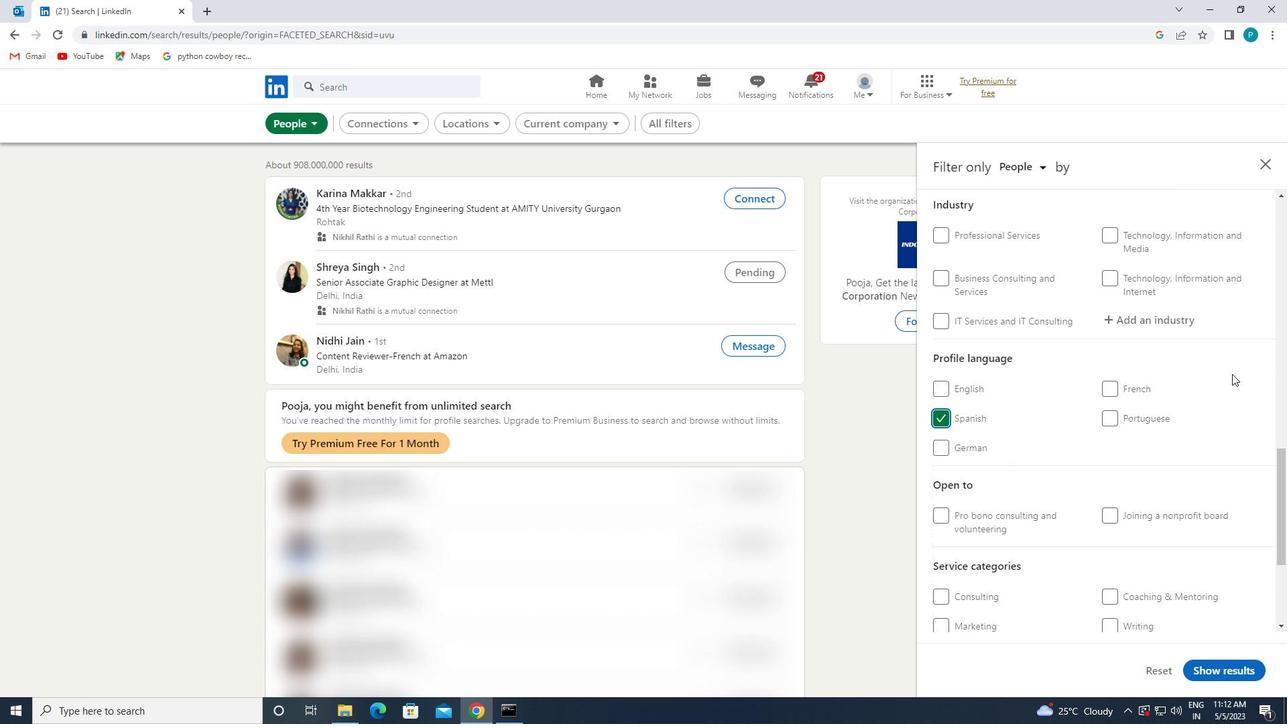 
Action: Mouse moved to (1194, 353)
Screenshot: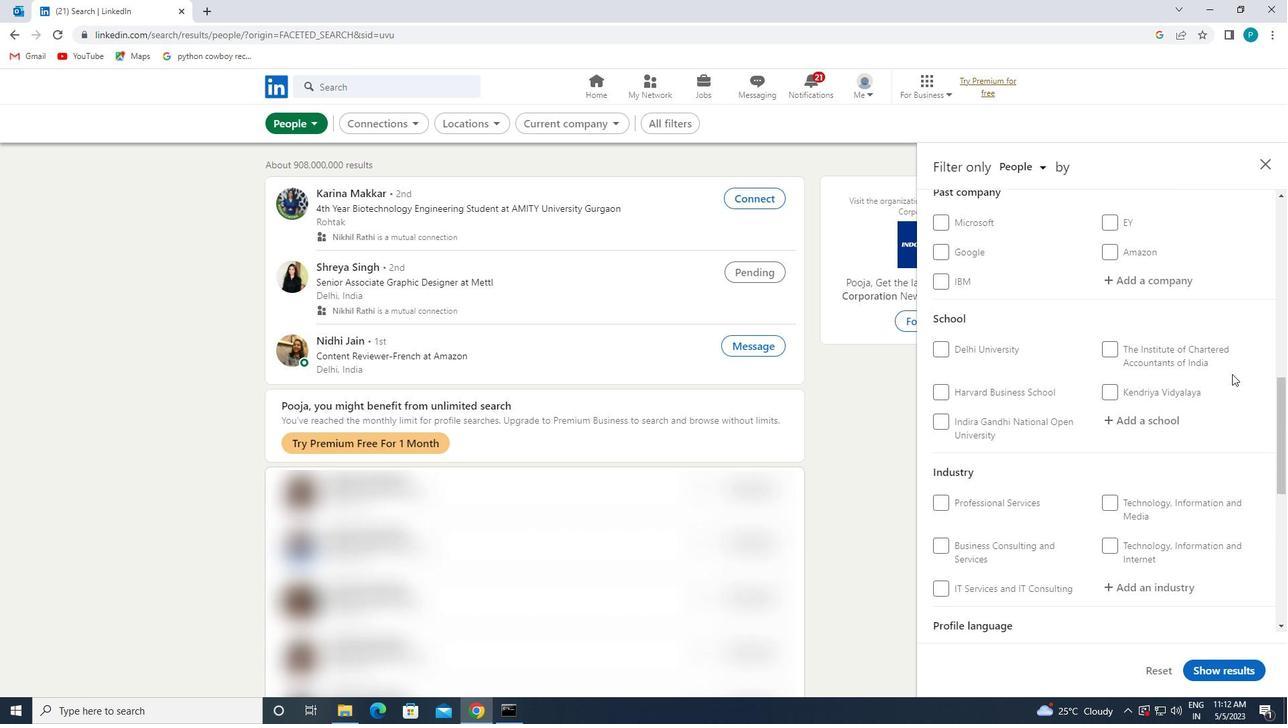 
Action: Mouse scrolled (1194, 353) with delta (0, 0)
Screenshot: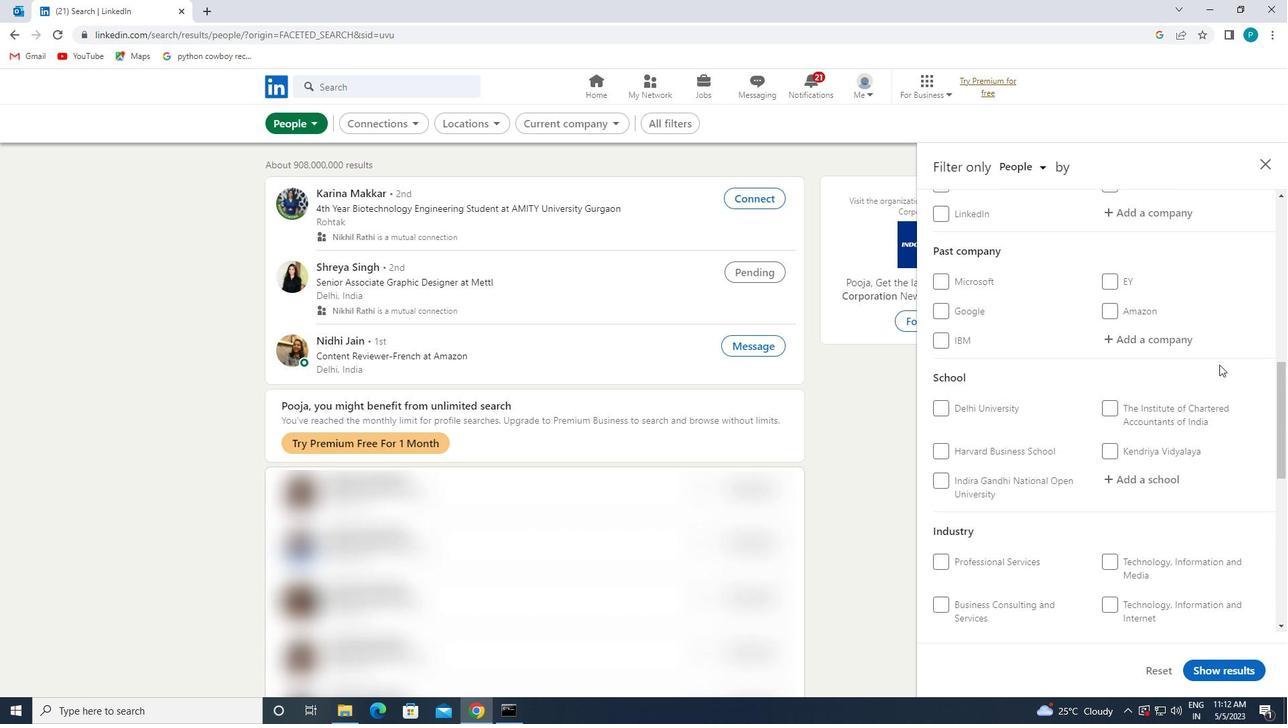 
Action: Mouse moved to (1152, 290)
Screenshot: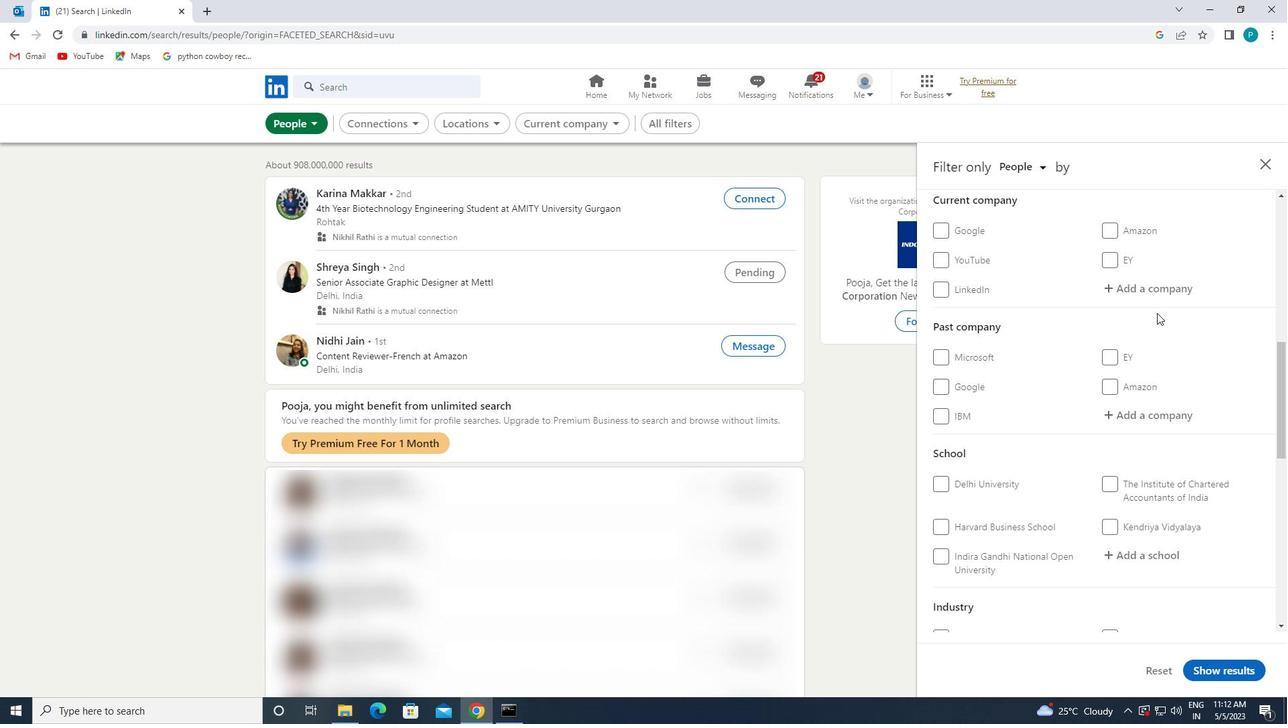 
Action: Mouse pressed left at (1152, 290)
Screenshot: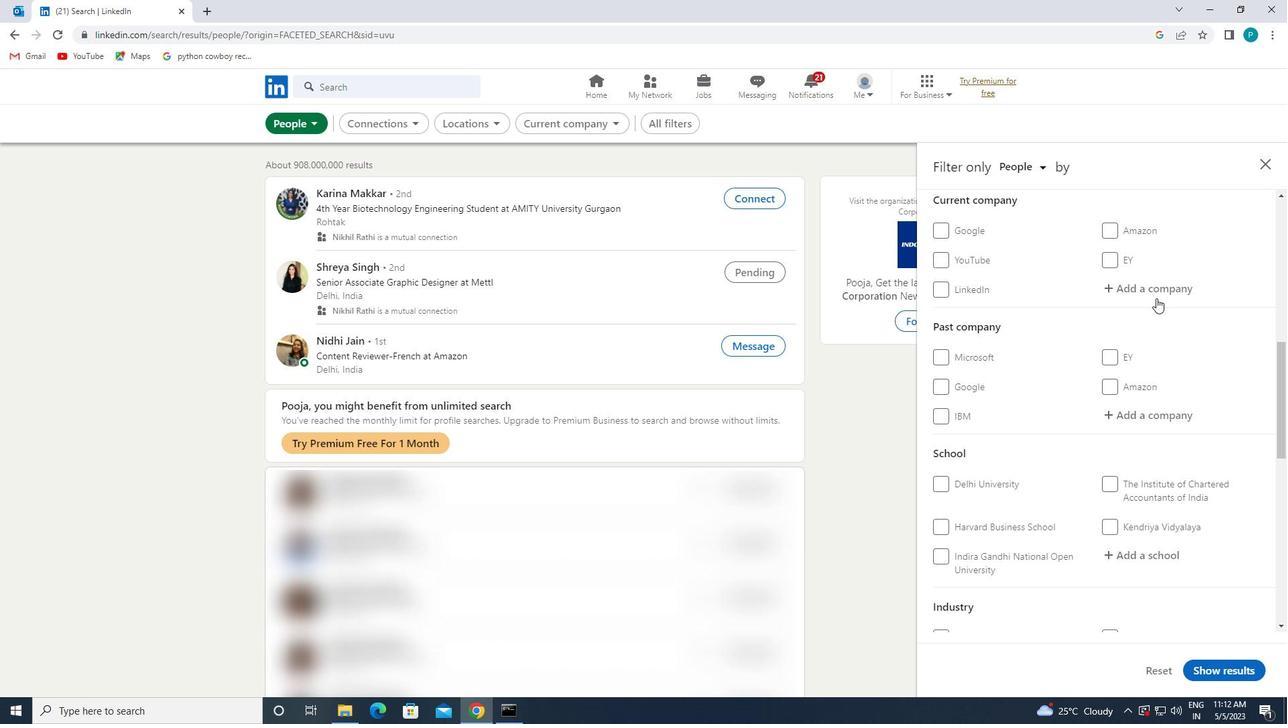 
Action: Key pressed <Key.caps_lock>F<Key.caps_lock>ISERV
Screenshot: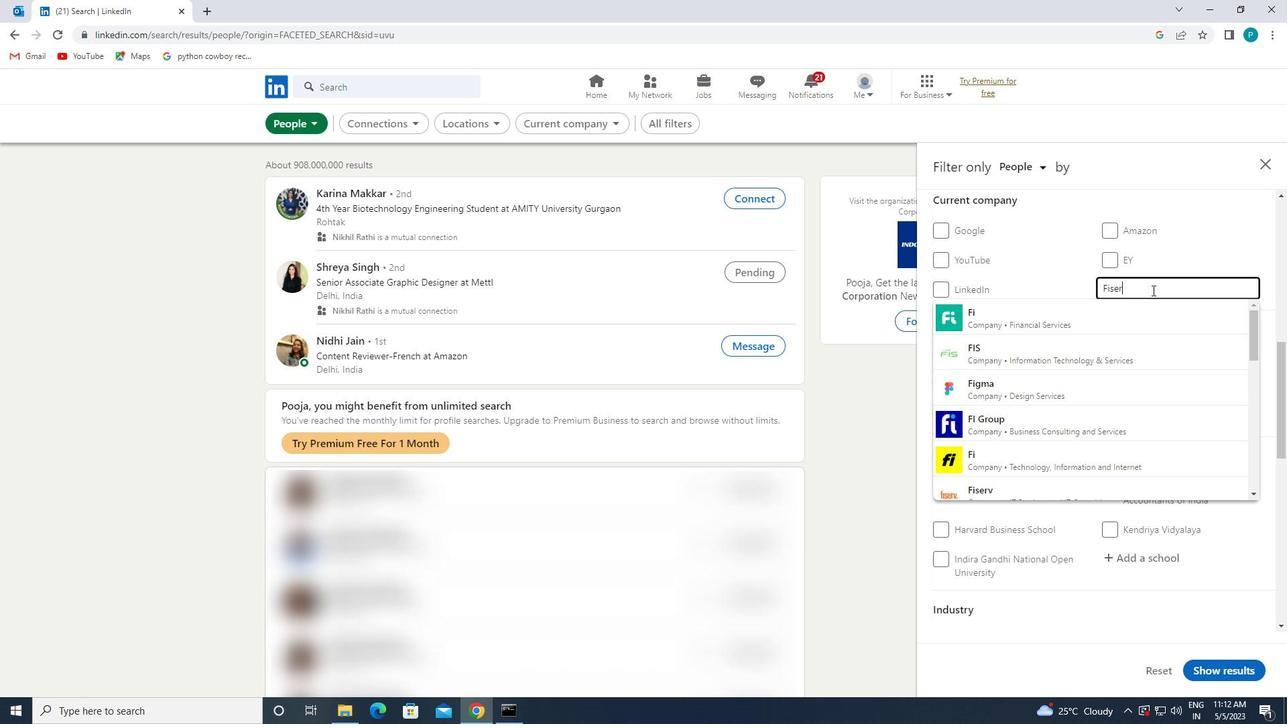 
Action: Mouse moved to (1127, 318)
Screenshot: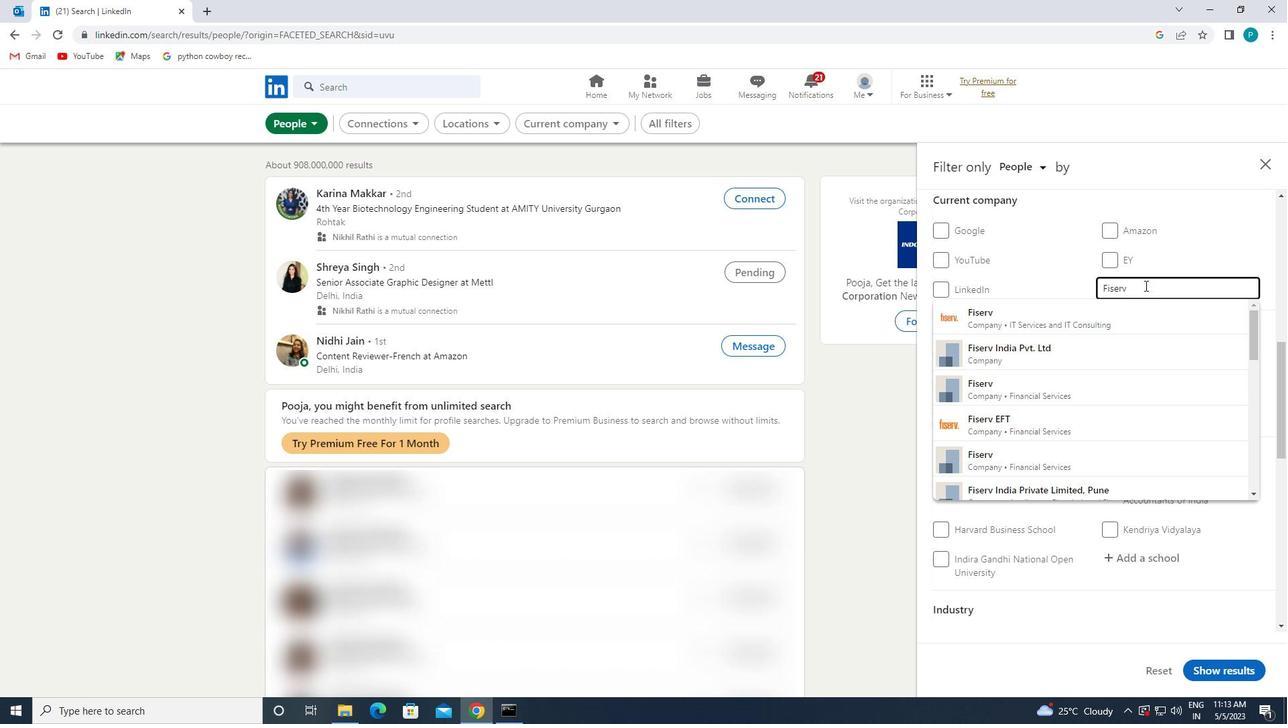 
Action: Mouse pressed left at (1127, 318)
Screenshot: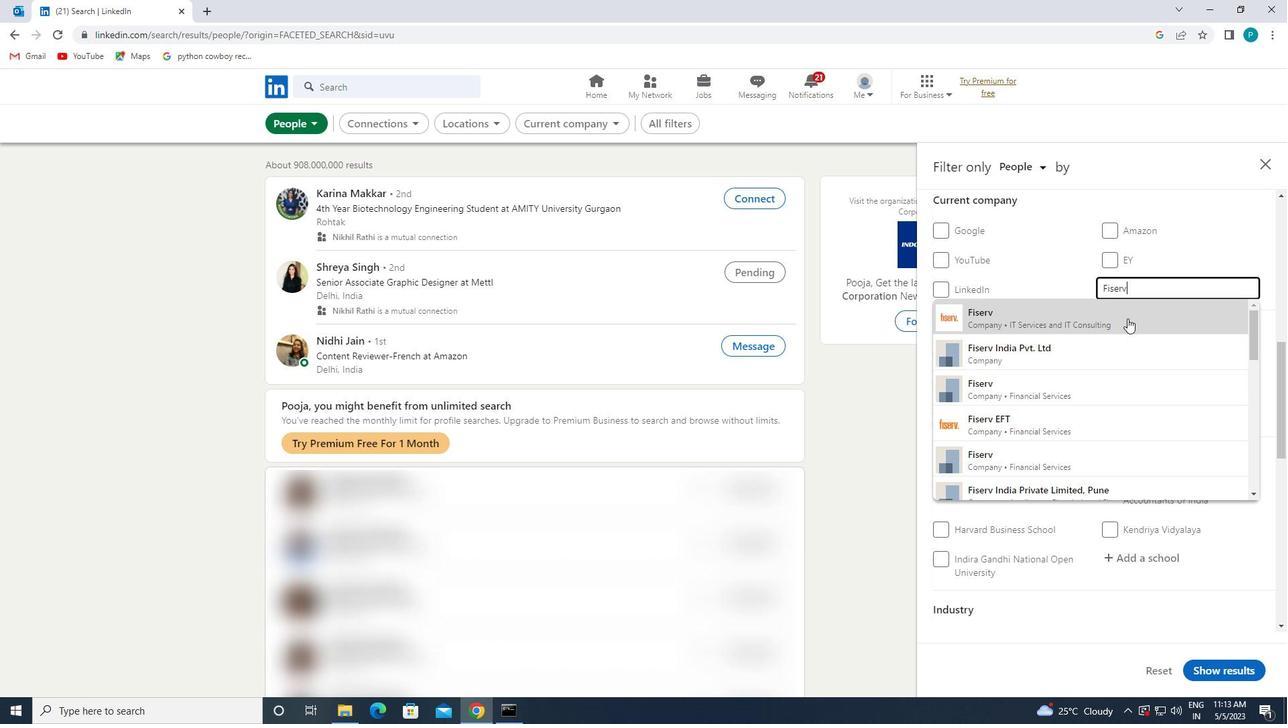 
Action: Mouse moved to (1169, 381)
Screenshot: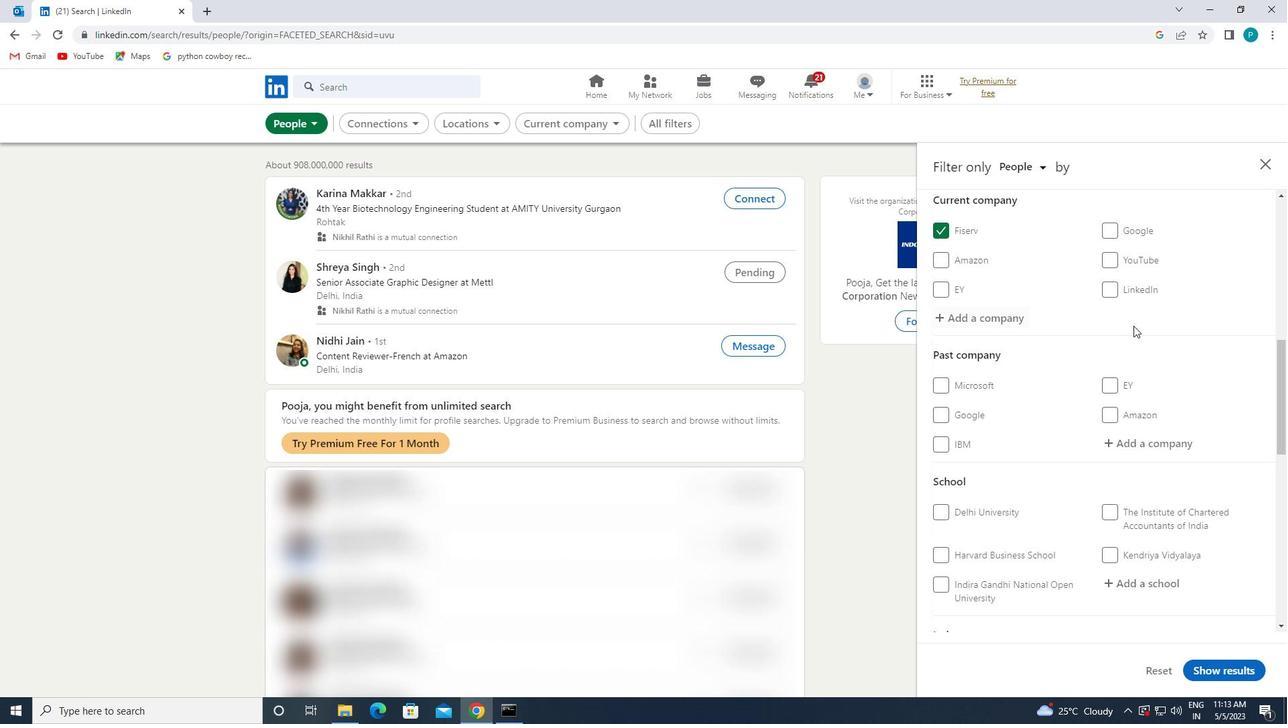 
Action: Mouse scrolled (1169, 380) with delta (0, 0)
Screenshot: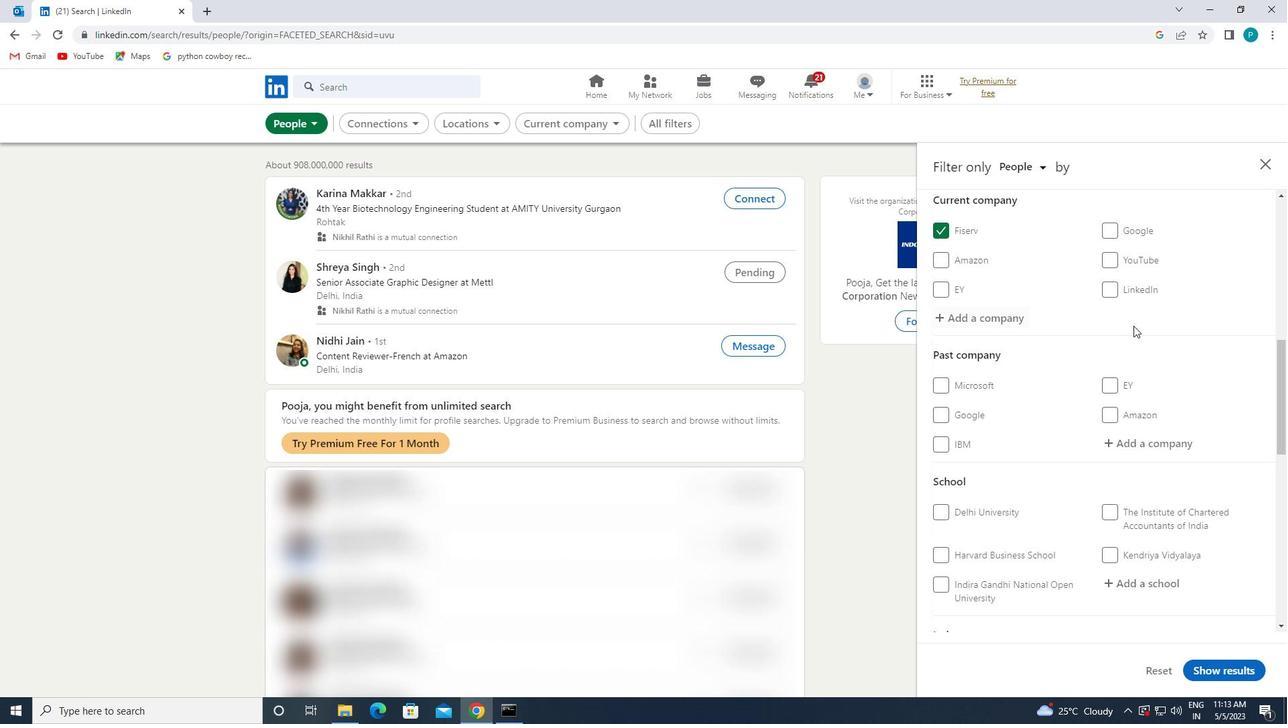 
Action: Mouse scrolled (1169, 380) with delta (0, 0)
Screenshot: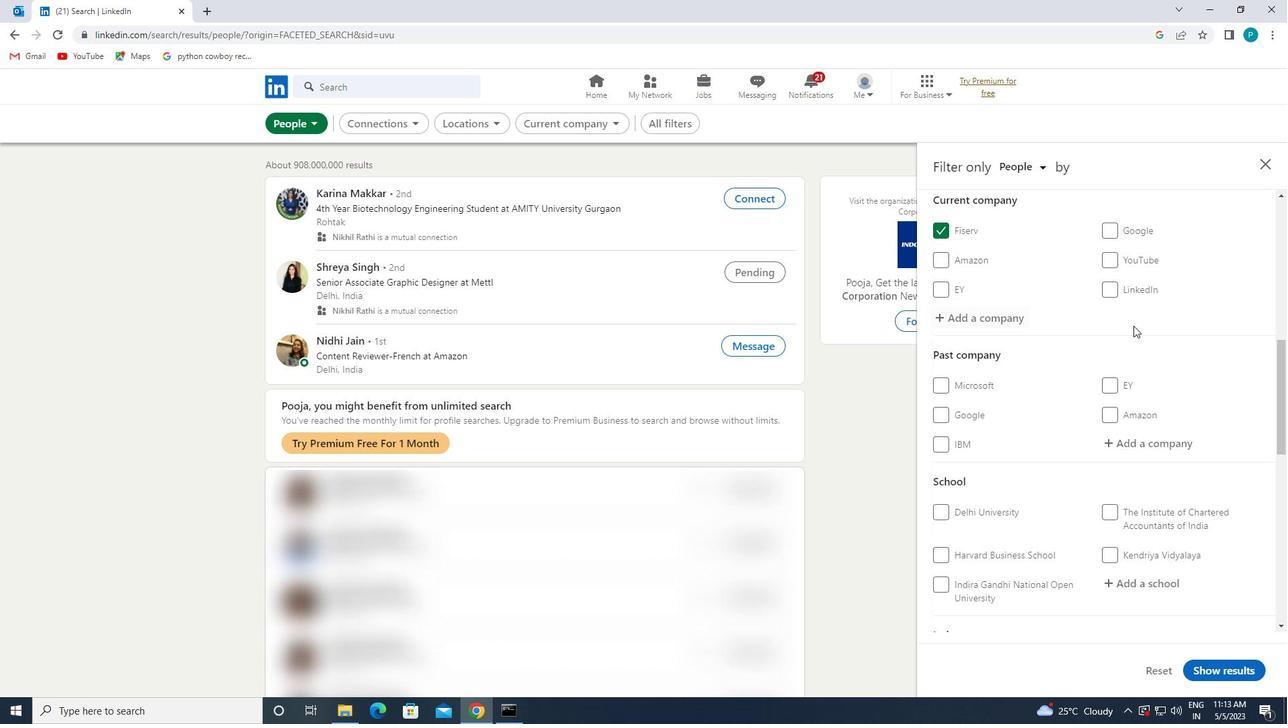 
Action: Mouse scrolled (1169, 380) with delta (0, 0)
Screenshot: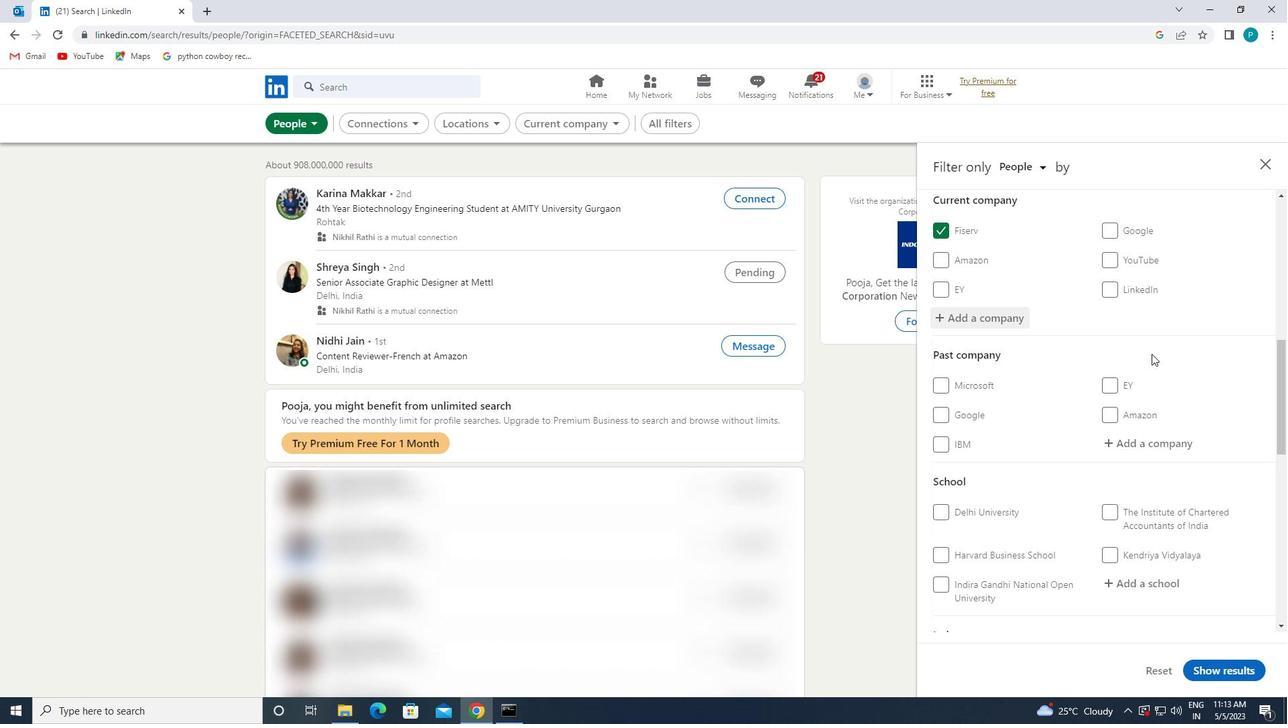 
Action: Mouse moved to (1160, 423)
Screenshot: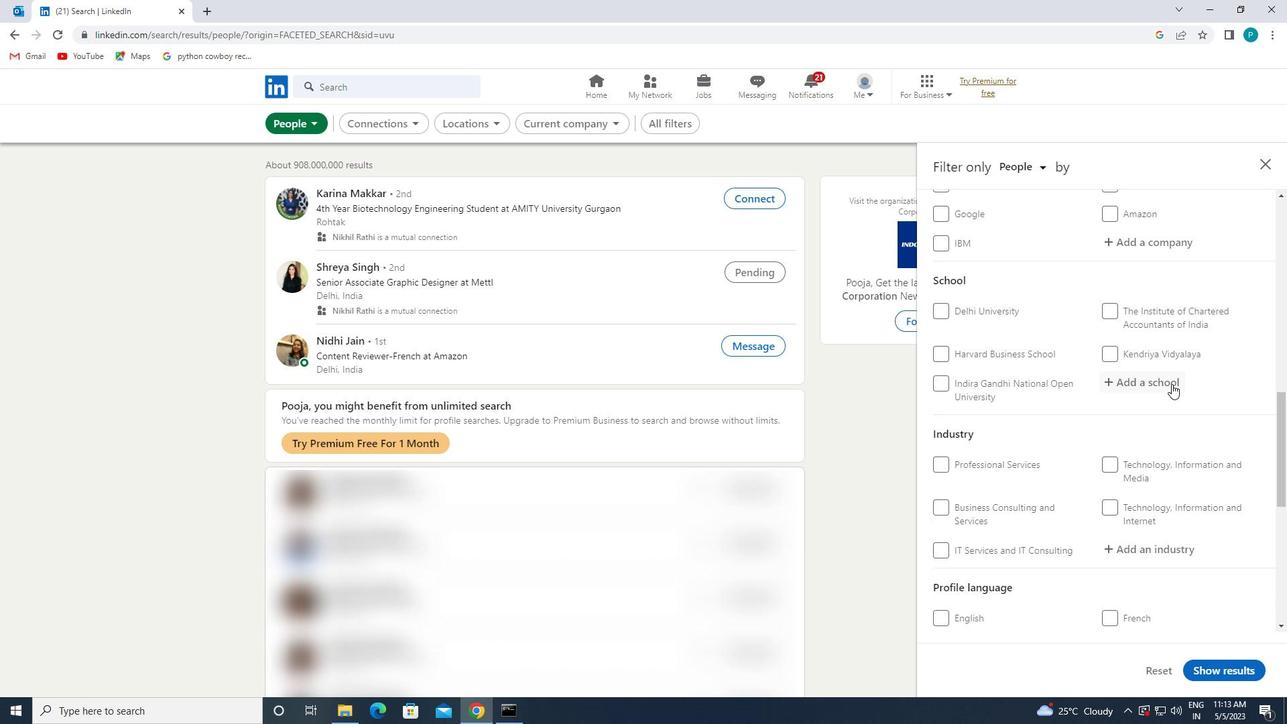 
Action: Mouse scrolled (1160, 424) with delta (0, 0)
Screenshot: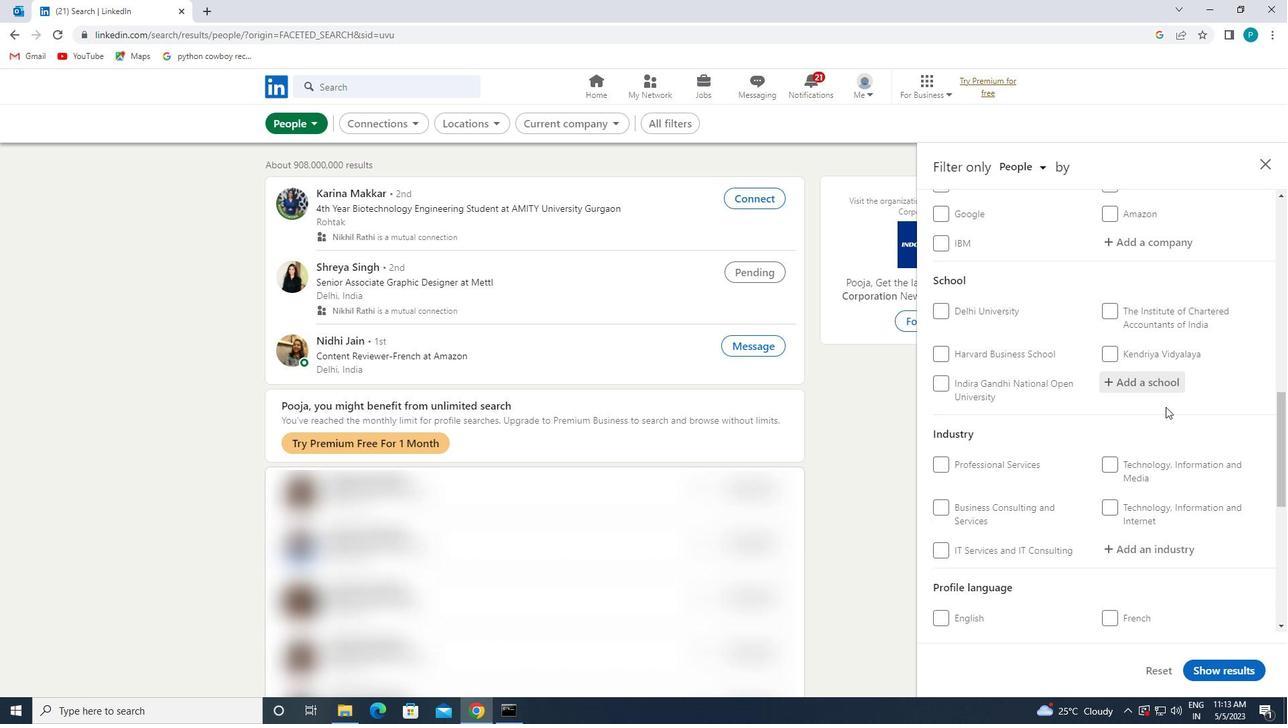 
Action: Mouse scrolled (1160, 424) with delta (0, 0)
Screenshot: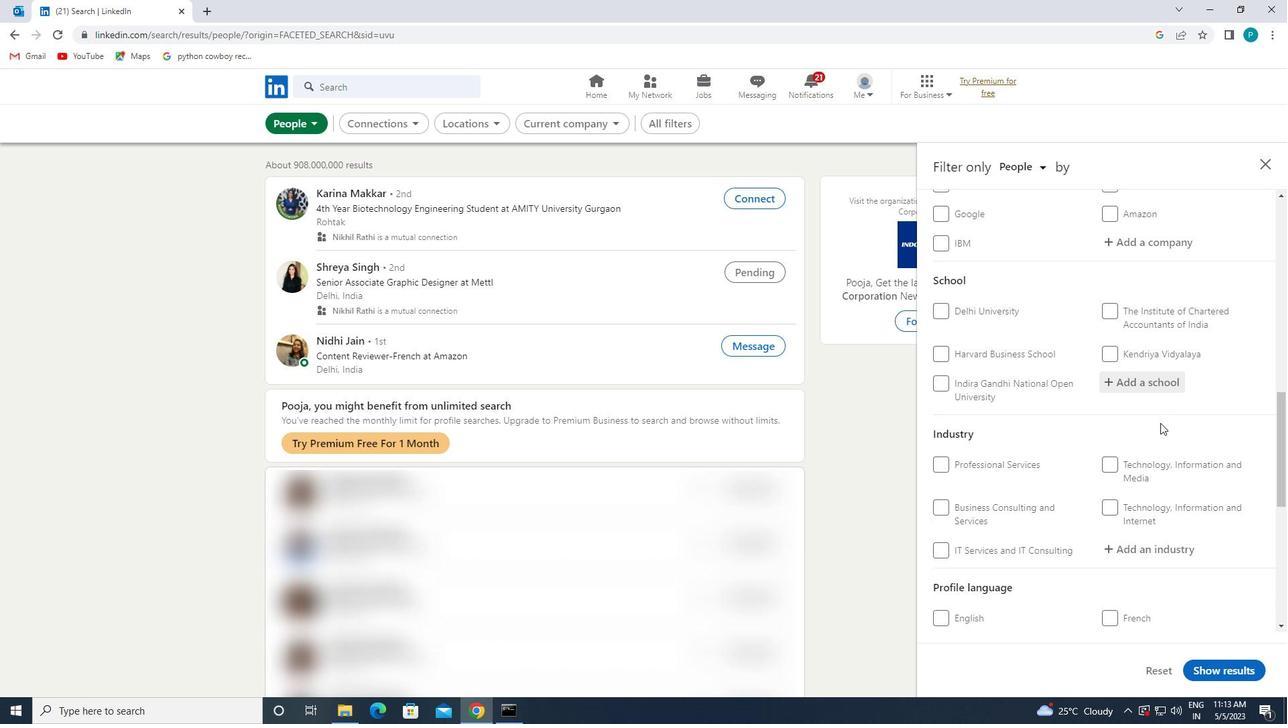 
Action: Mouse scrolled (1160, 424) with delta (0, 0)
Screenshot: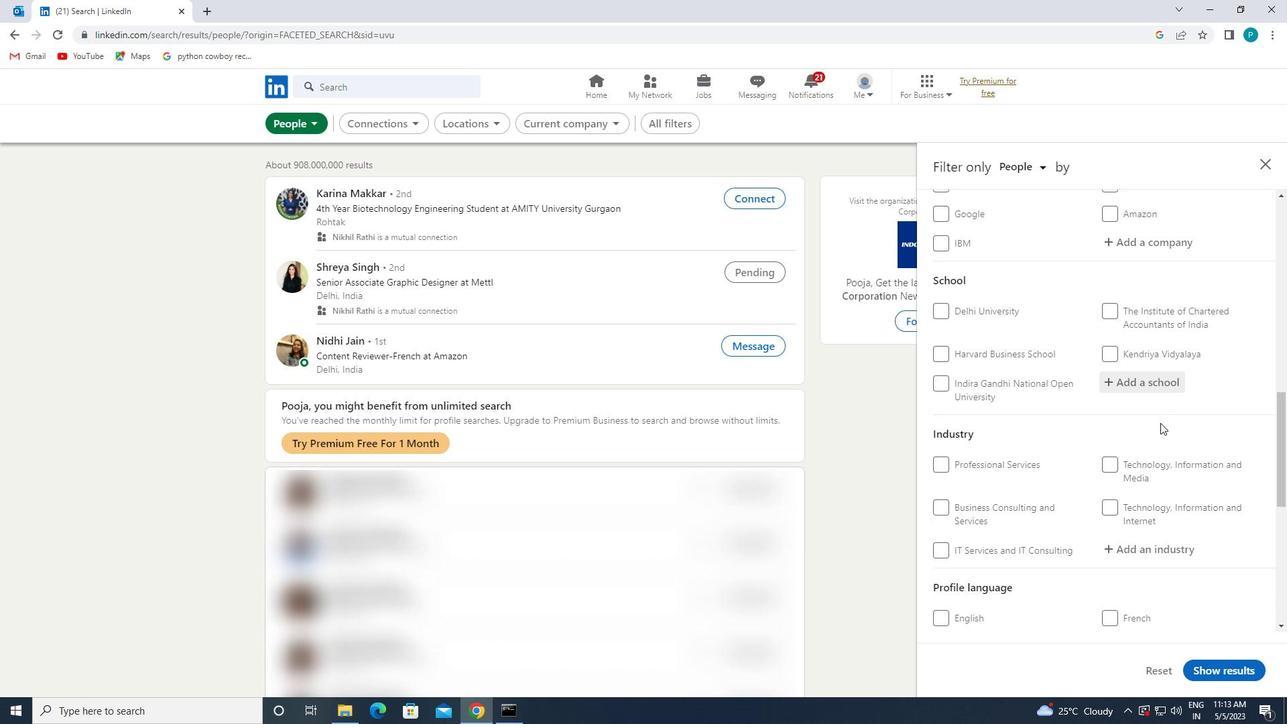 
Action: Mouse scrolled (1160, 424) with delta (0, 0)
Screenshot: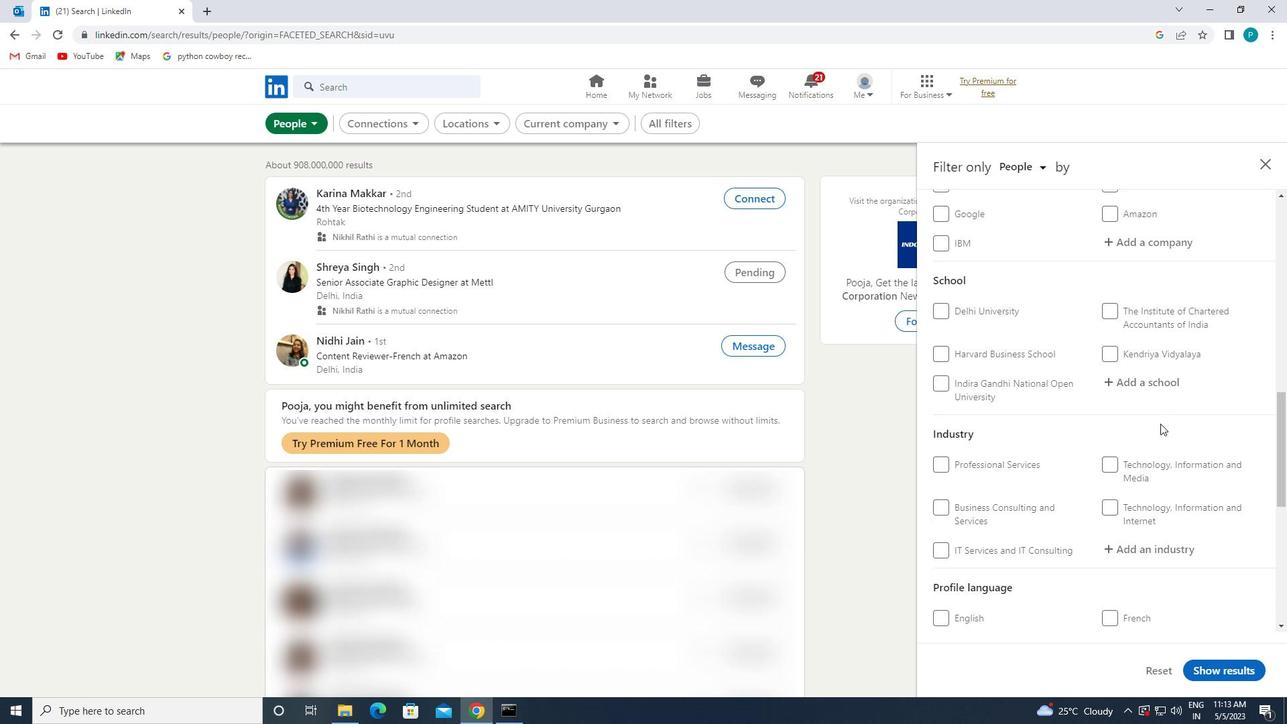 
Action: Mouse scrolled (1160, 423) with delta (0, 0)
Screenshot: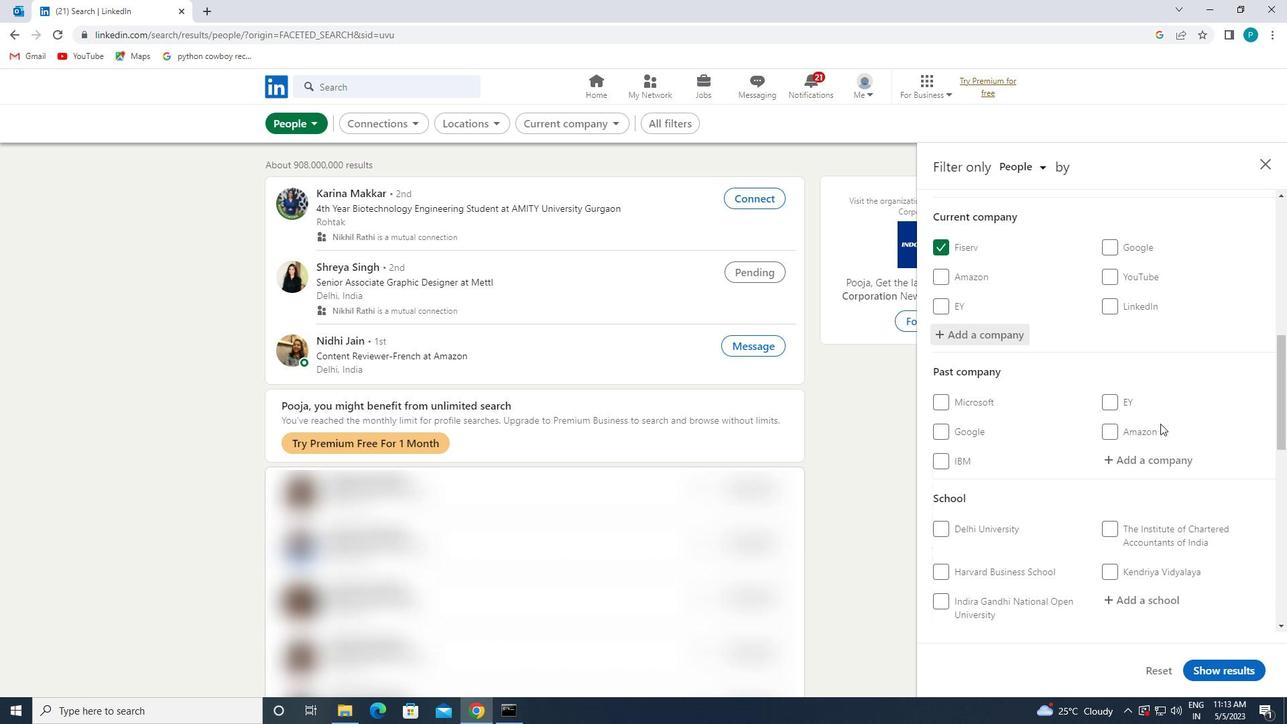 
Action: Mouse scrolled (1160, 423) with delta (0, 0)
Screenshot: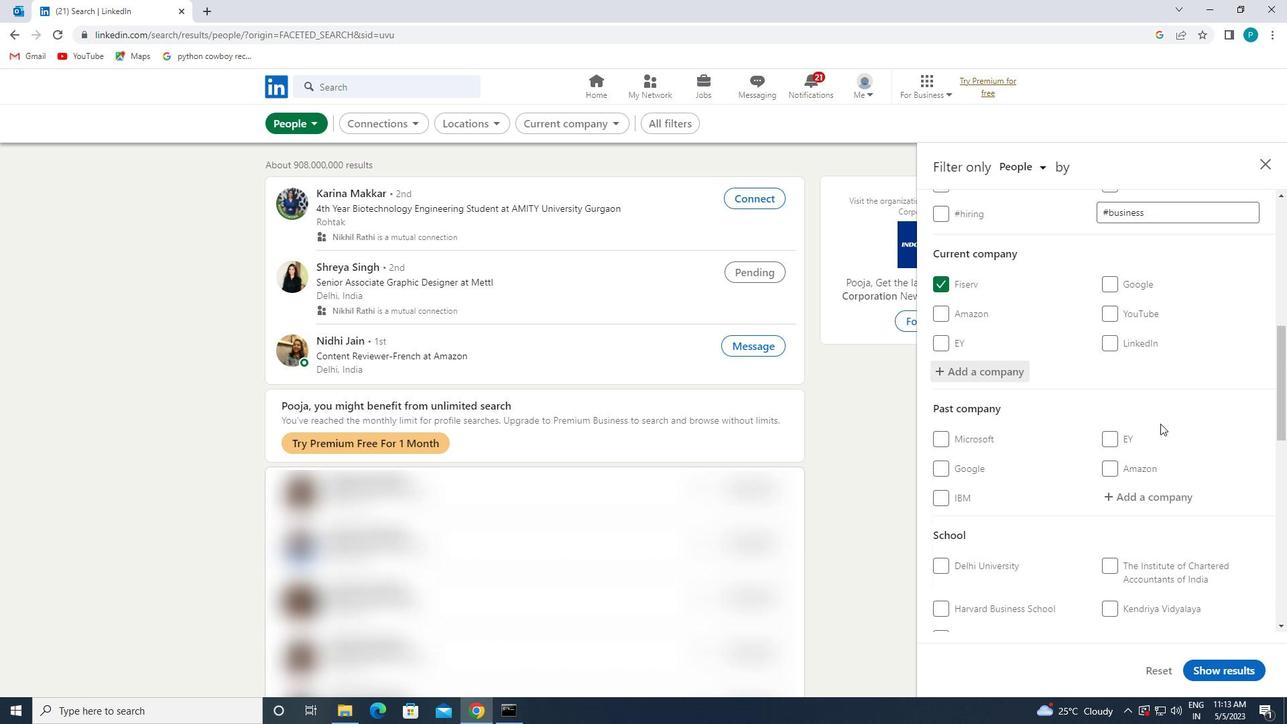 
Action: Mouse scrolled (1160, 423) with delta (0, 0)
Screenshot: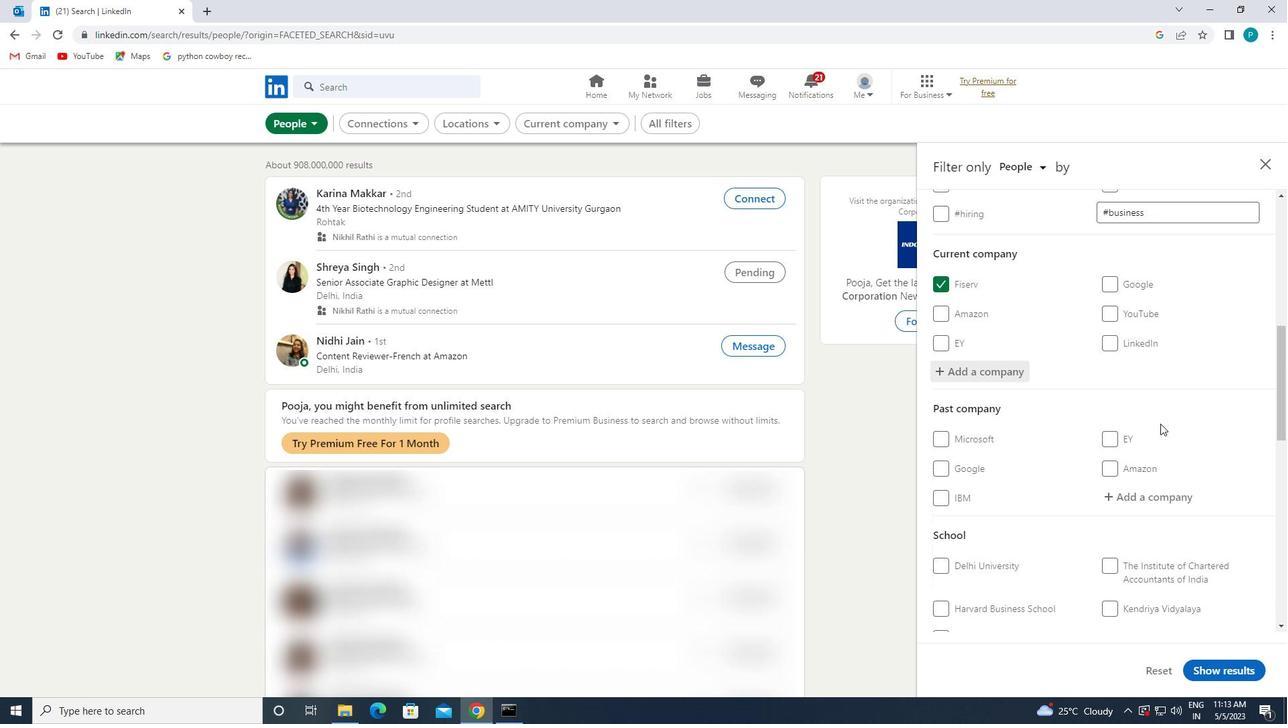 
Action: Mouse scrolled (1160, 423) with delta (0, 0)
Screenshot: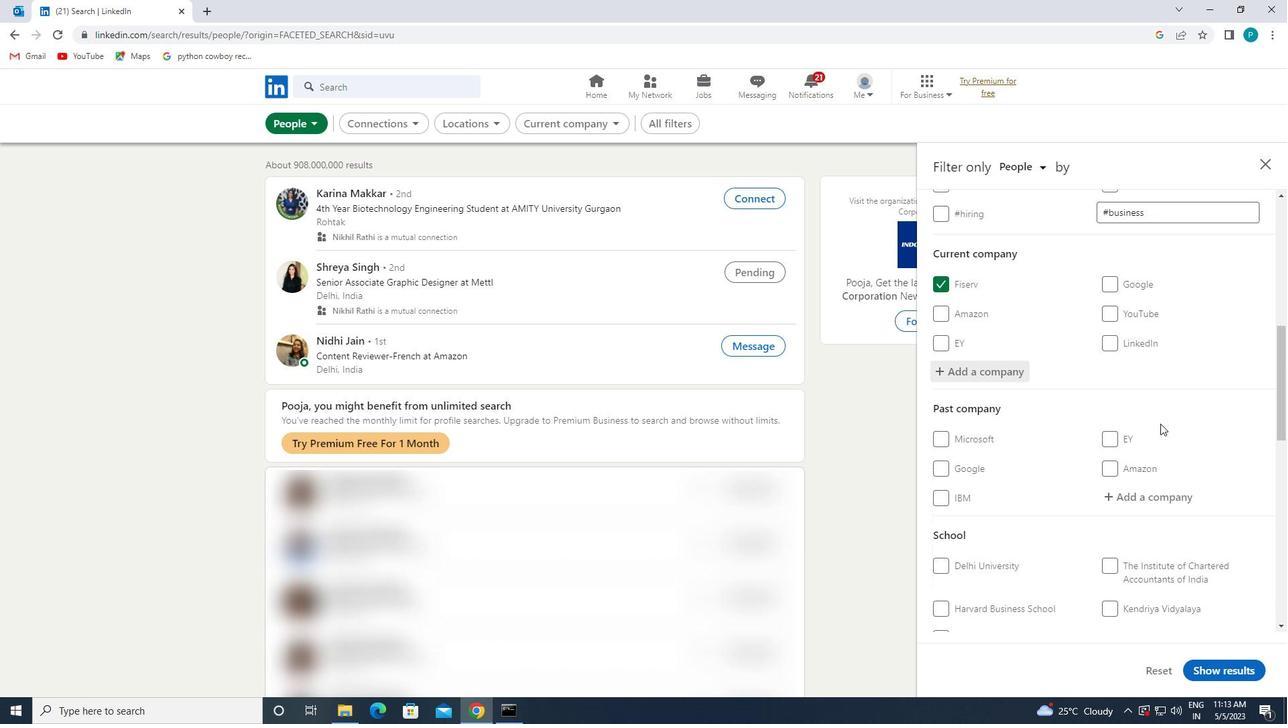 
Action: Mouse moved to (1138, 386)
Screenshot: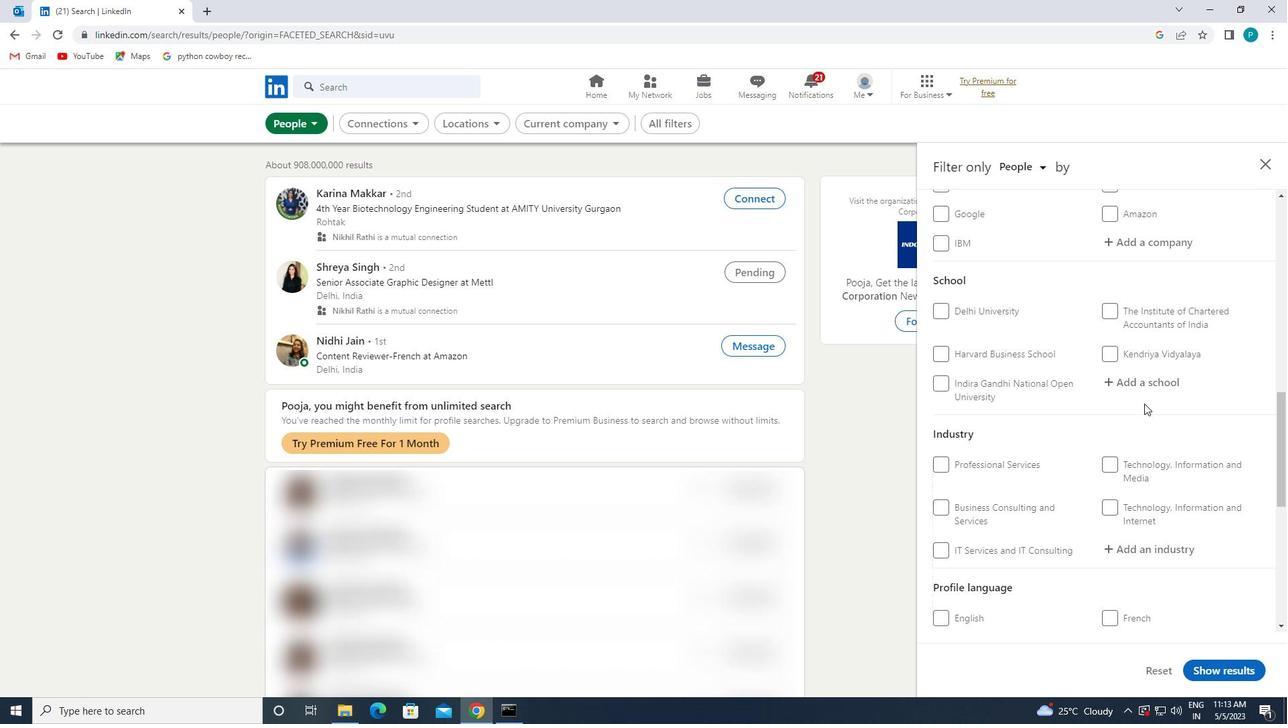 
Action: Mouse pressed left at (1138, 386)
Screenshot: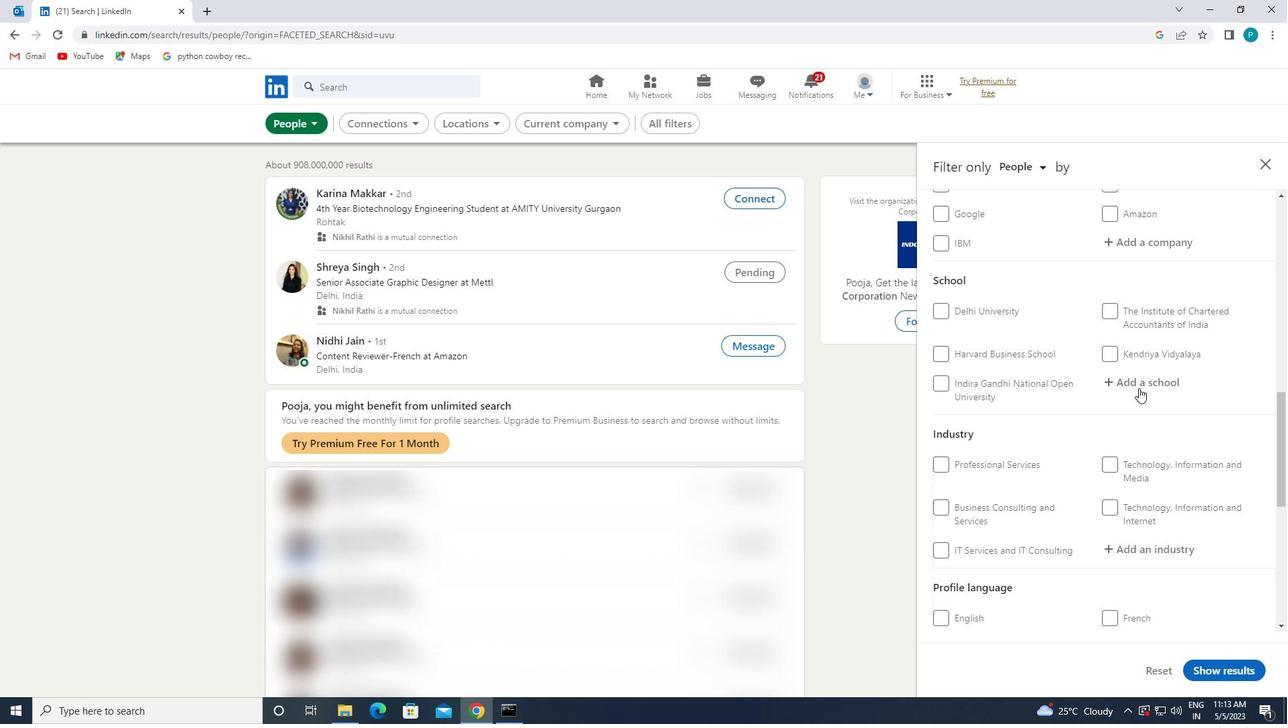 
Action: Mouse moved to (1143, 389)
Screenshot: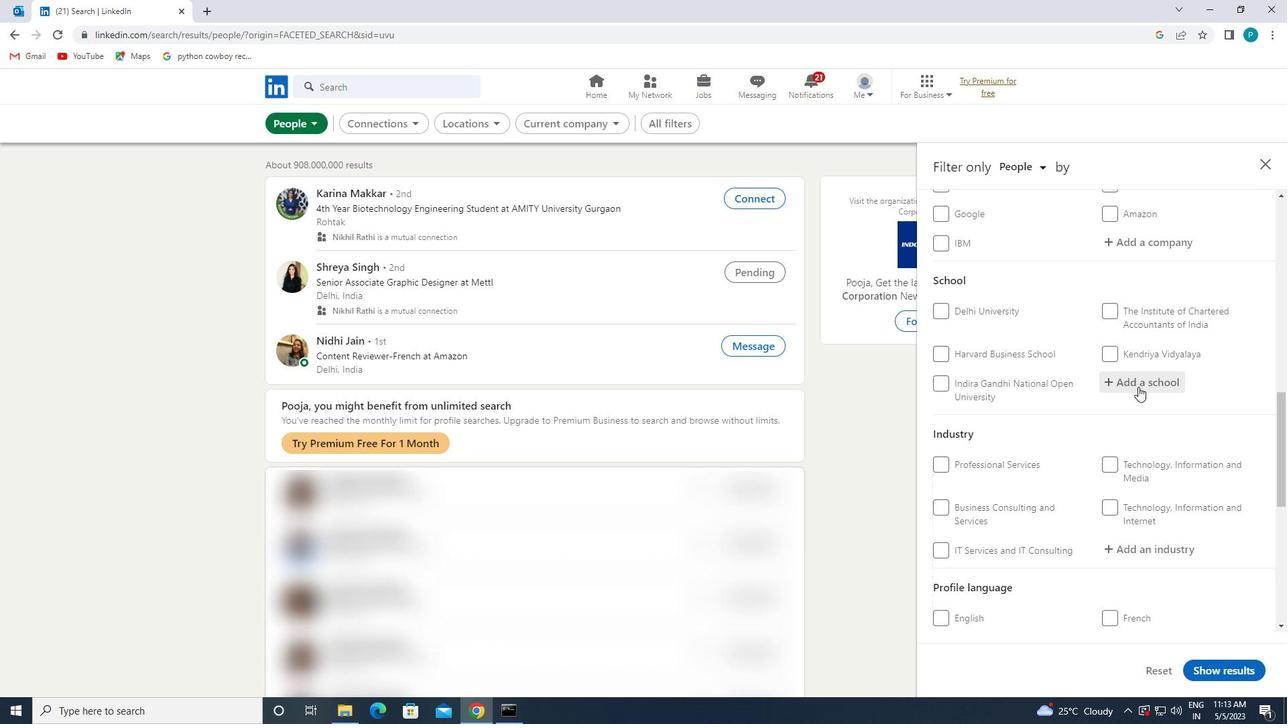 
Action: Key pressed <Key.caps_lock>GIET
Screenshot: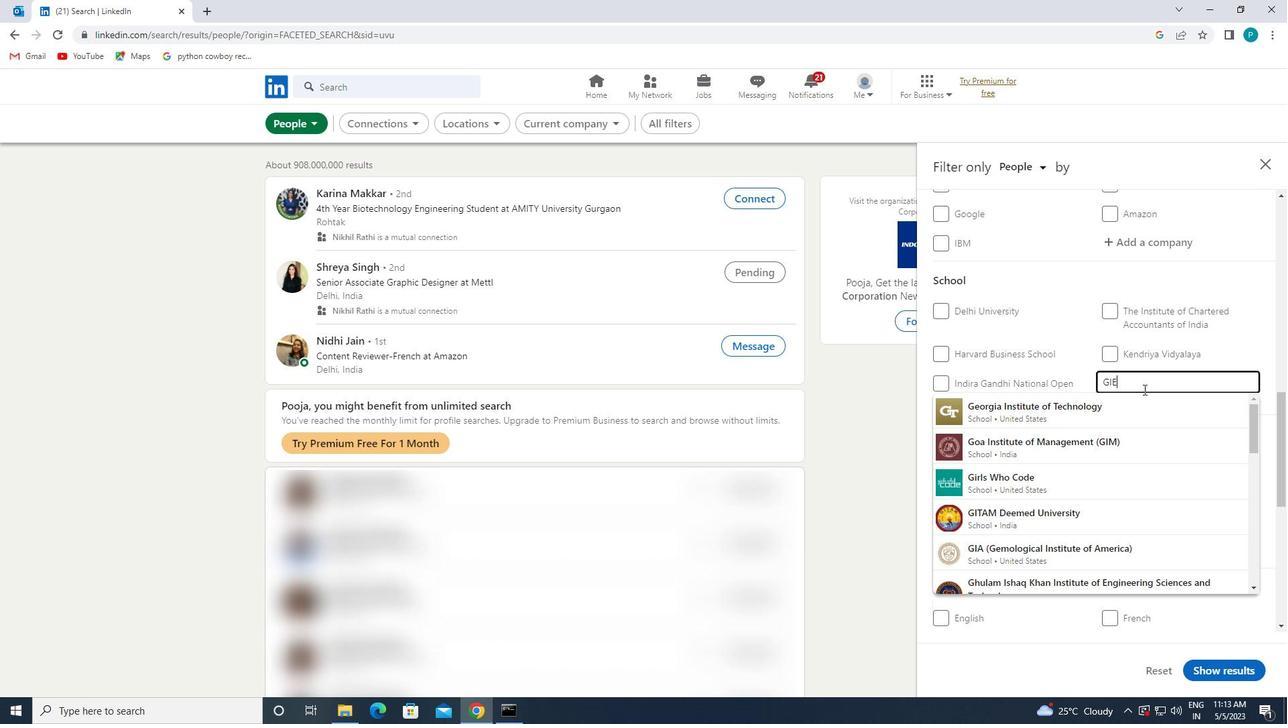 
Action: Mouse moved to (1133, 449)
Screenshot: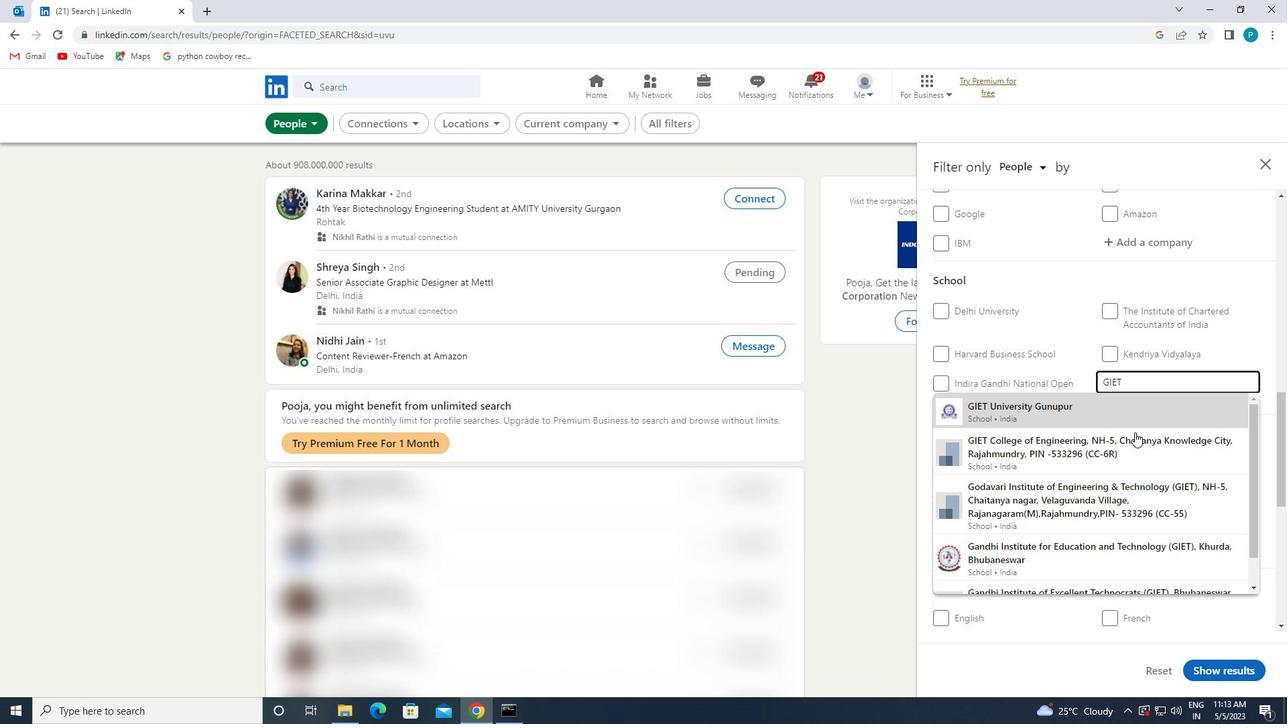 
Action: Mouse pressed left at (1133, 449)
Screenshot: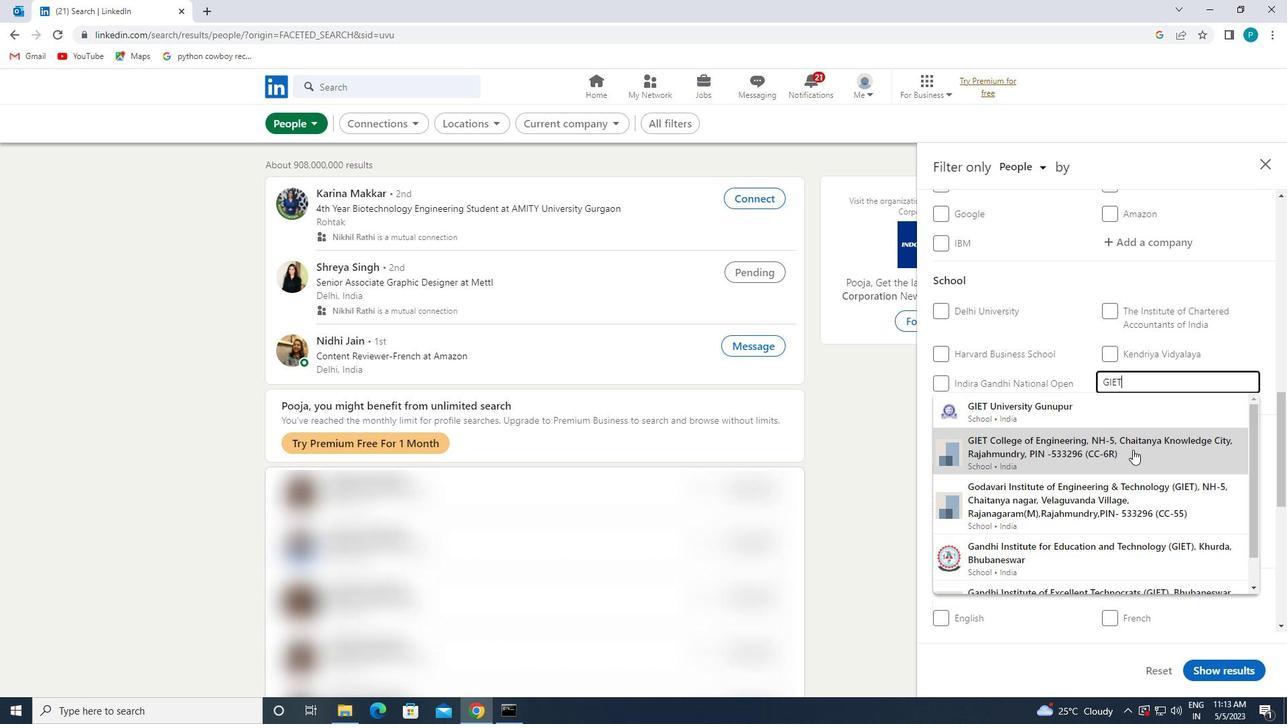 
Action: Mouse moved to (1141, 469)
Screenshot: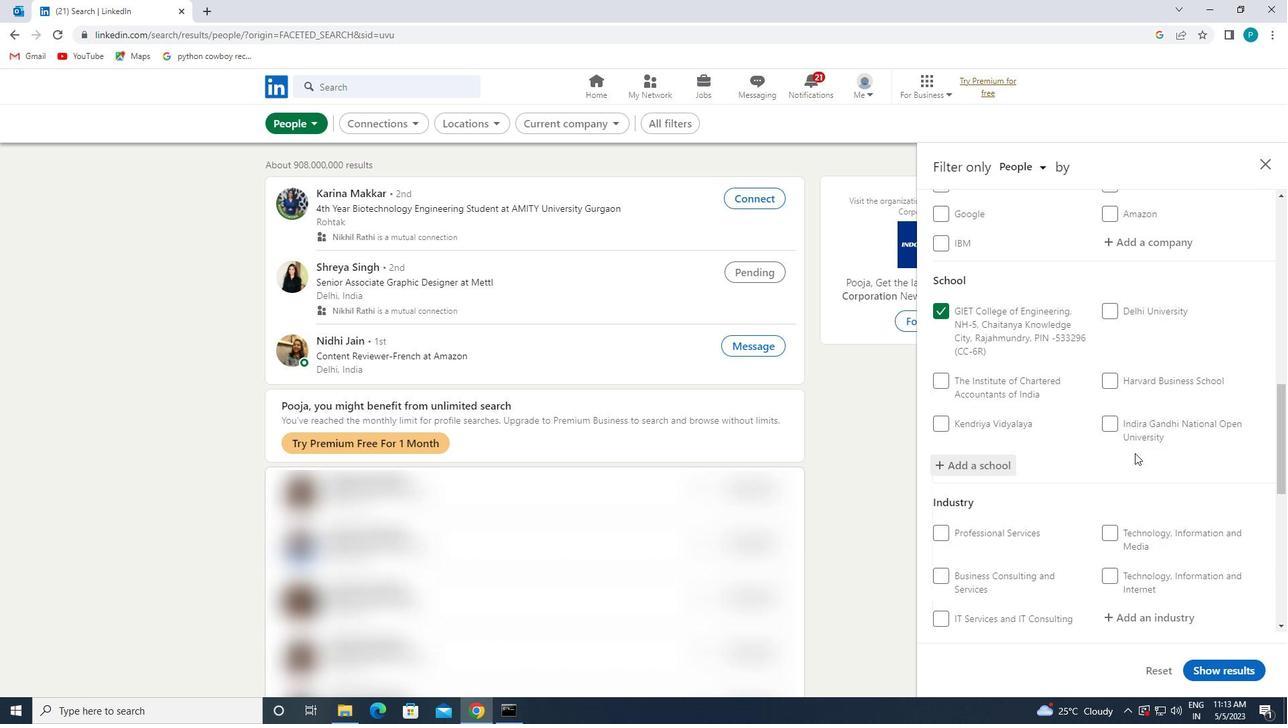 
Action: Mouse scrolled (1141, 469) with delta (0, 0)
Screenshot: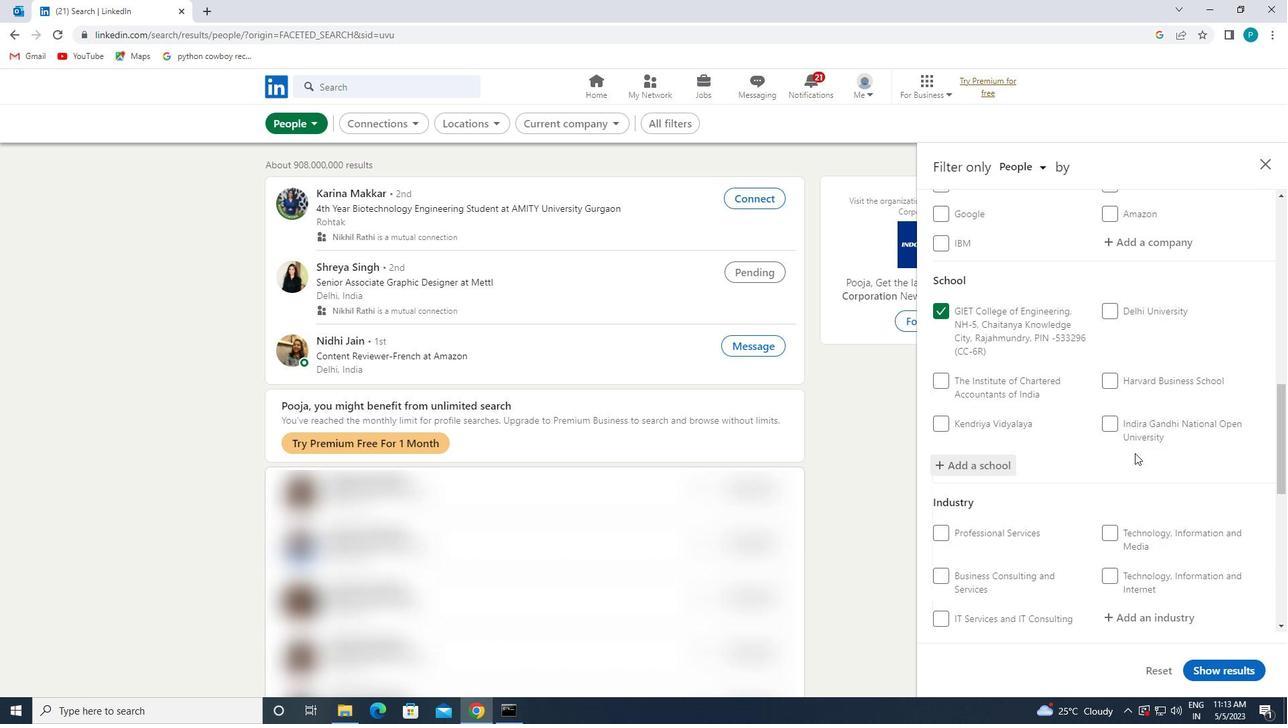 
Action: Mouse scrolled (1141, 469) with delta (0, 0)
Screenshot: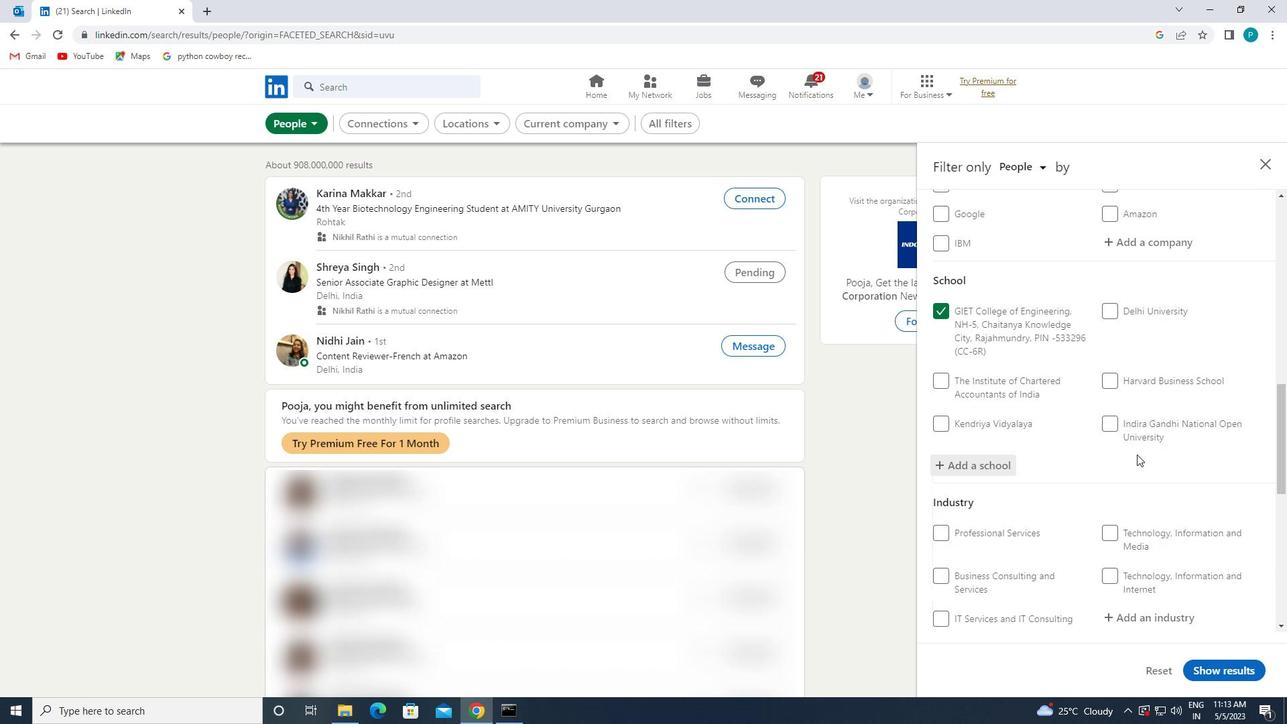 
Action: Mouse scrolled (1141, 469) with delta (0, 0)
Screenshot: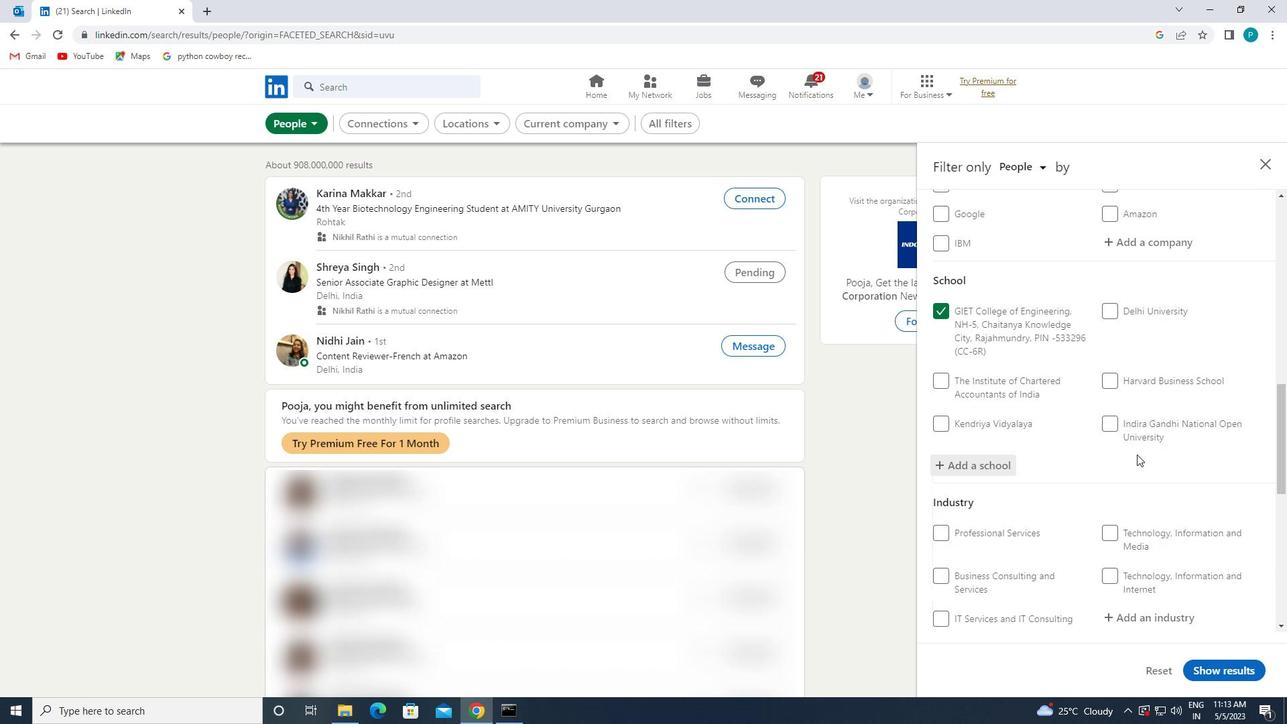 
Action: Mouse moved to (1141, 414)
Screenshot: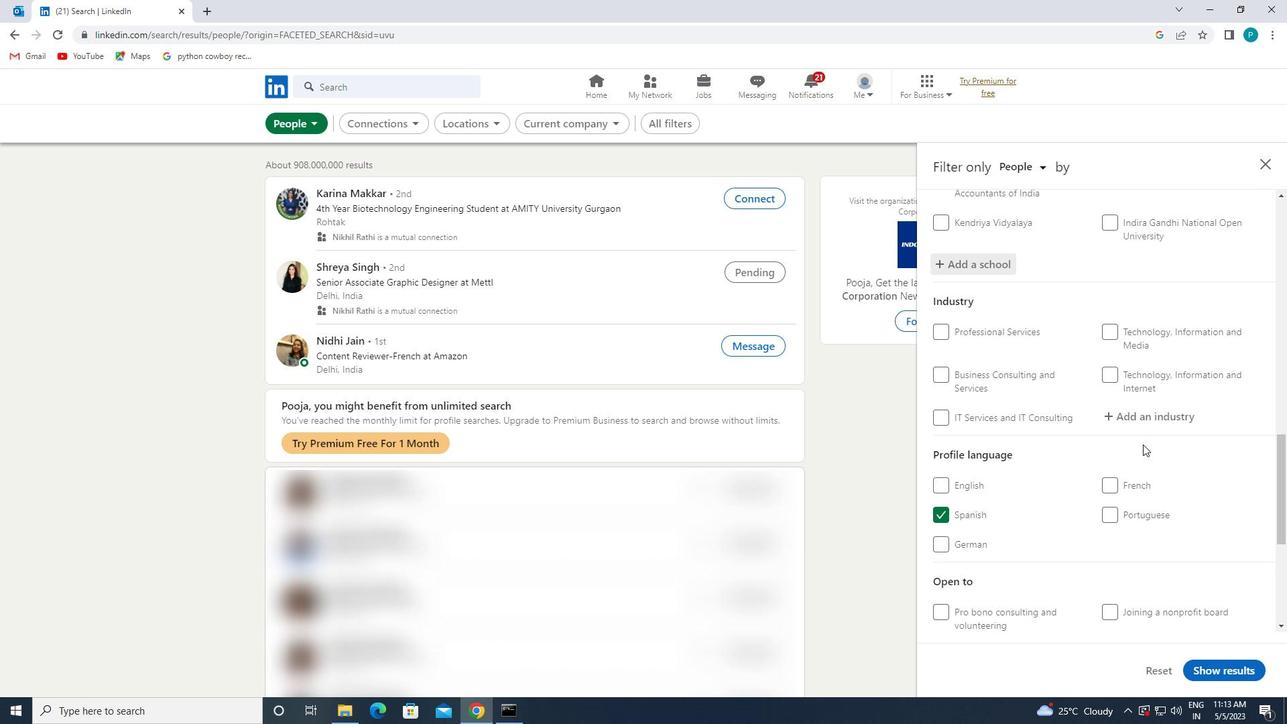 
Action: Mouse pressed left at (1141, 414)
Screenshot: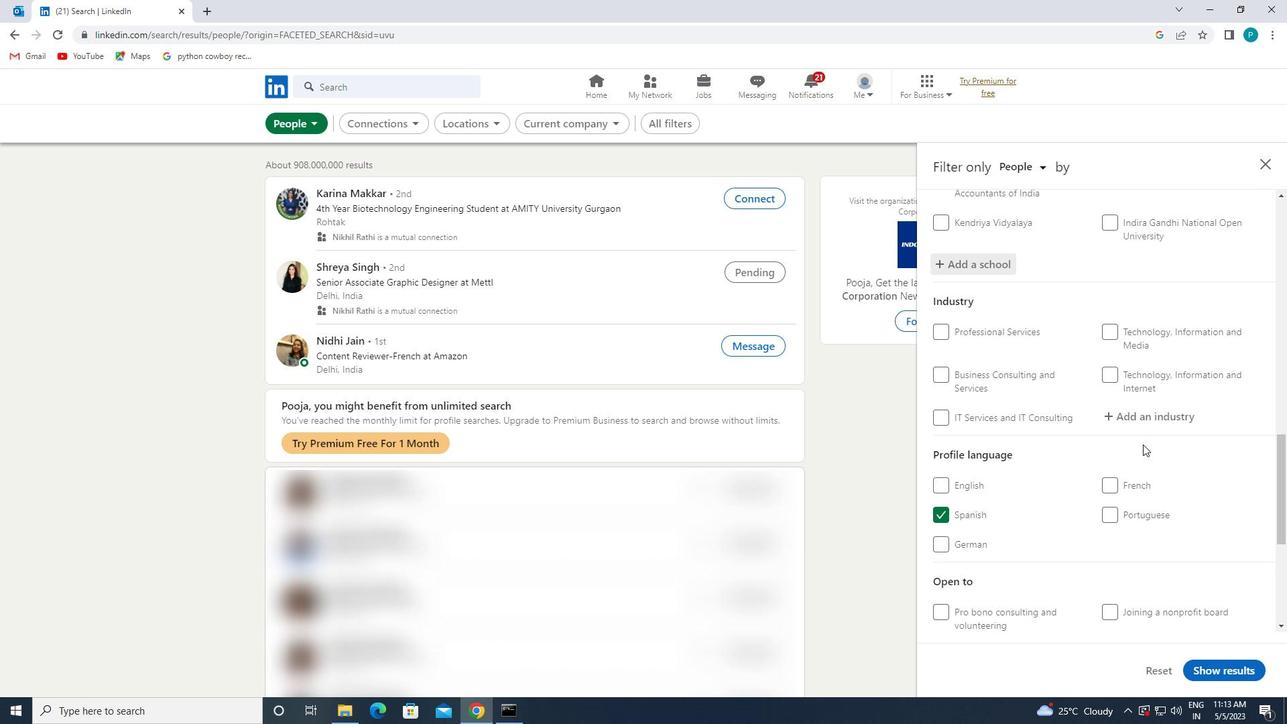 
Action: Mouse moved to (1142, 414)
Screenshot: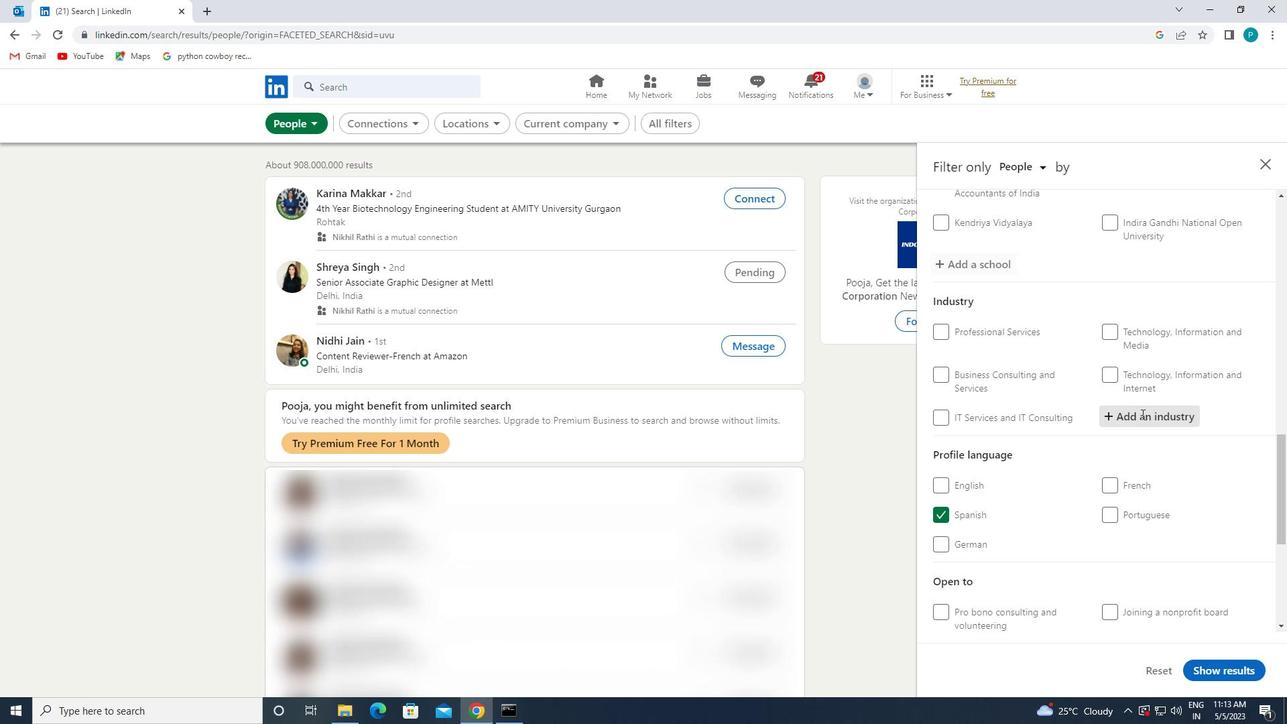 
Action: Key pressed <Key.caps_lock><Key.caps_lock>O<Key.caps_lock>IL
Screenshot: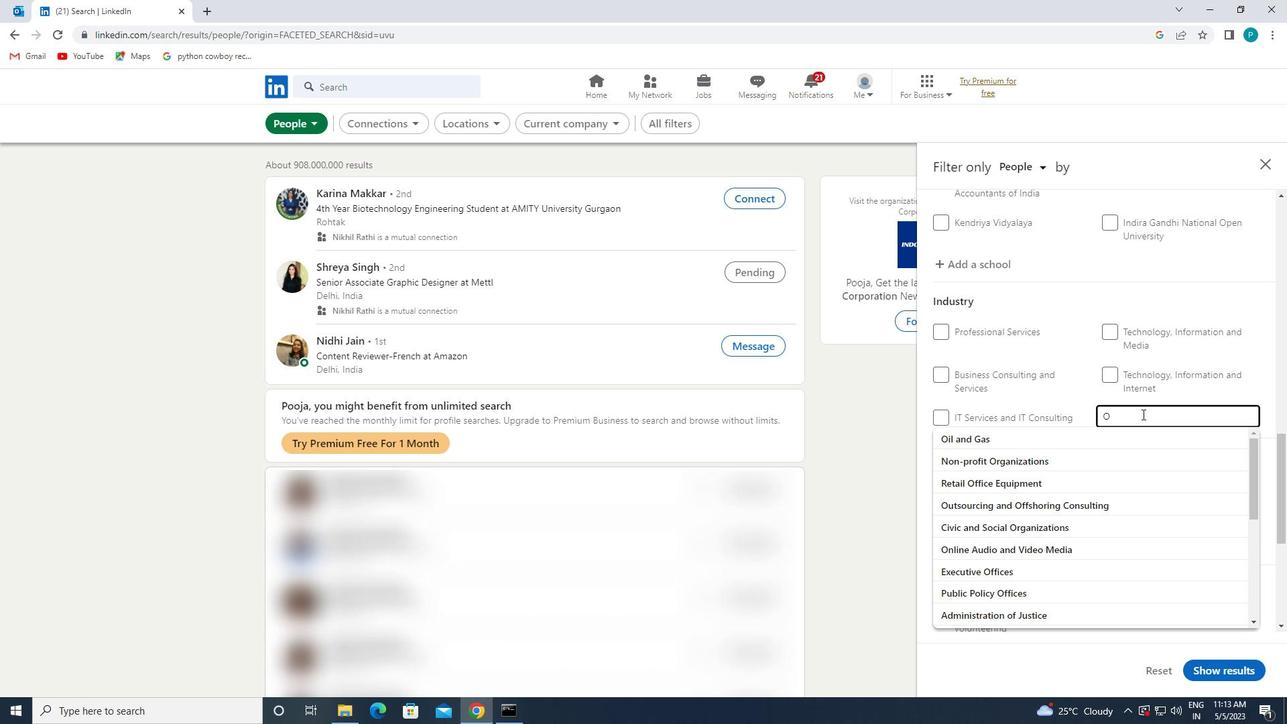 
Action: Mouse moved to (1104, 482)
Screenshot: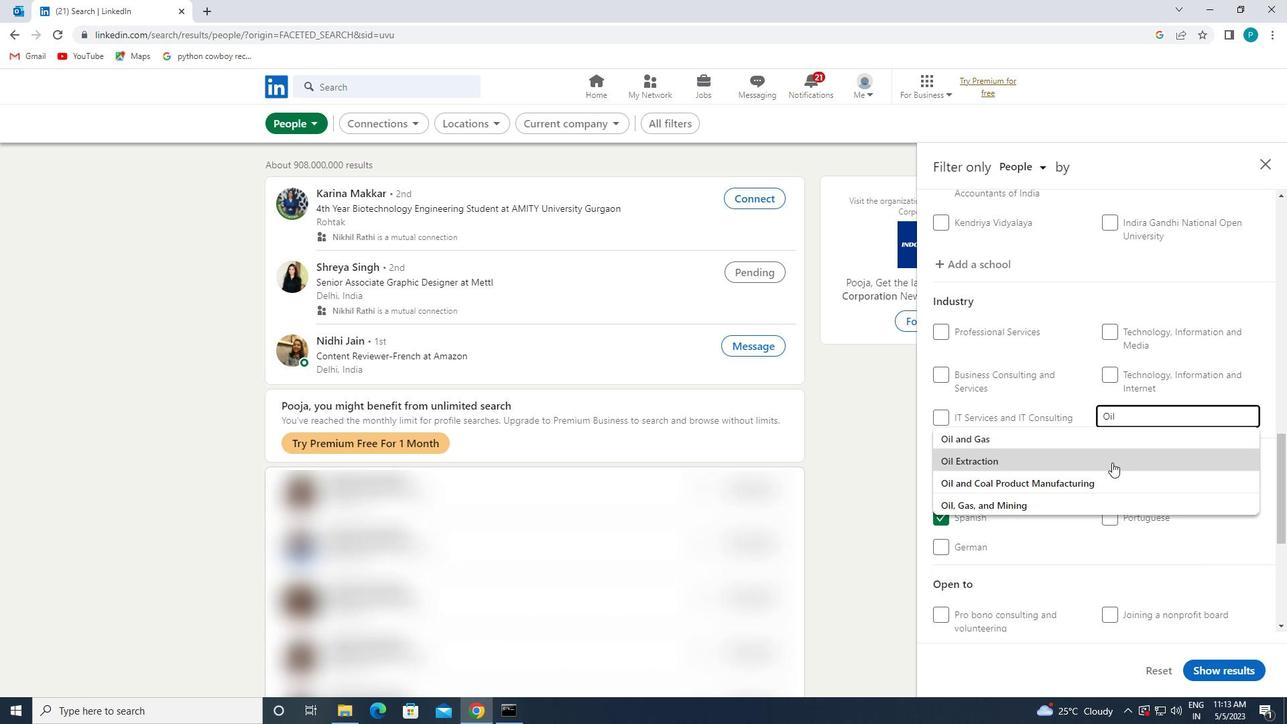 
Action: Mouse pressed left at (1104, 482)
Screenshot: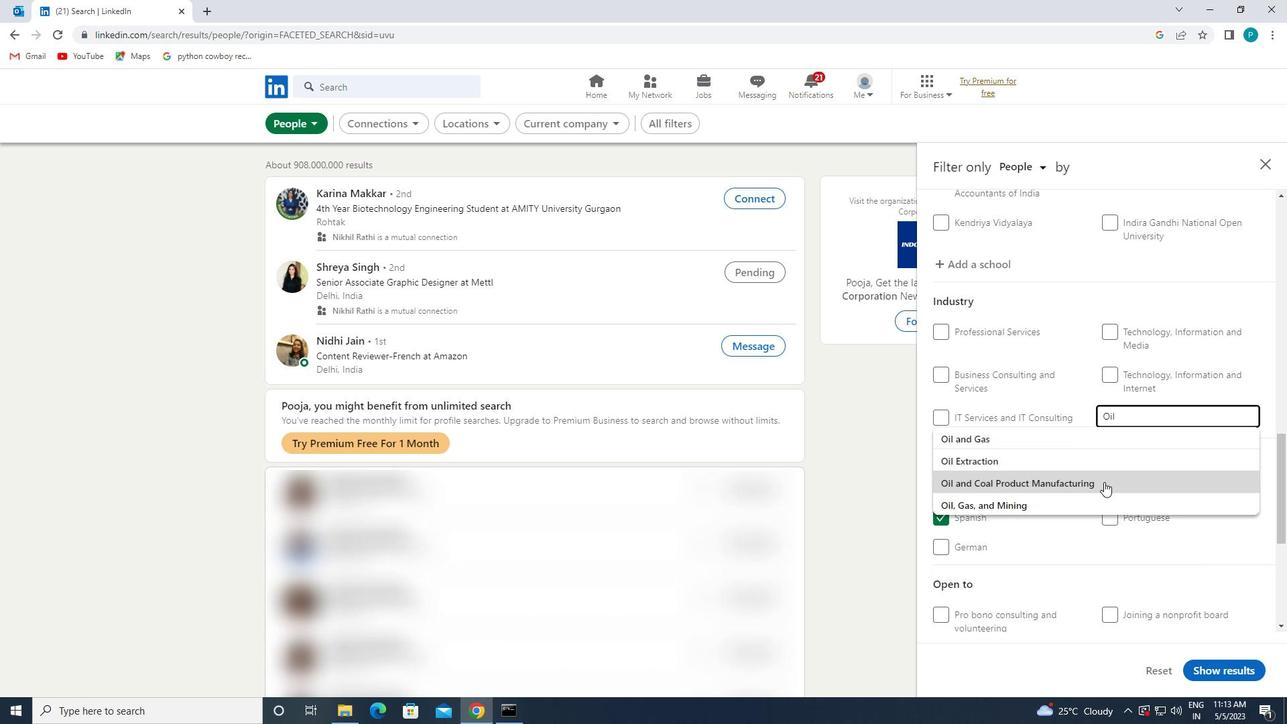 
Action: Mouse scrolled (1104, 481) with delta (0, 0)
Screenshot: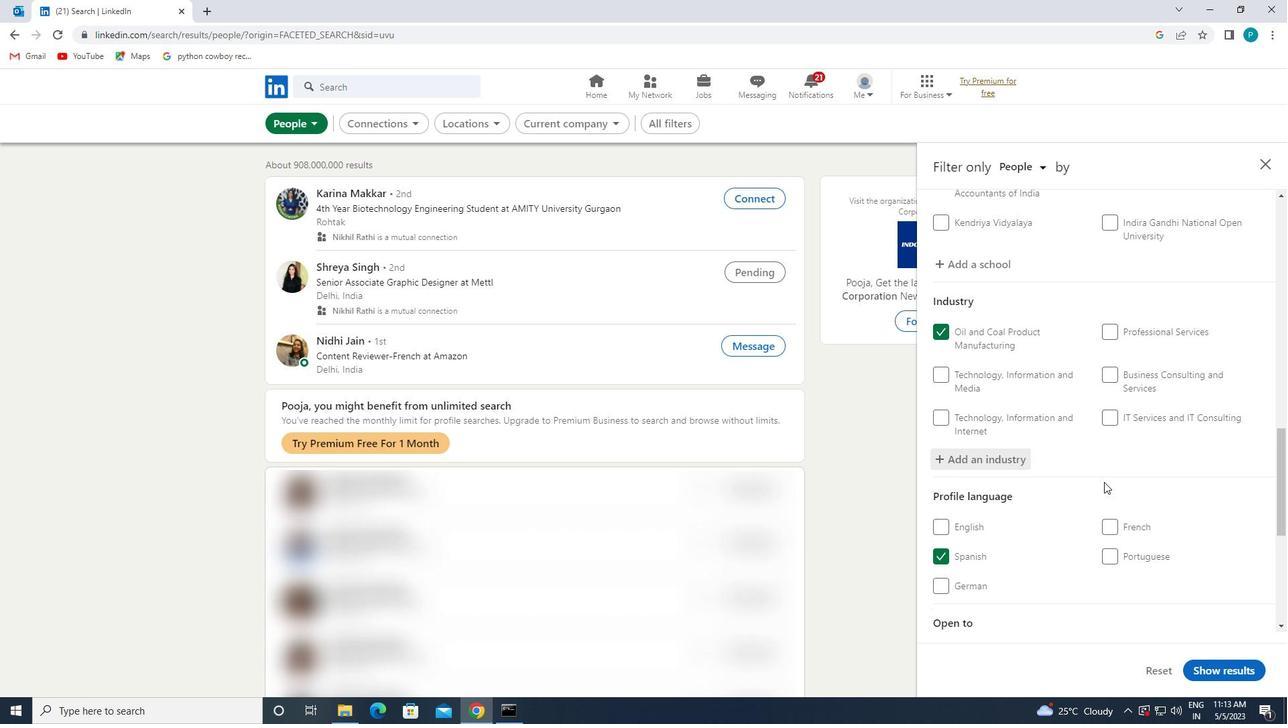 
Action: Mouse scrolled (1104, 481) with delta (0, 0)
Screenshot: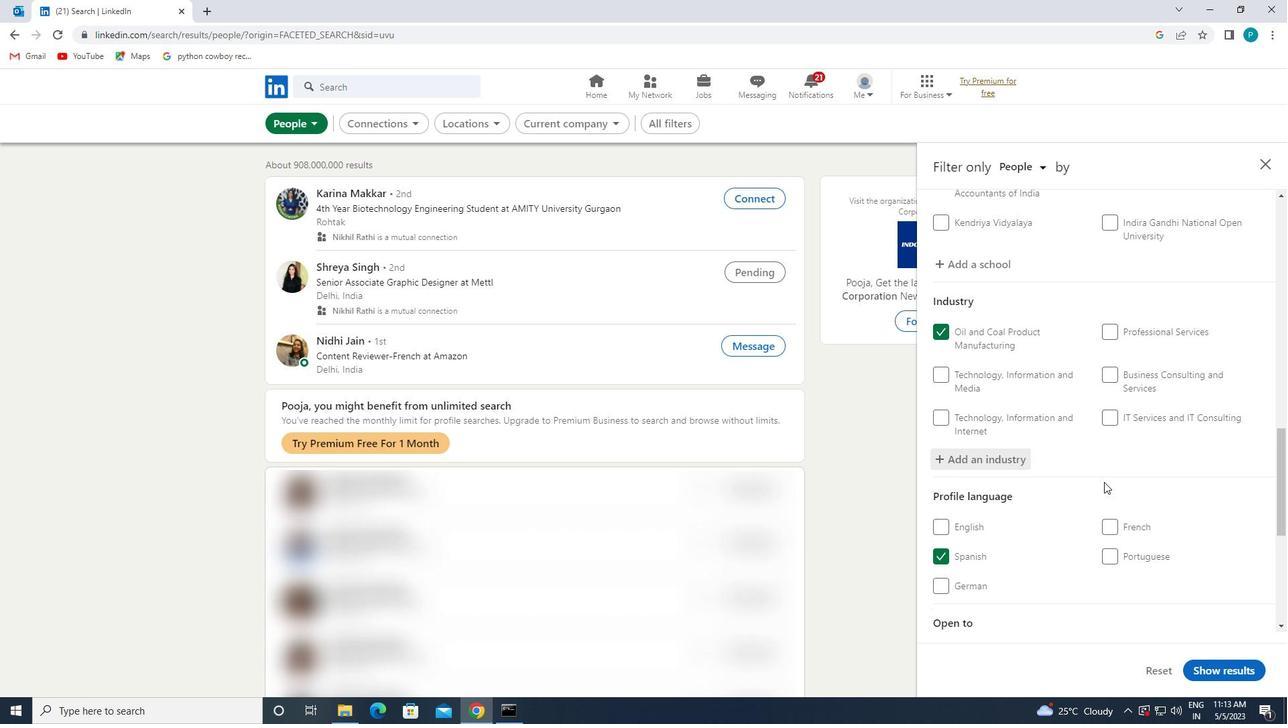 
Action: Mouse scrolled (1104, 481) with delta (0, 0)
Screenshot: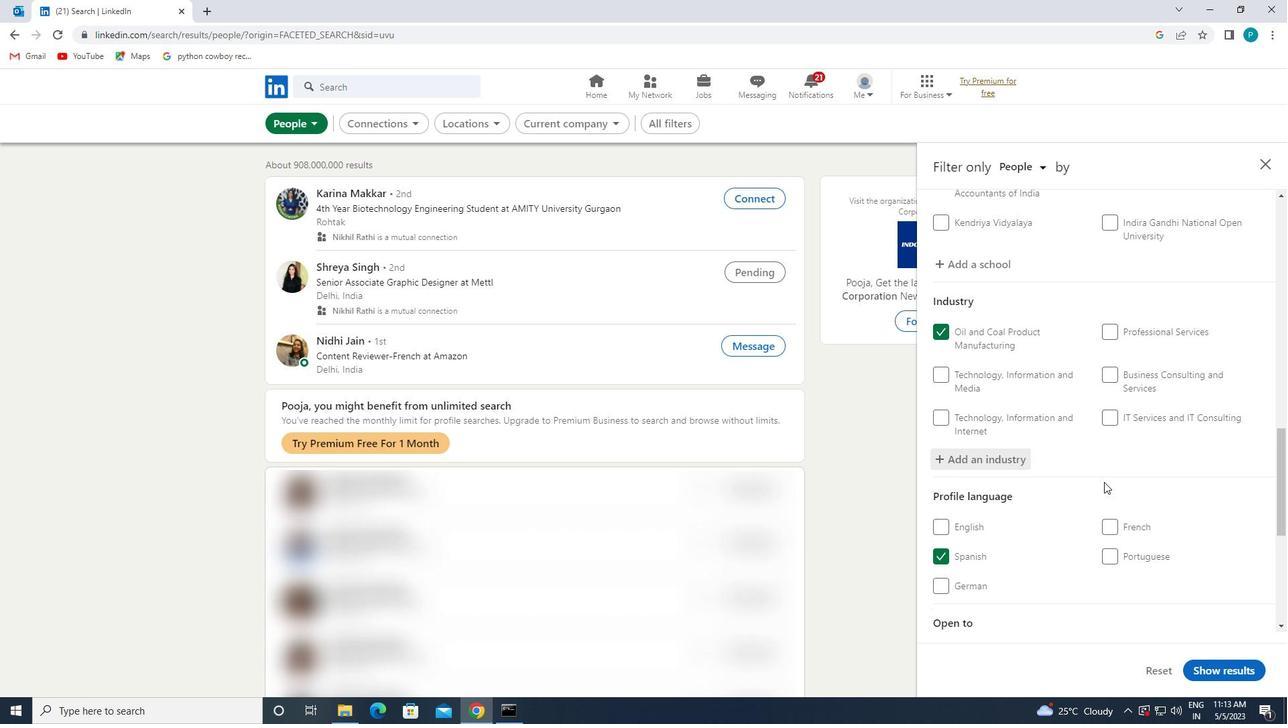 
Action: Mouse moved to (1100, 478)
Screenshot: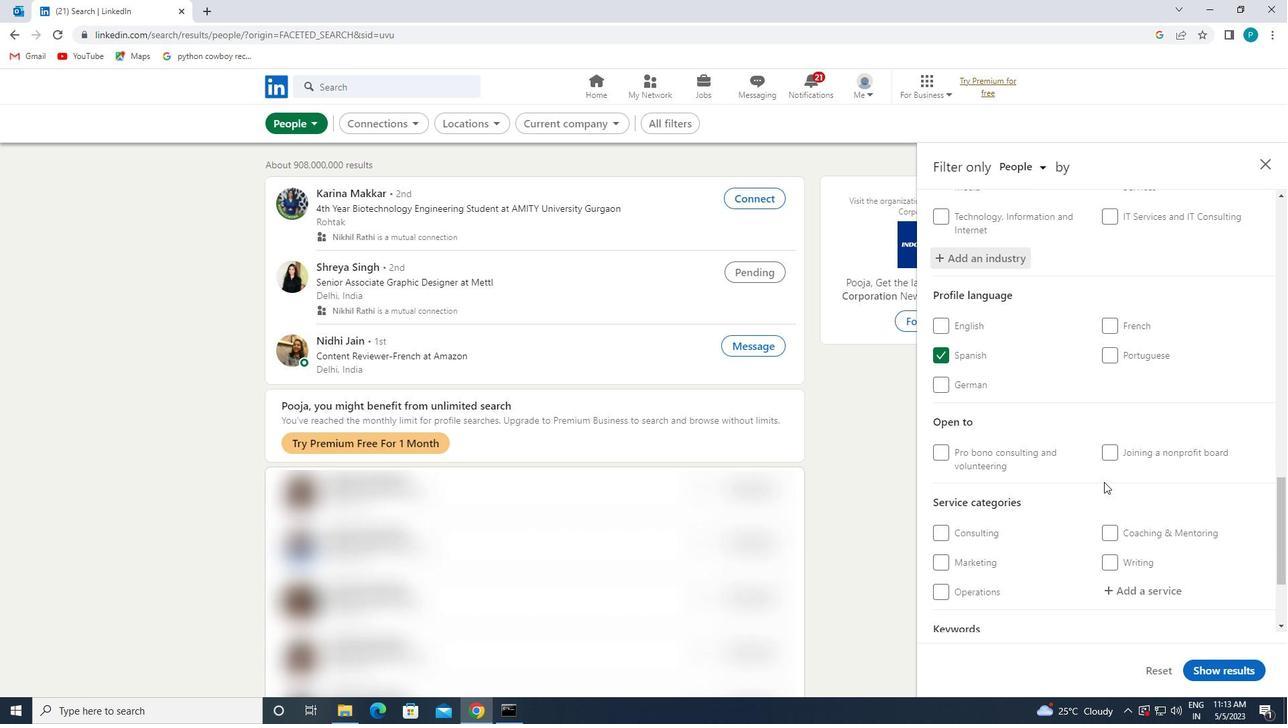 
Action: Mouse scrolled (1100, 478) with delta (0, 0)
Screenshot: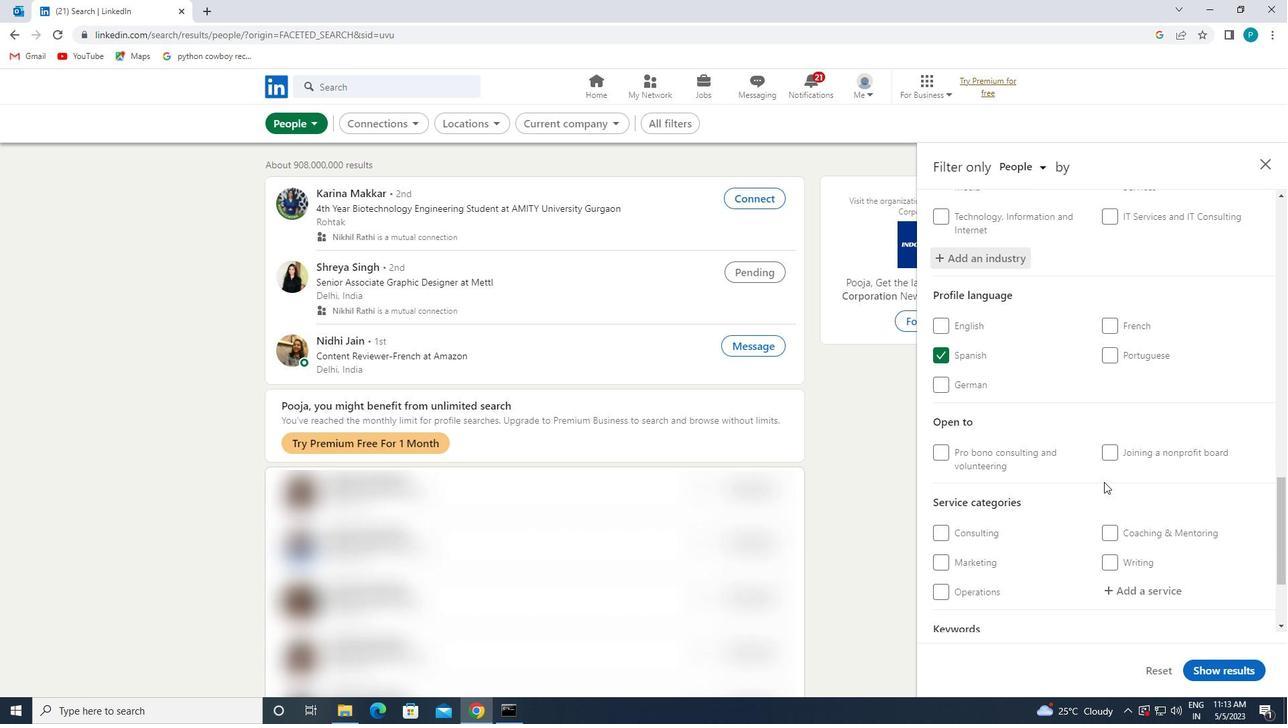 
Action: Mouse moved to (1097, 476)
Screenshot: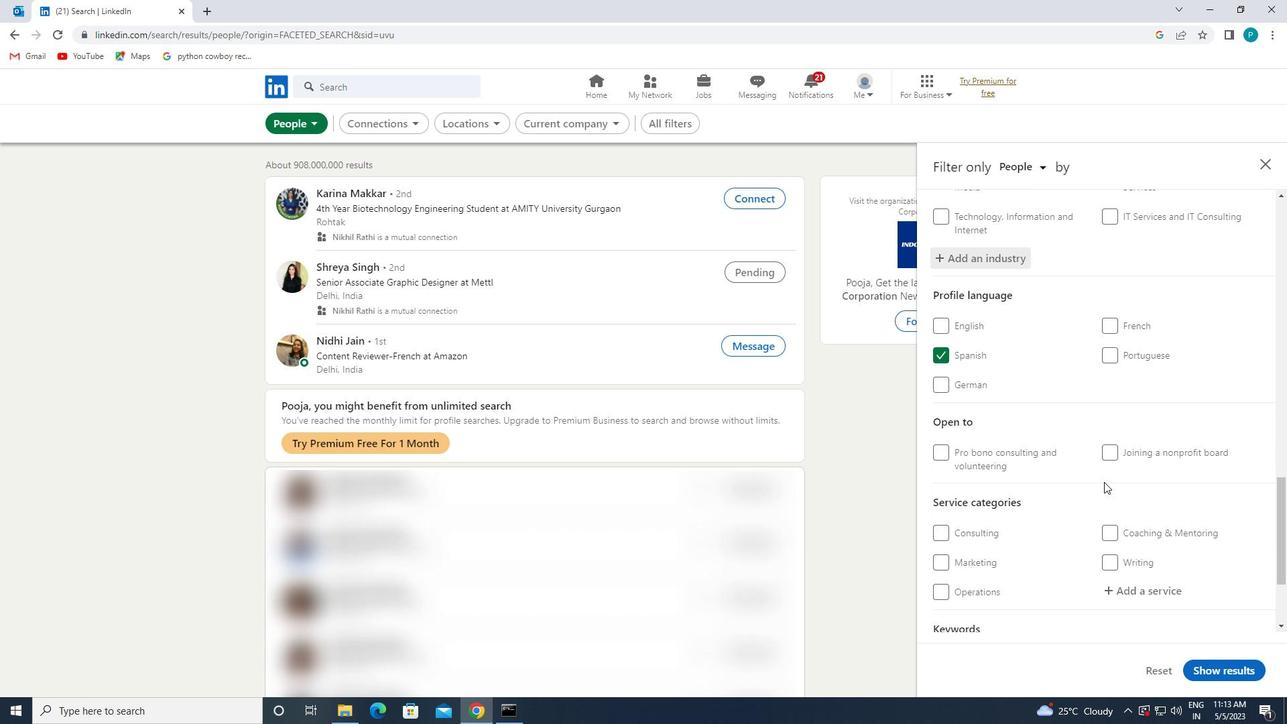 
Action: Mouse scrolled (1097, 476) with delta (0, 0)
Screenshot: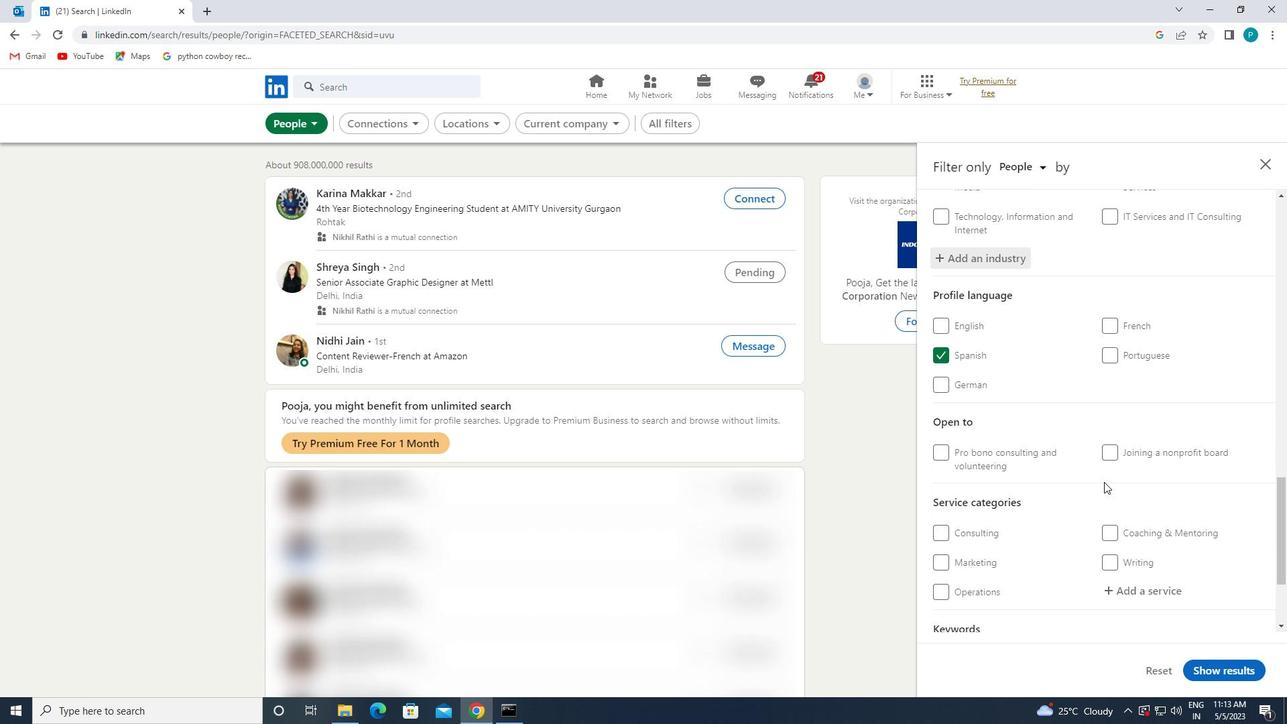 
Action: Mouse moved to (1096, 476)
Screenshot: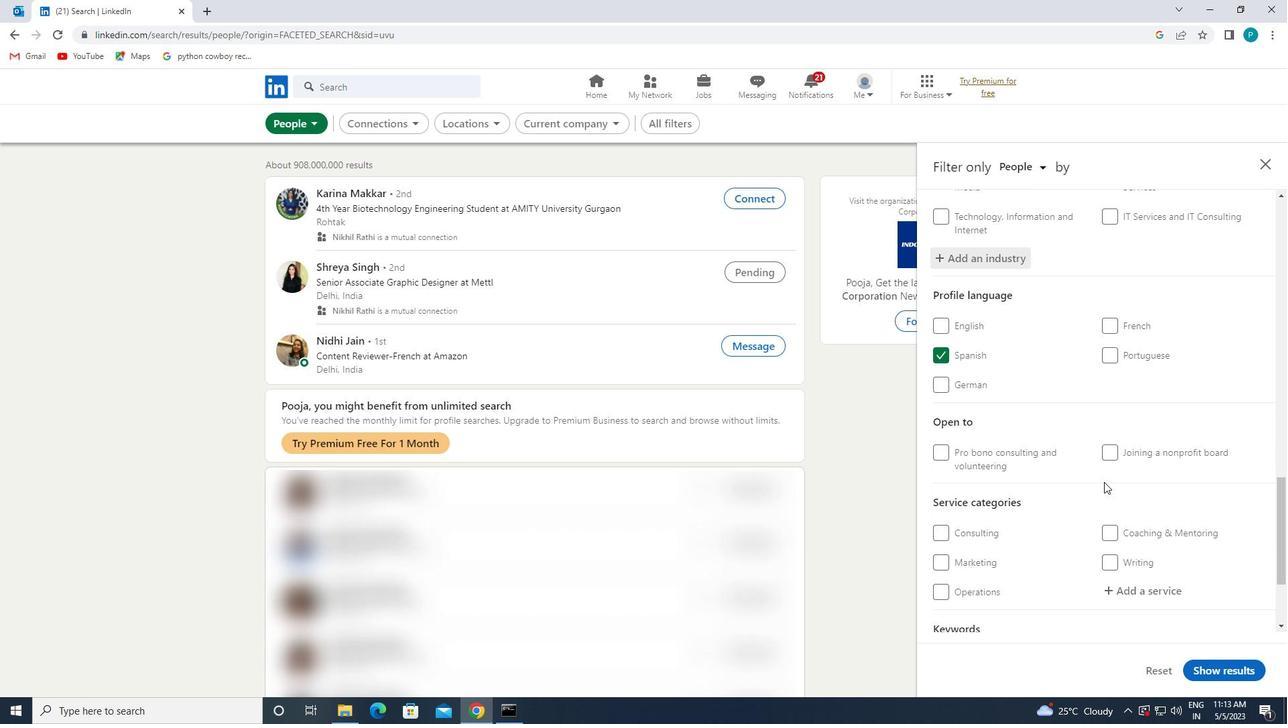 
Action: Mouse scrolled (1096, 475) with delta (0, 0)
Screenshot: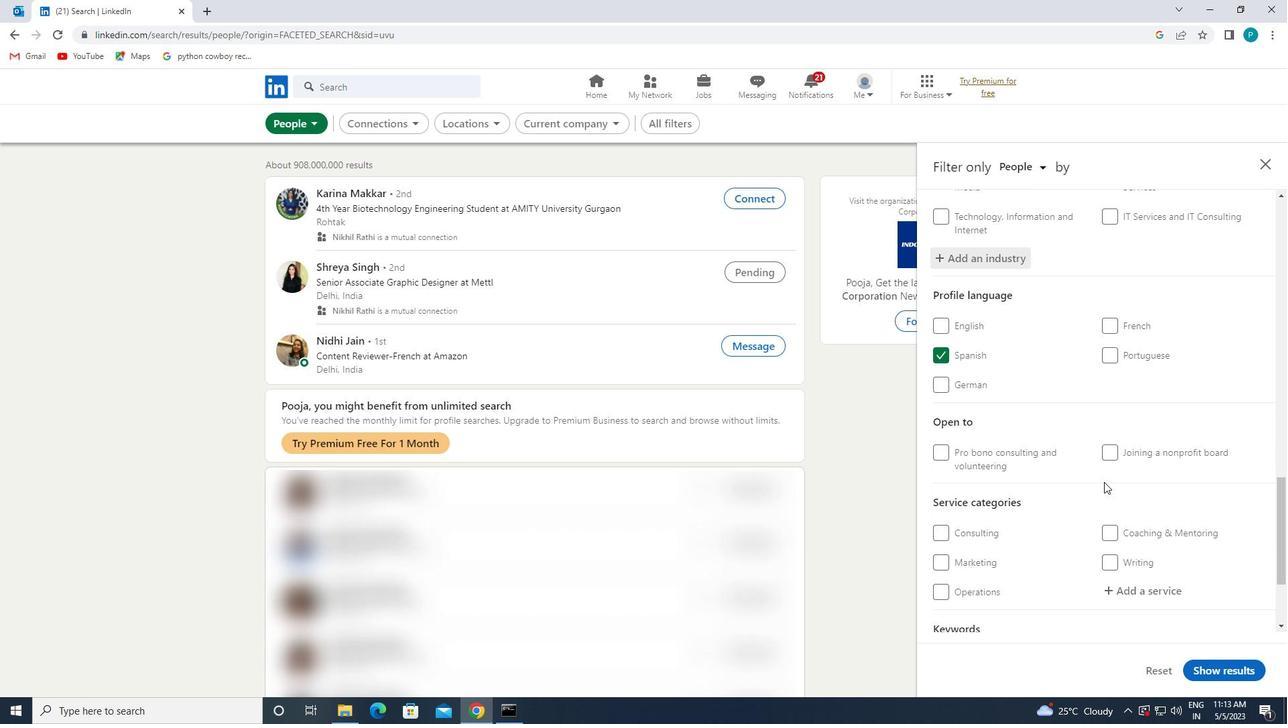 
Action: Mouse moved to (1153, 429)
Screenshot: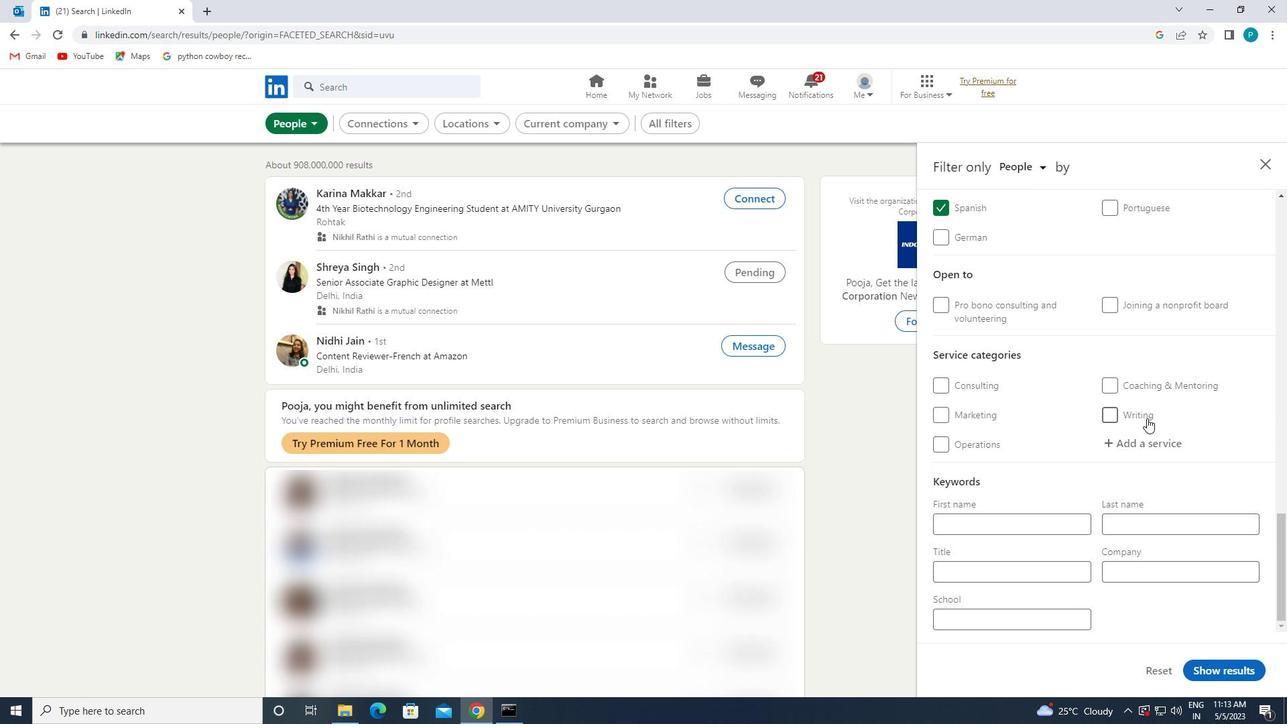 
Action: Mouse pressed left at (1153, 429)
Screenshot: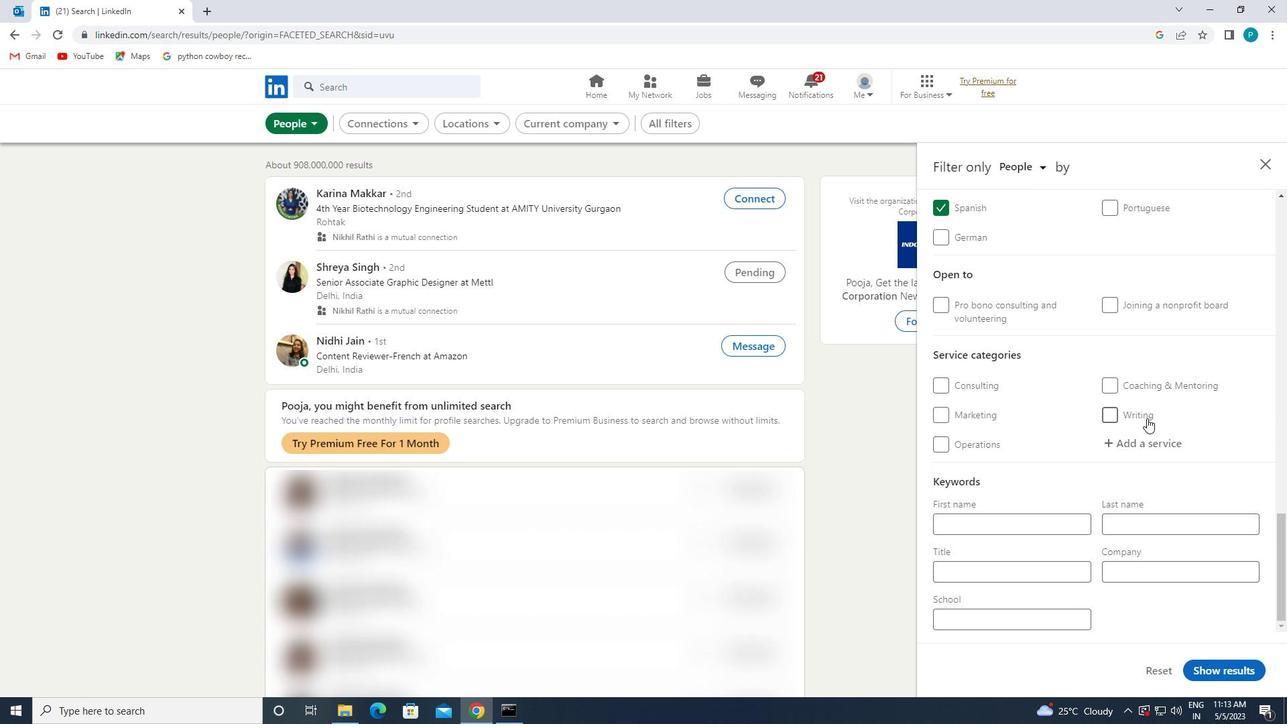 
Action: Mouse moved to (1154, 435)
Screenshot: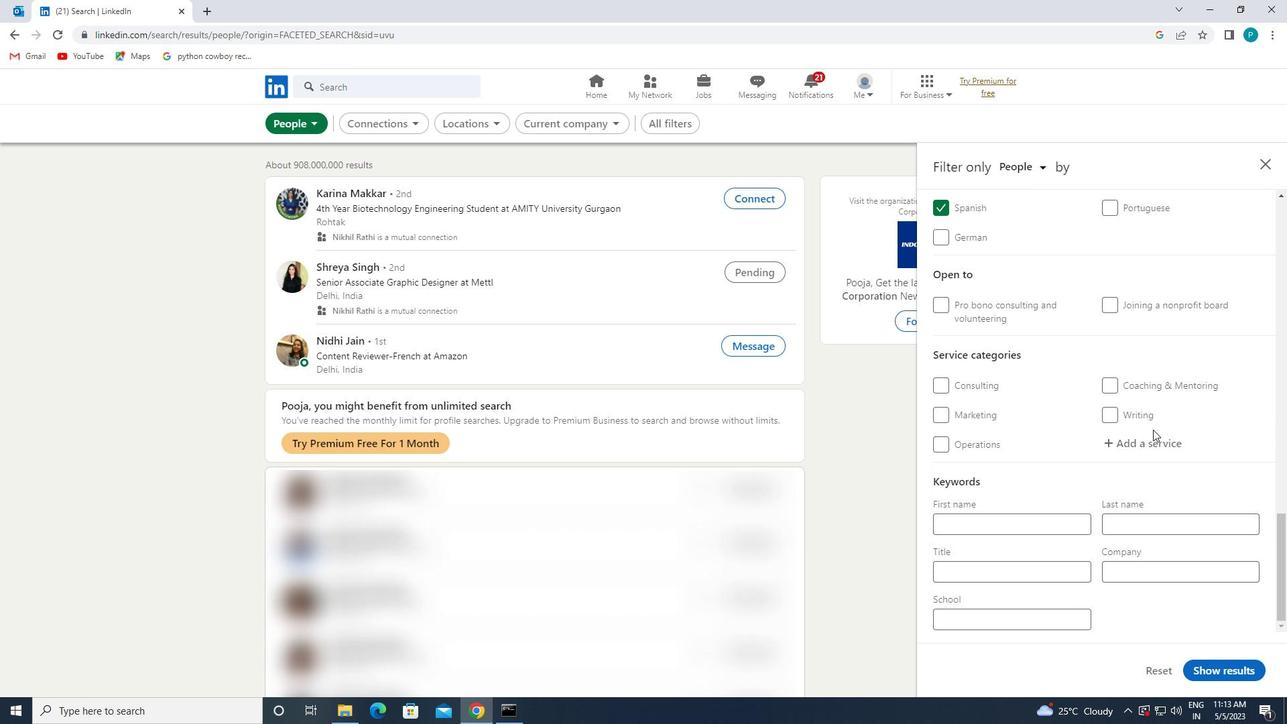 
Action: Mouse pressed left at (1154, 435)
Screenshot: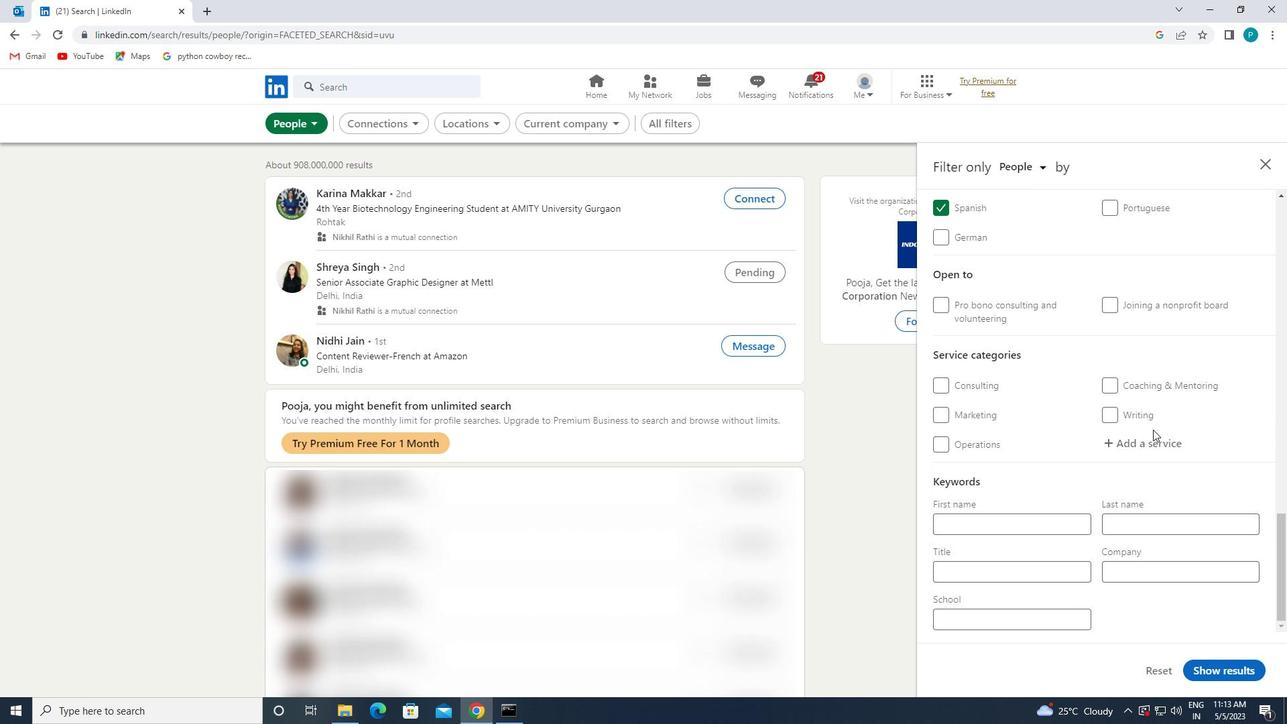 
Action: Key pressed <Key.caps_lock>A<Key.caps_lock>UTO<Key.space><Key.caps_lock>I<Key.caps_lock>NSURANCE
Screenshot: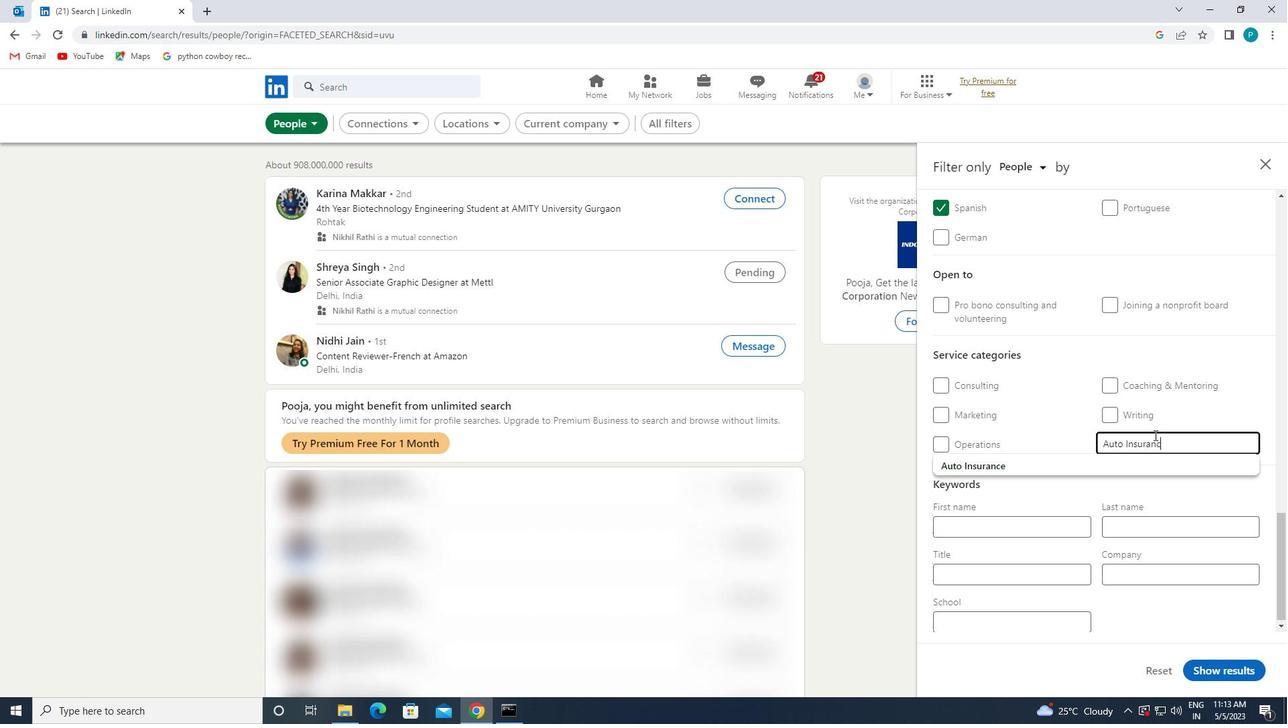 
Action: Mouse moved to (1116, 465)
Screenshot: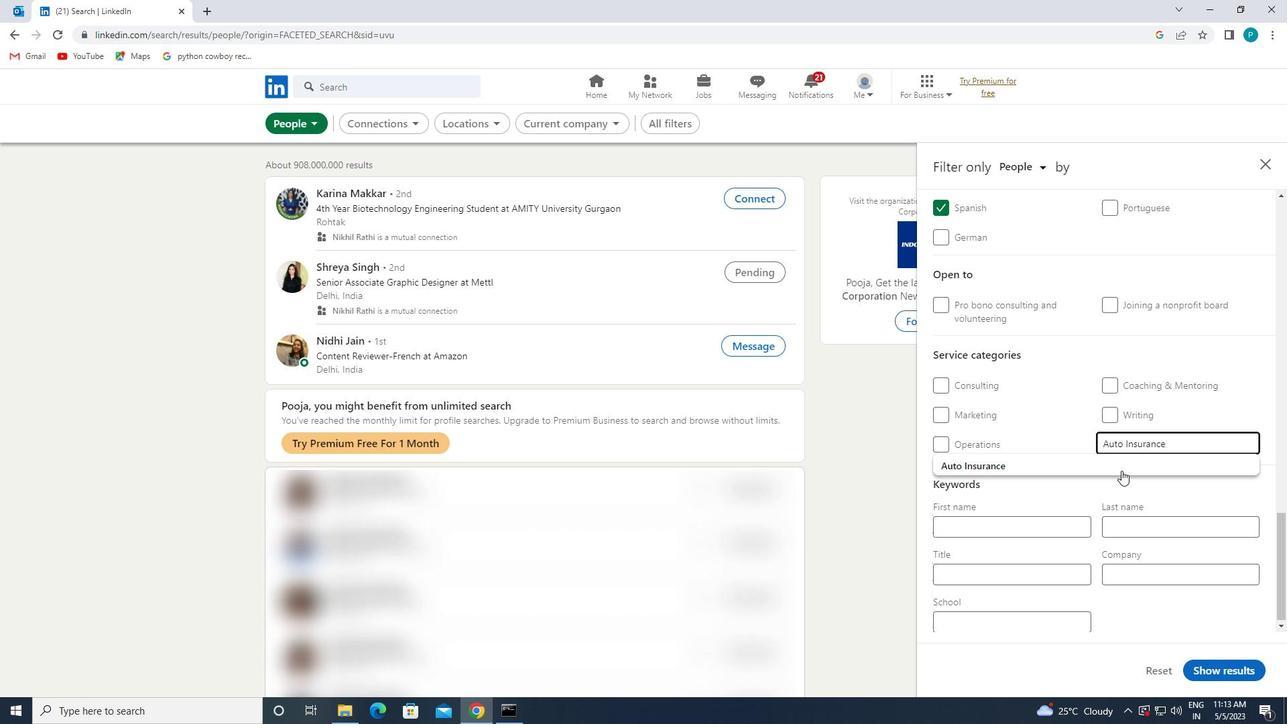 
Action: Mouse pressed left at (1116, 465)
Screenshot: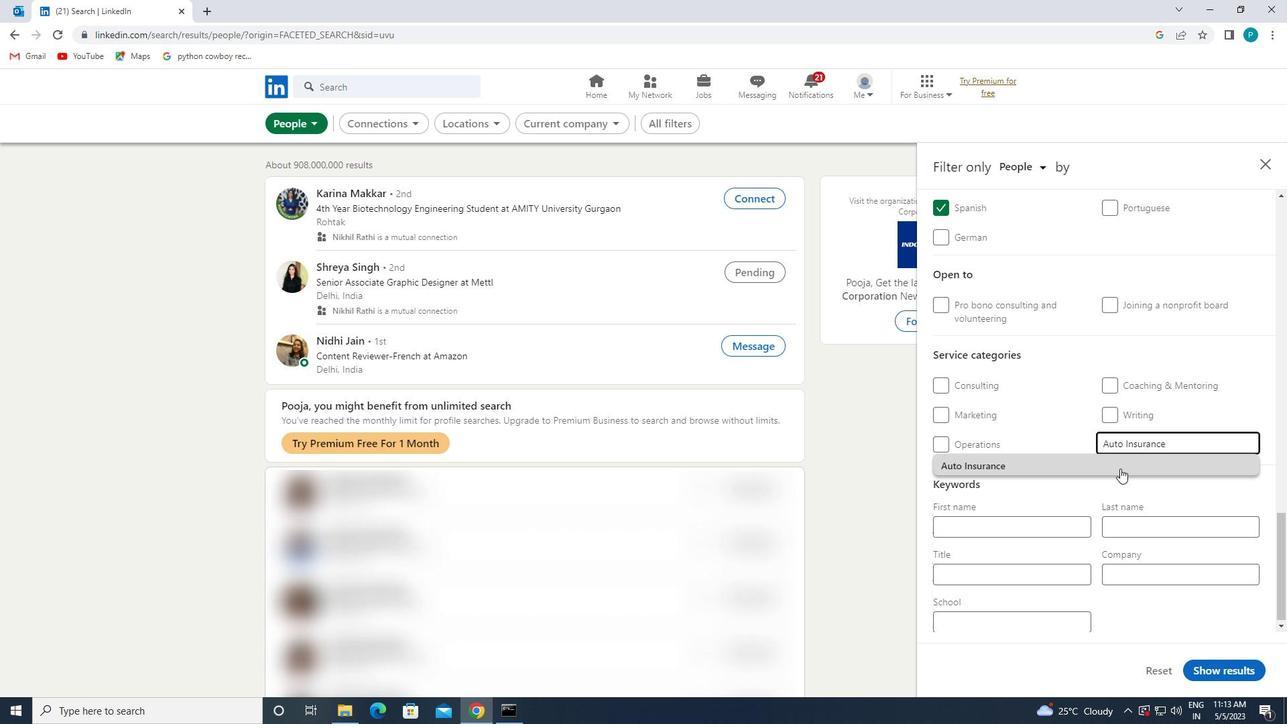 
Action: Mouse moved to (1015, 540)
Screenshot: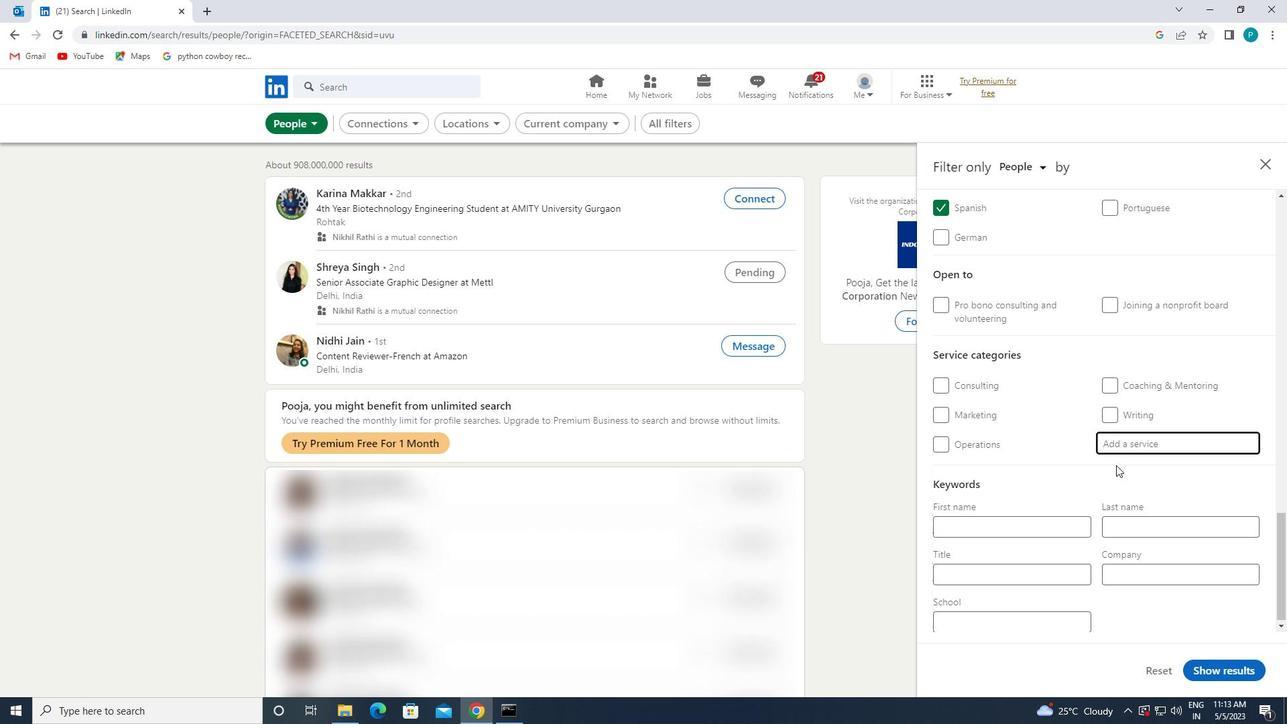 
Action: Mouse scrolled (1015, 539) with delta (0, 0)
Screenshot: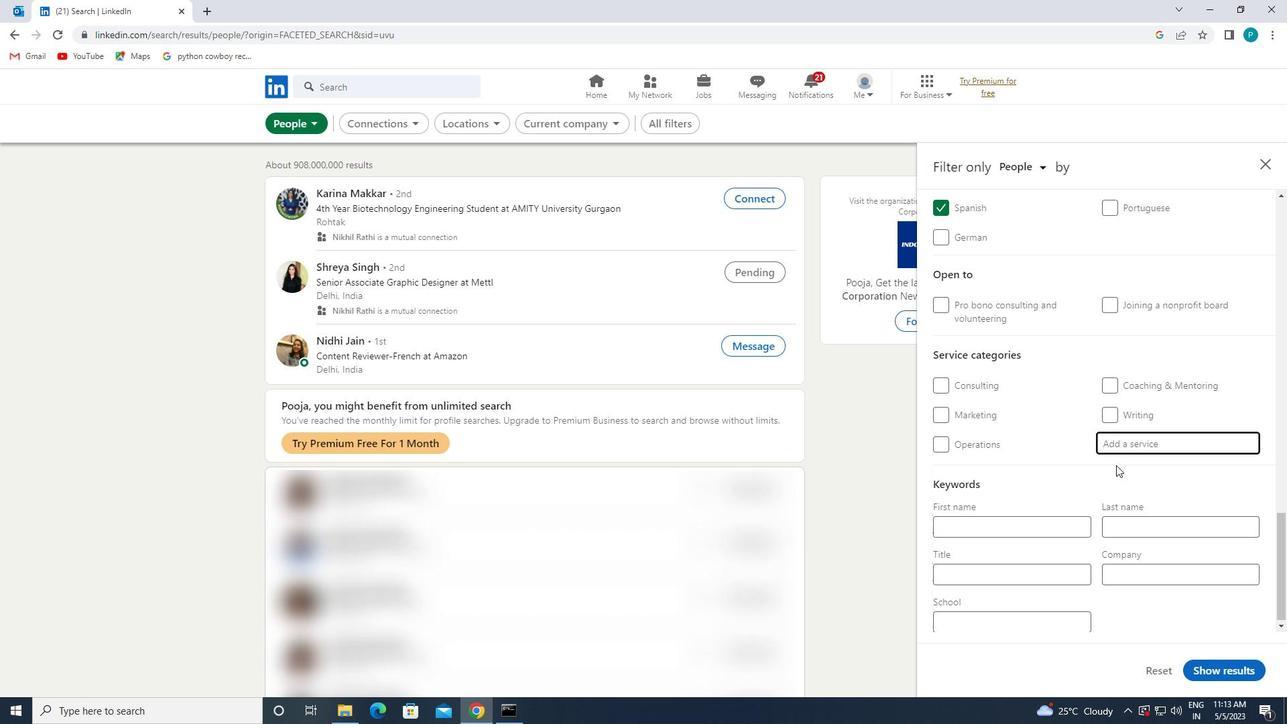 
Action: Mouse moved to (1014, 541)
Screenshot: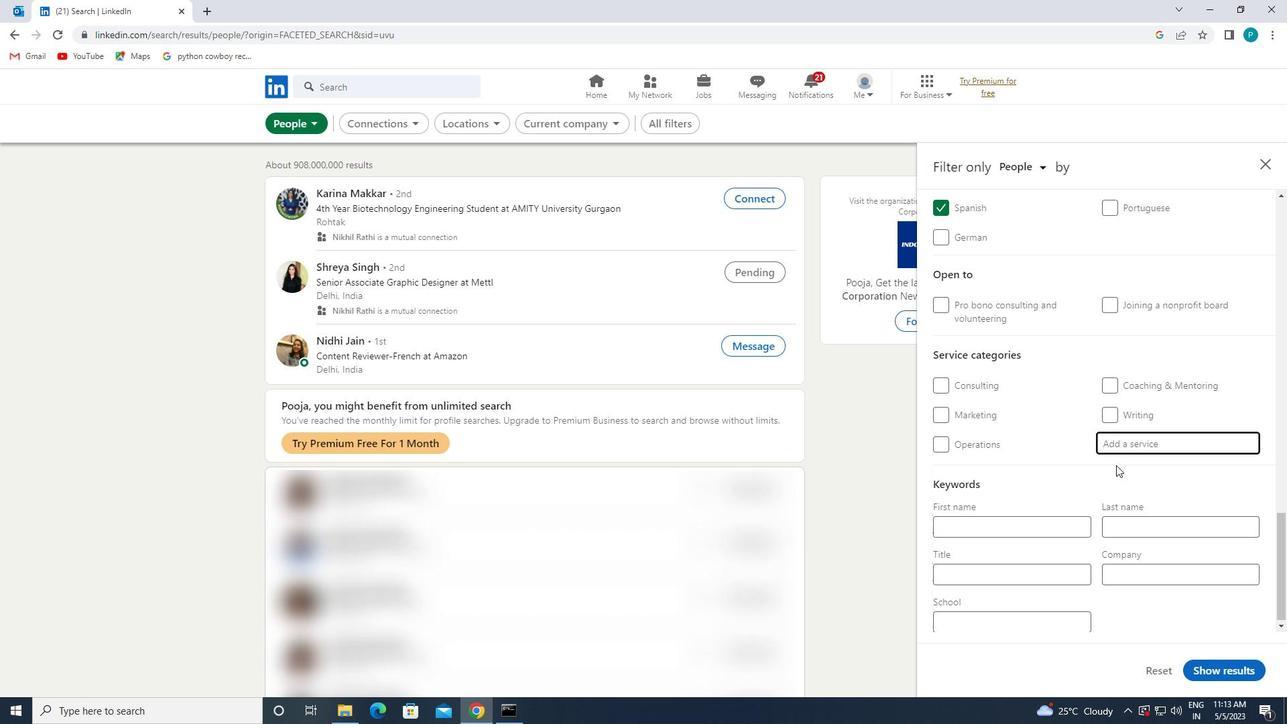 
Action: Mouse scrolled (1014, 540) with delta (0, 0)
Screenshot: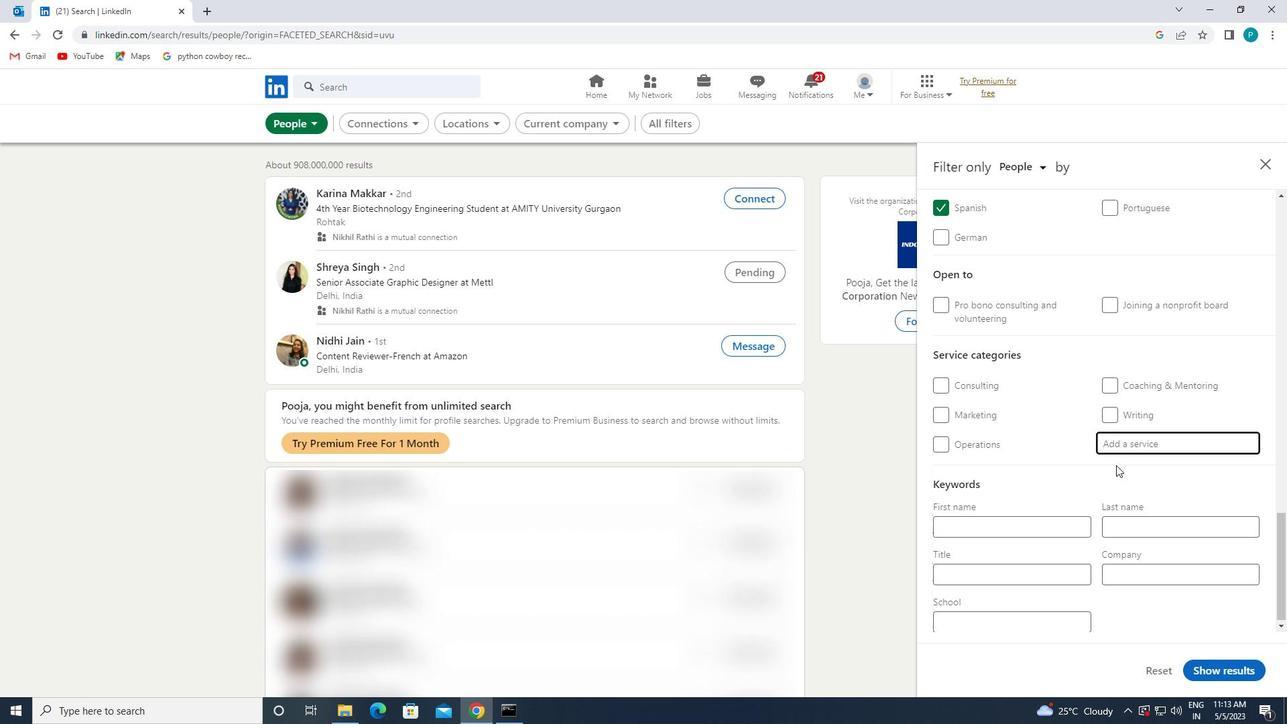 
Action: Mouse moved to (1013, 542)
Screenshot: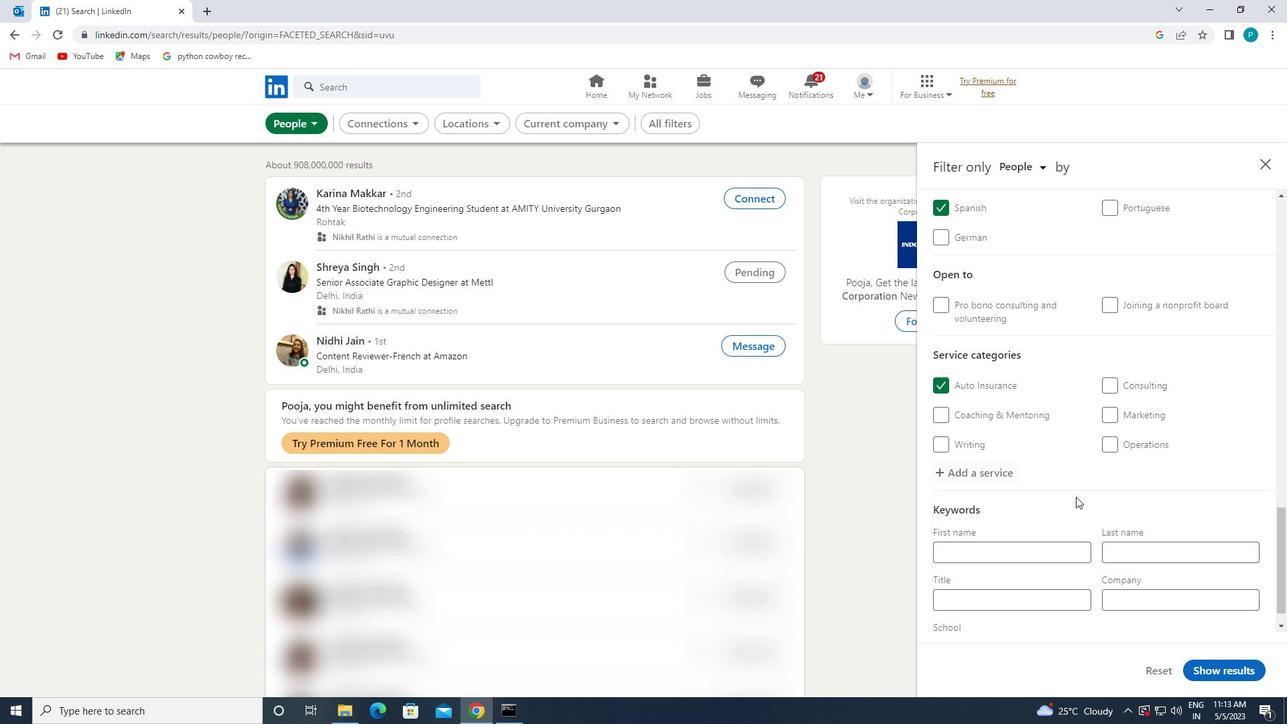 
Action: Mouse scrolled (1013, 541) with delta (0, 0)
Screenshot: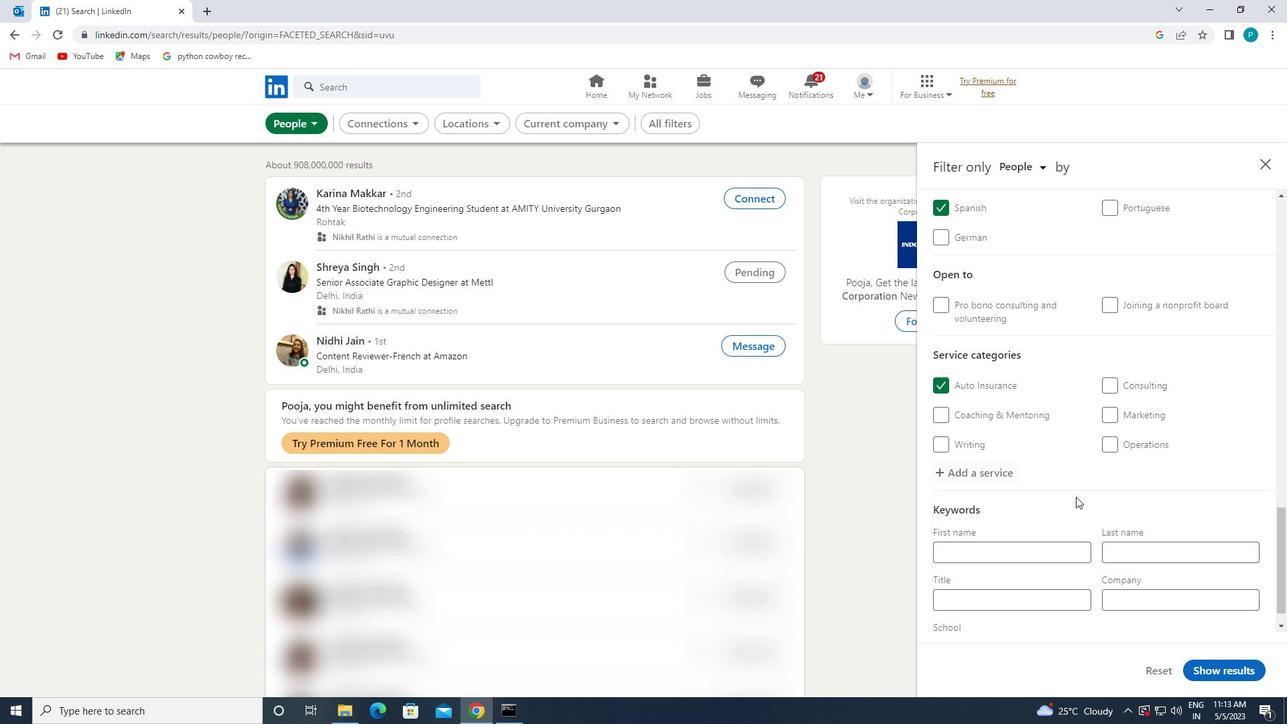 
Action: Mouse moved to (1007, 578)
Screenshot: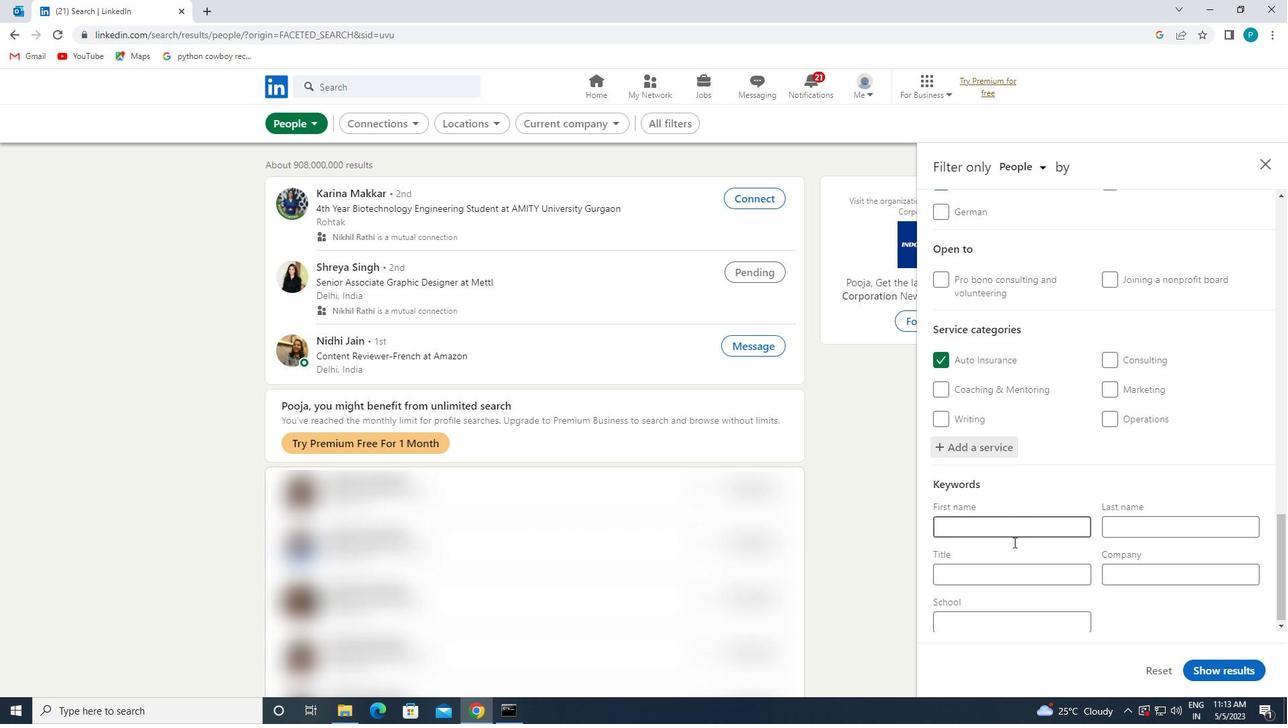 
Action: Mouse pressed left at (1007, 578)
Screenshot: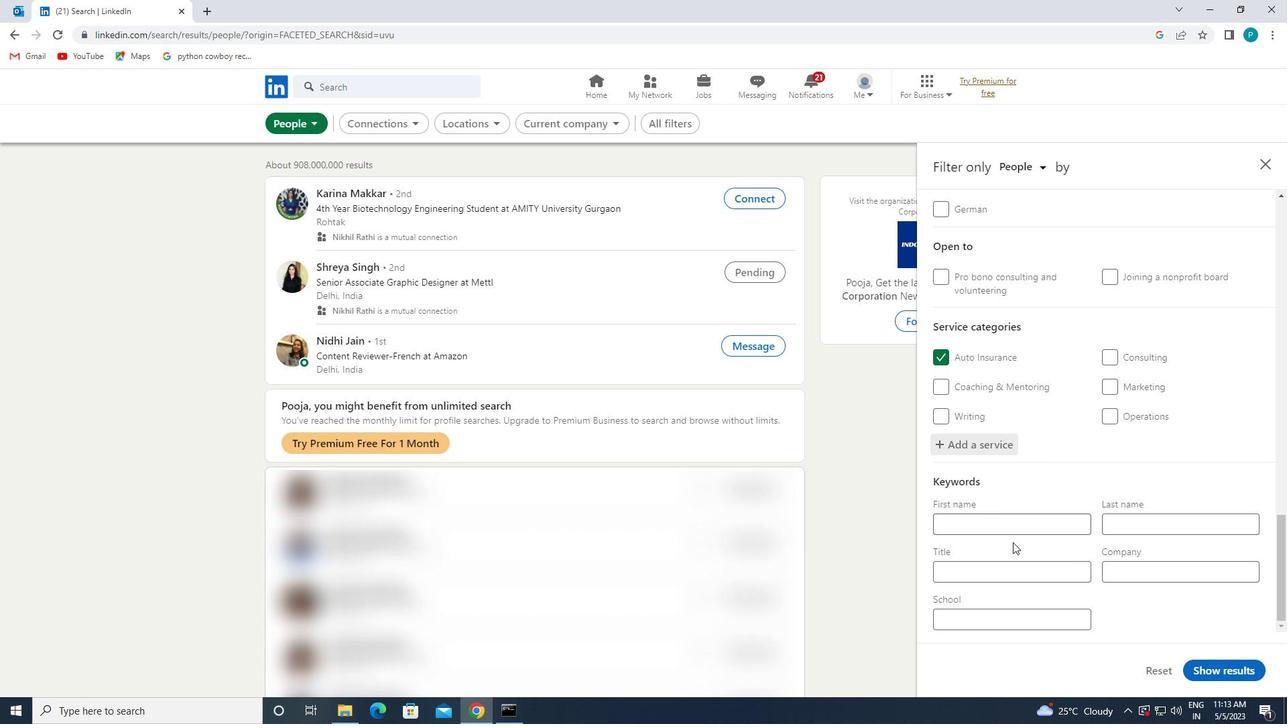 
Action: Mouse moved to (1004, 577)
Screenshot: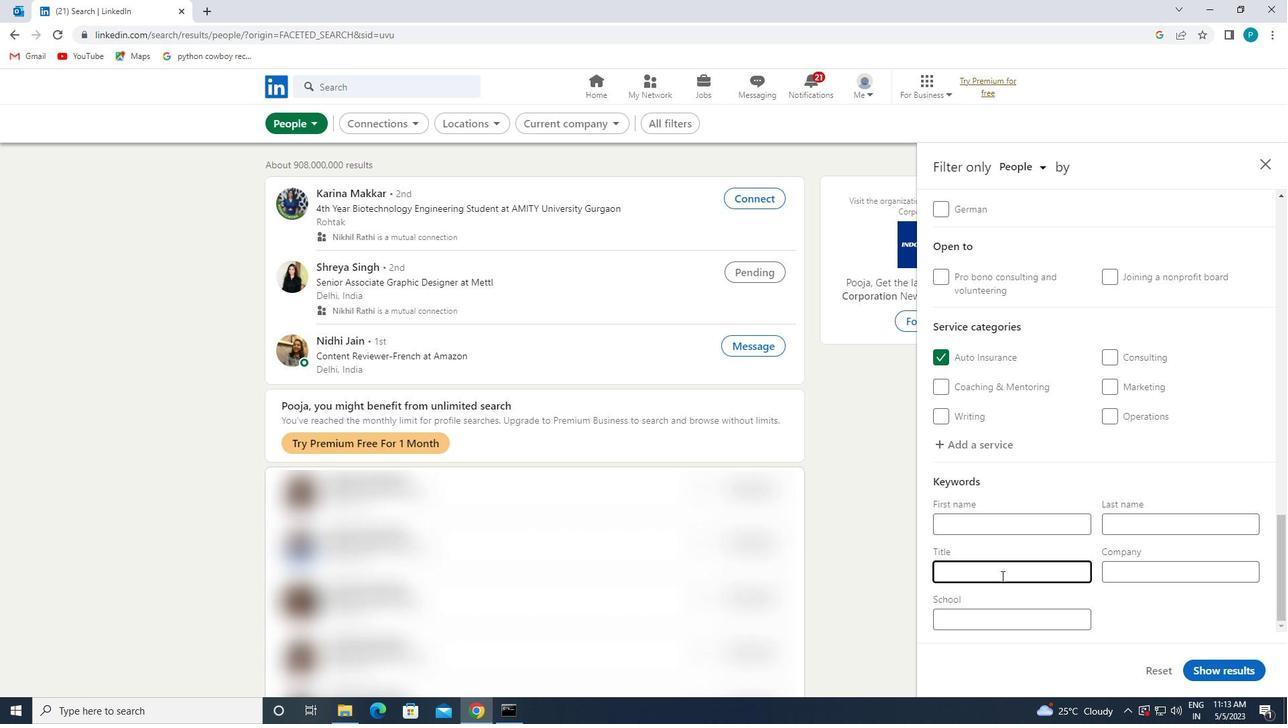 
Action: Key pressed <Key.caps_lock>A<Key.caps_lock>NIMAL<Key.space><Key.caps_lock>C<Key.caps_lock>ONTROL<Key.space><Key.caps_lock>O<Key.caps_lock>FFICER
Screenshot: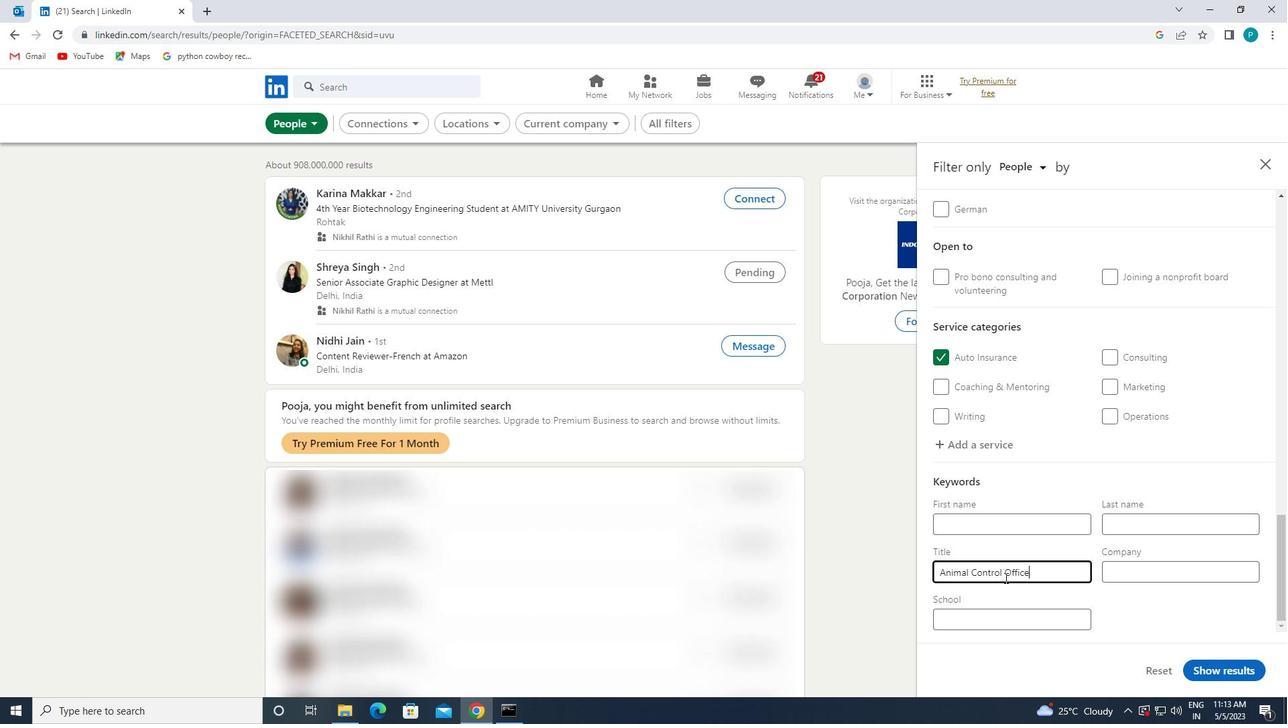 
Action: Mouse moved to (1228, 662)
Screenshot: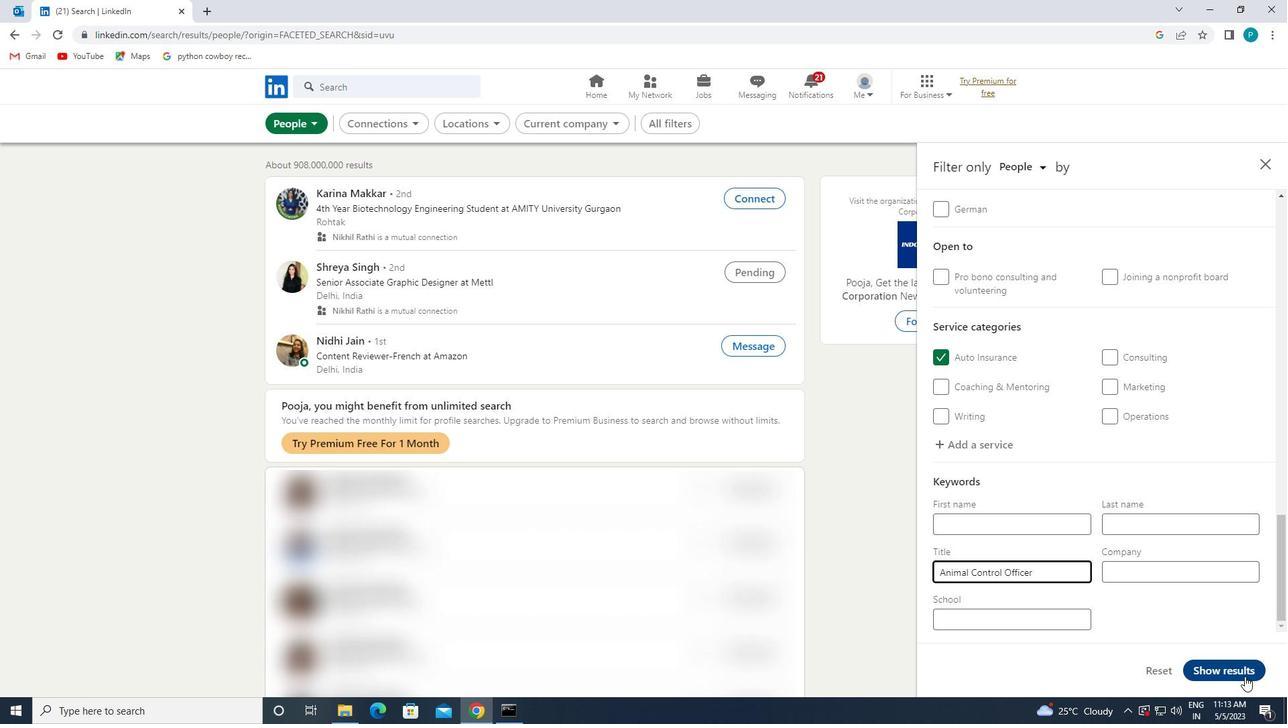 
Action: Mouse pressed left at (1228, 662)
Screenshot: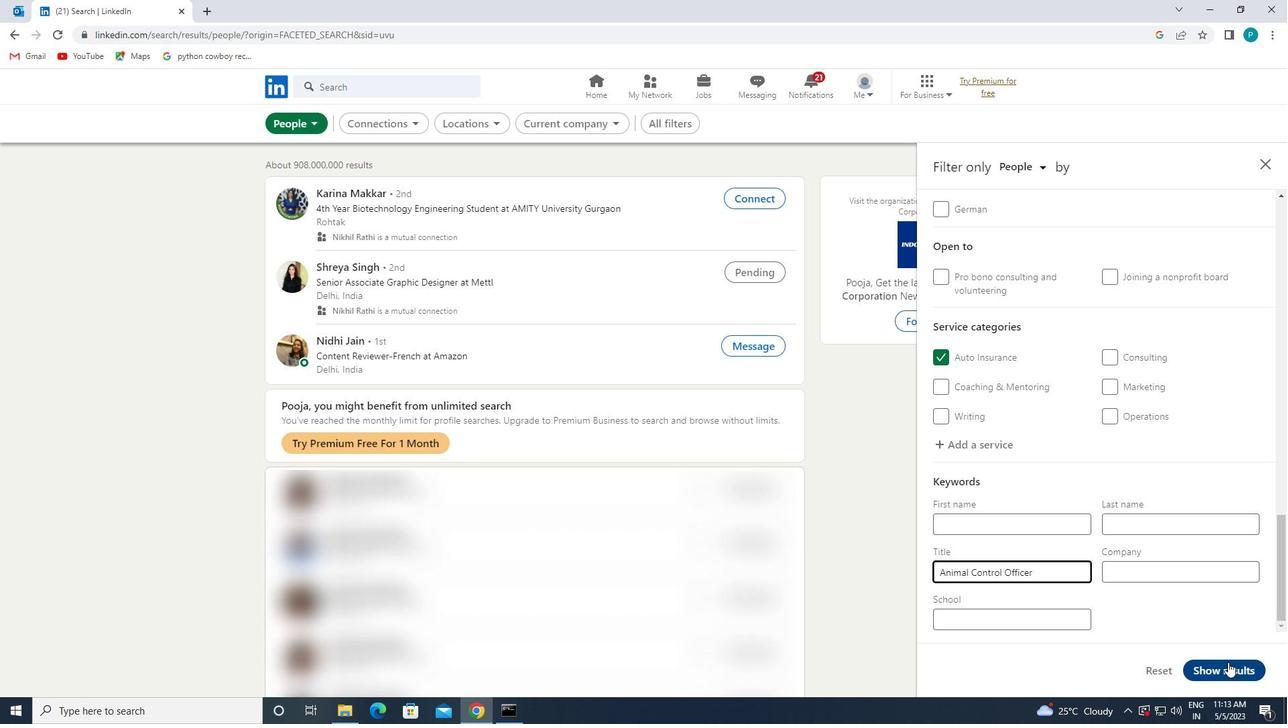 
